 Task: Find connections with filter location Caxambu with filter topic #workingathomewith filter profile language English with filter current company Tata Steel with filter school JSPM's Rajarshi Shahu College of Engineering with filter industry Business Content with filter service category Packaging Design with filter keywords title Medical Transcriptionist
Action: Mouse moved to (666, 148)
Screenshot: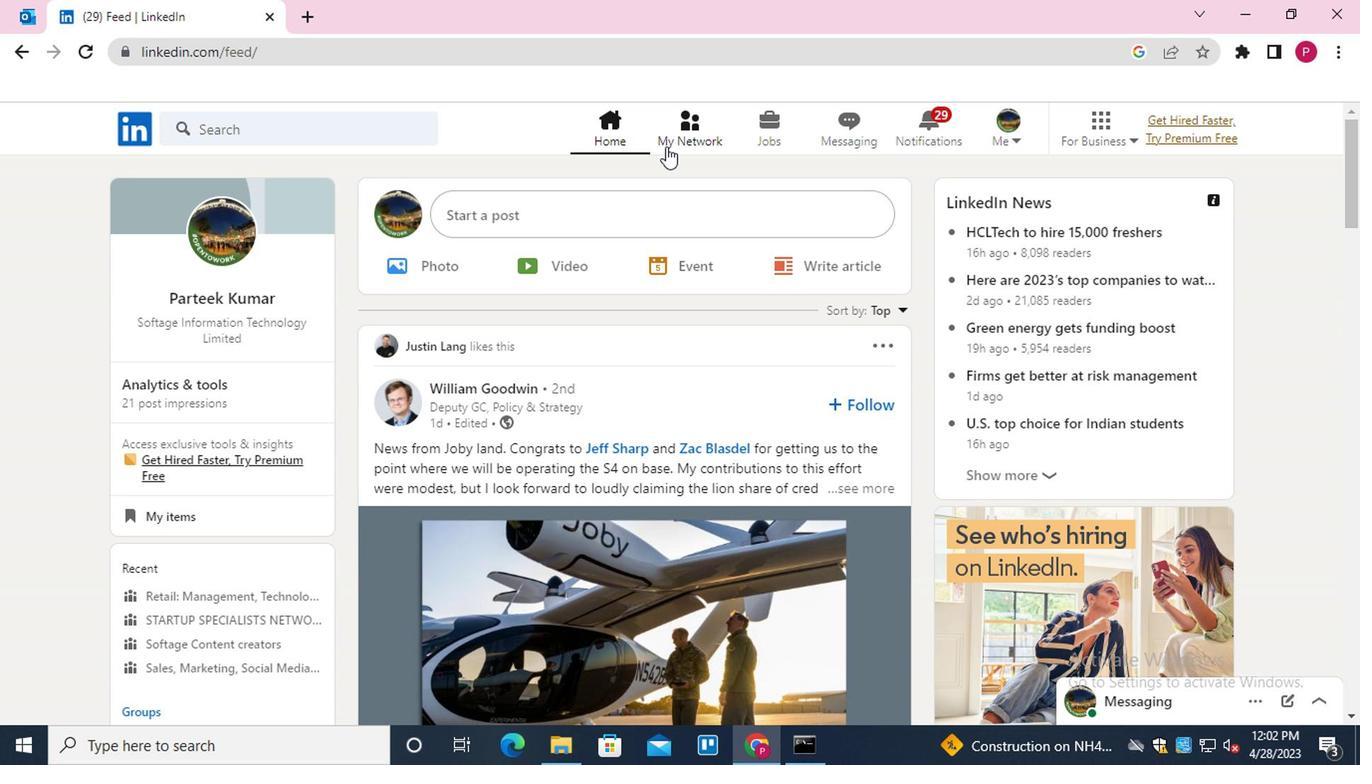 
Action: Mouse pressed left at (666, 148)
Screenshot: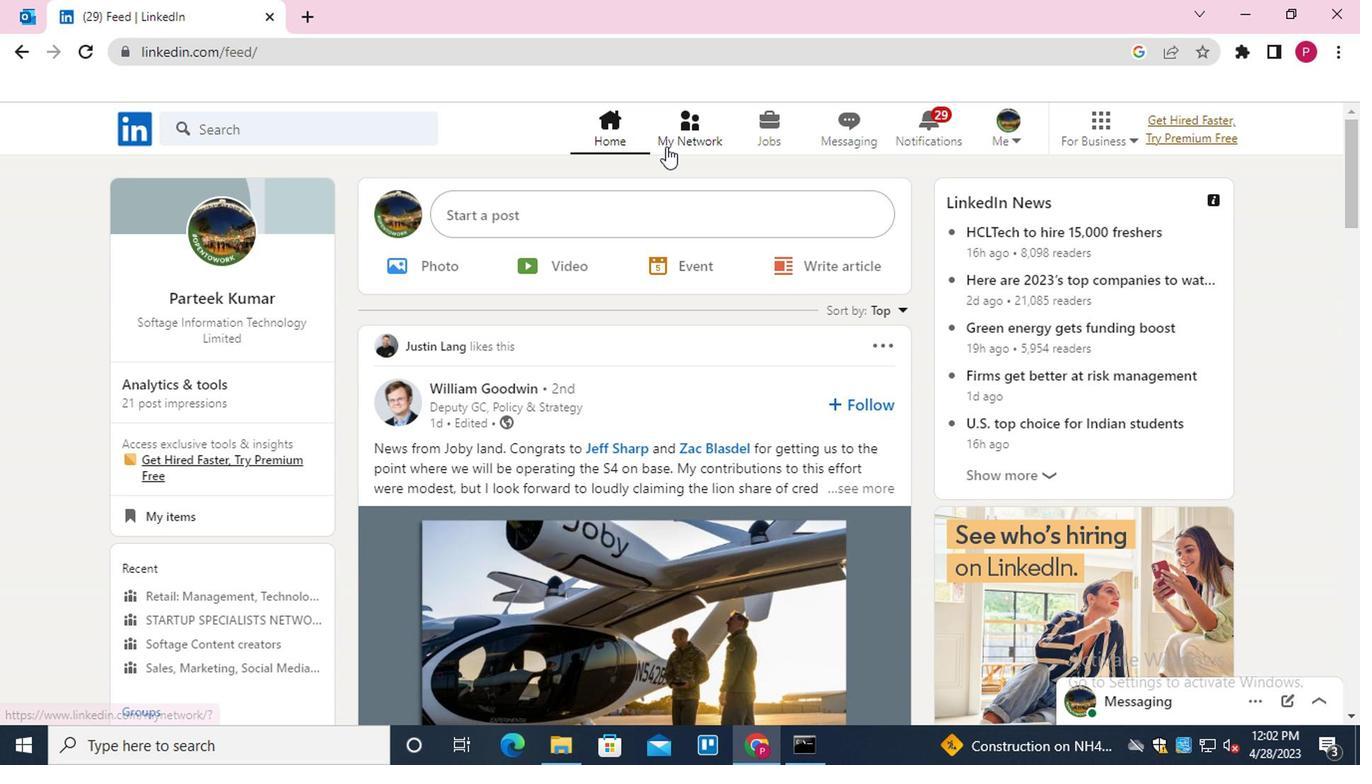 
Action: Mouse moved to (361, 242)
Screenshot: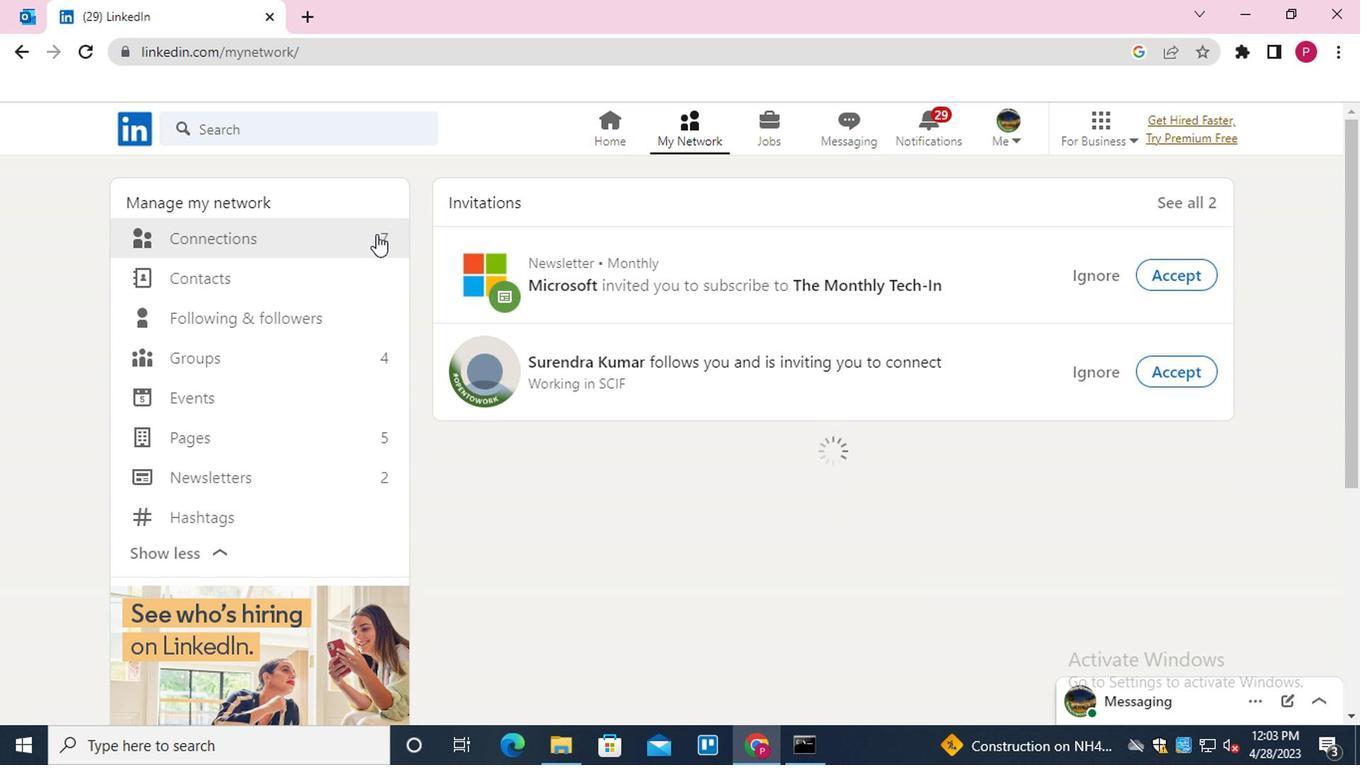 
Action: Mouse pressed left at (361, 242)
Screenshot: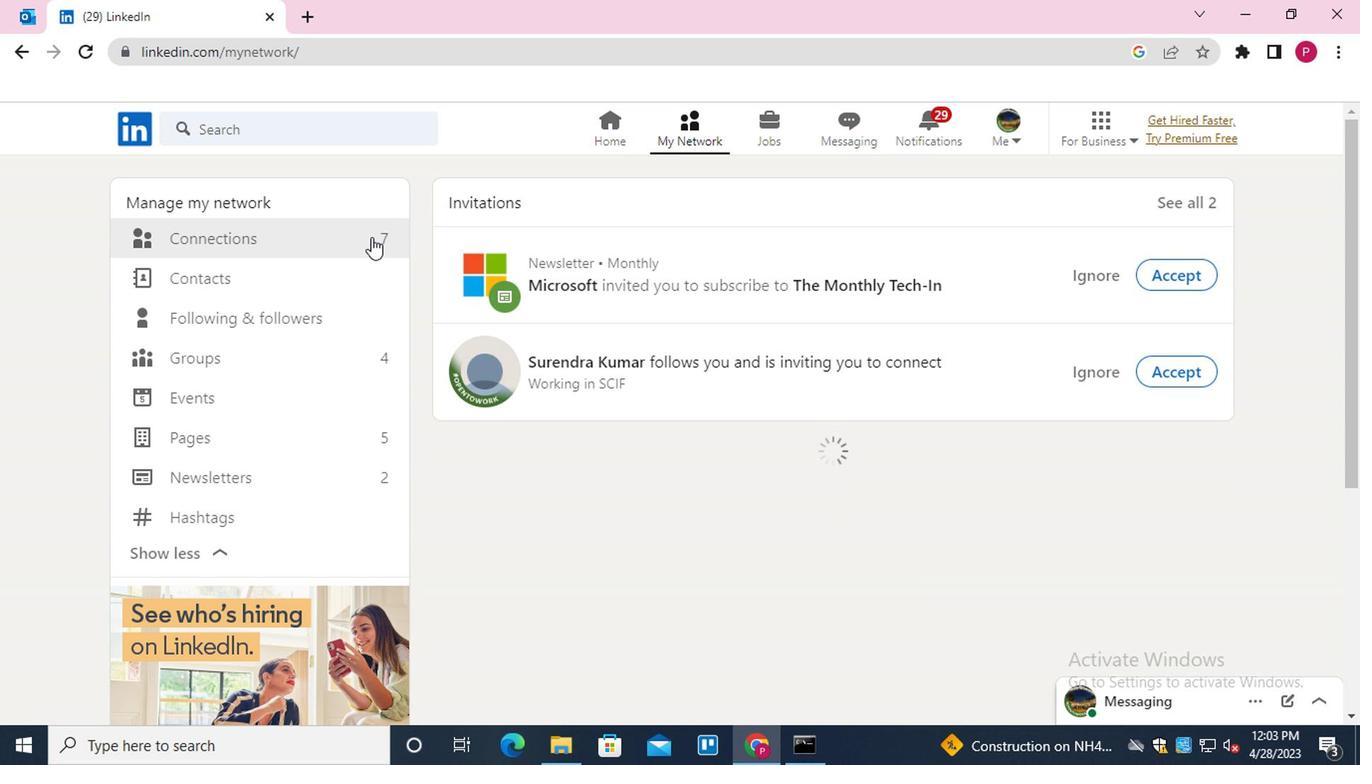 
Action: Mouse moved to (808, 245)
Screenshot: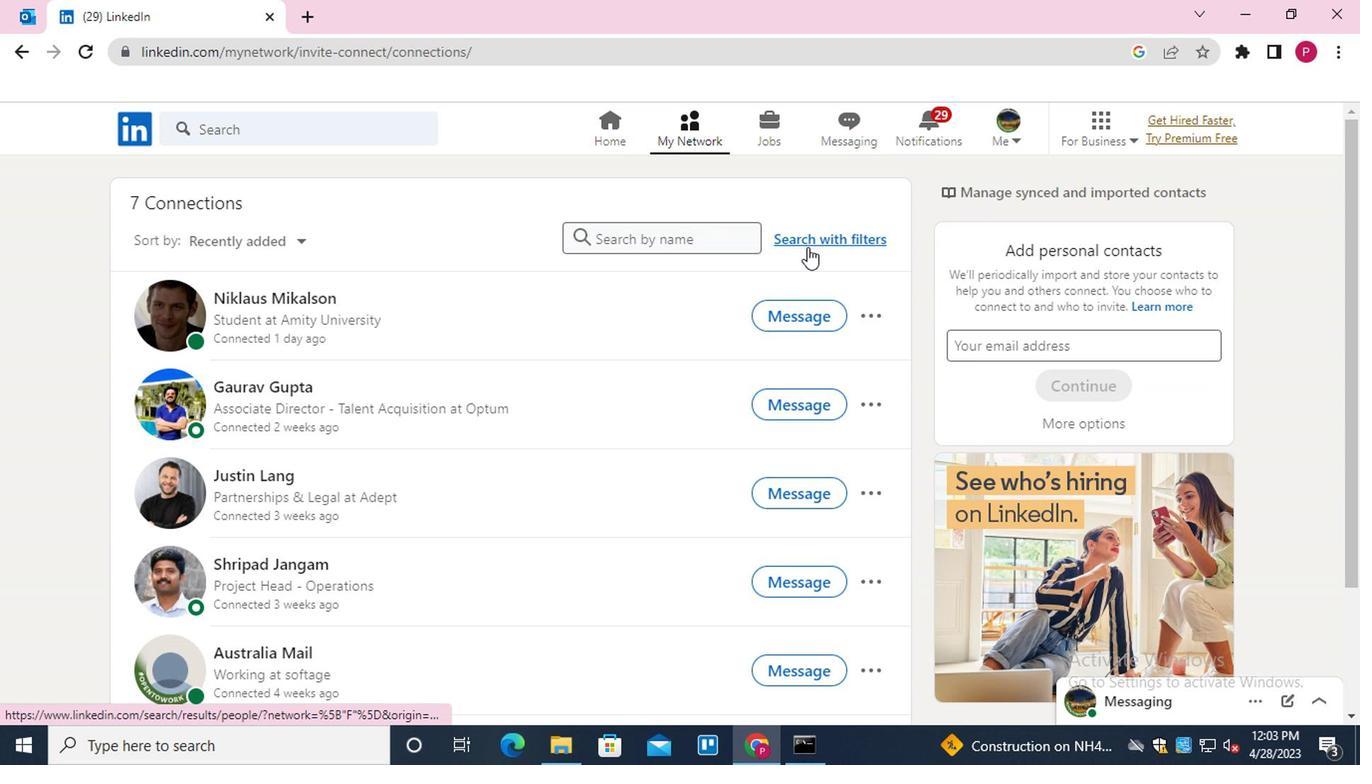 
Action: Mouse pressed left at (808, 245)
Screenshot: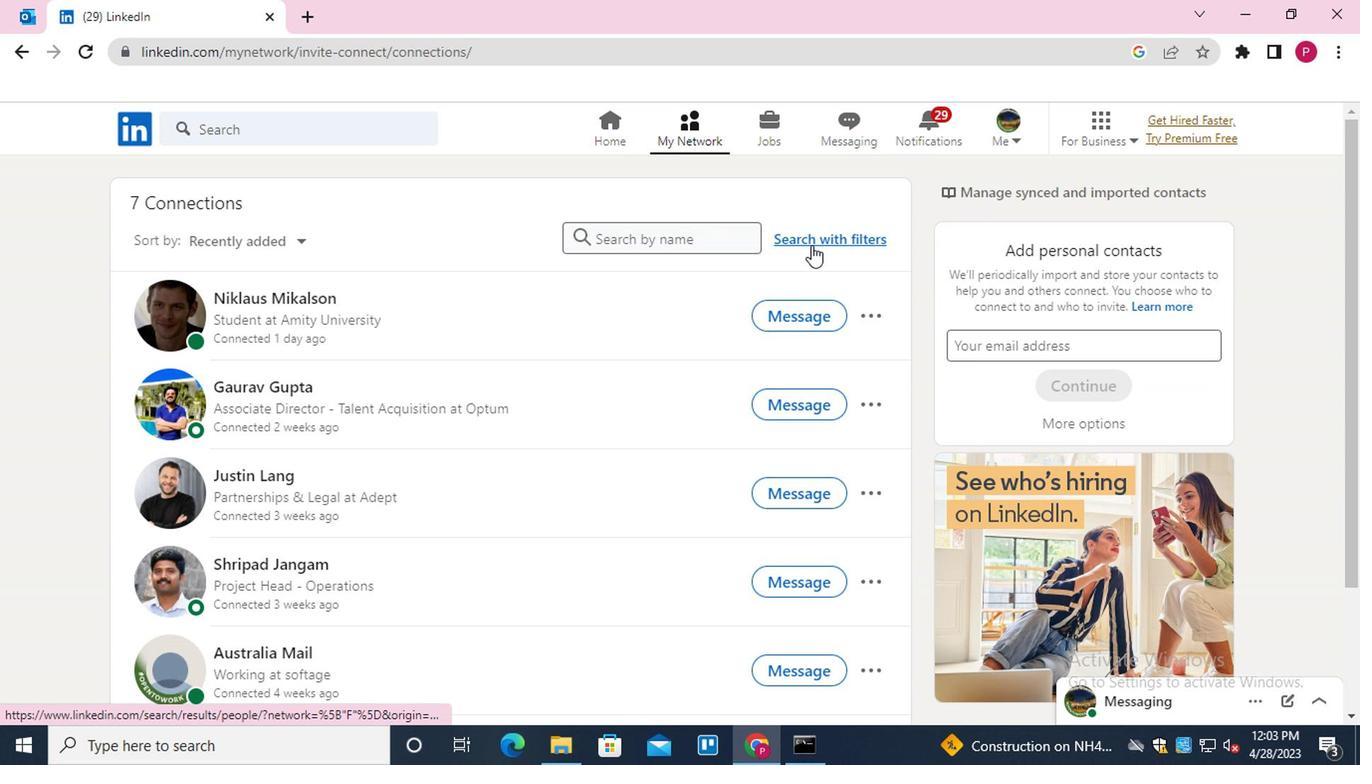 
Action: Mouse moved to (736, 194)
Screenshot: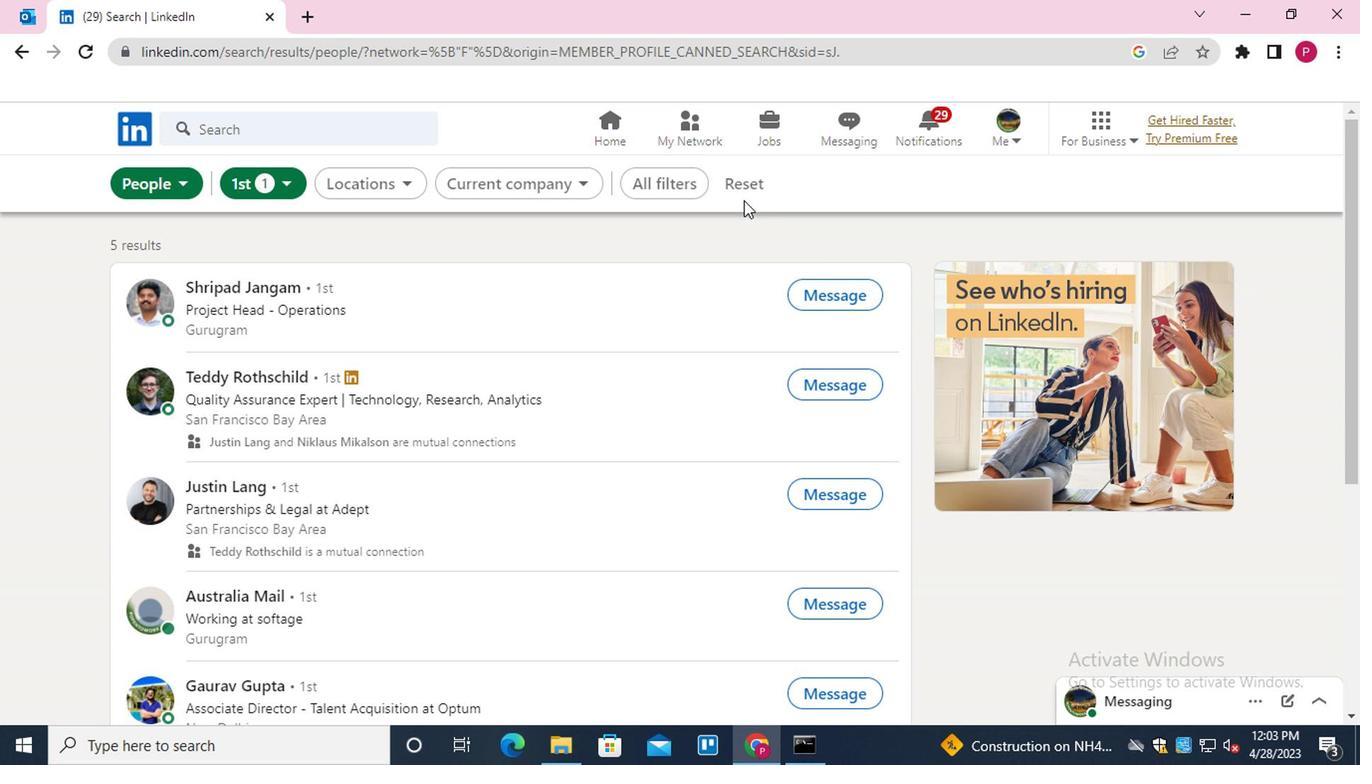 
Action: Mouse pressed left at (736, 194)
Screenshot: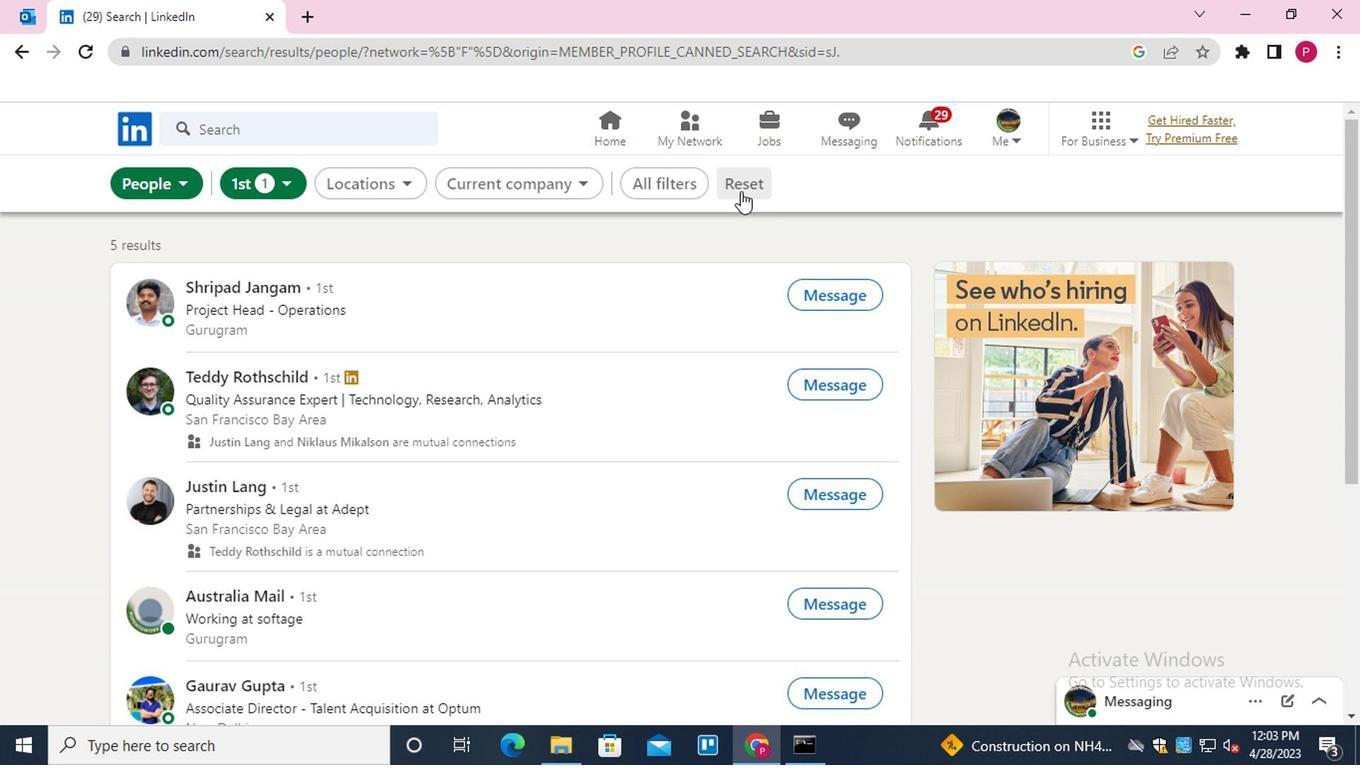 
Action: Mouse moved to (720, 190)
Screenshot: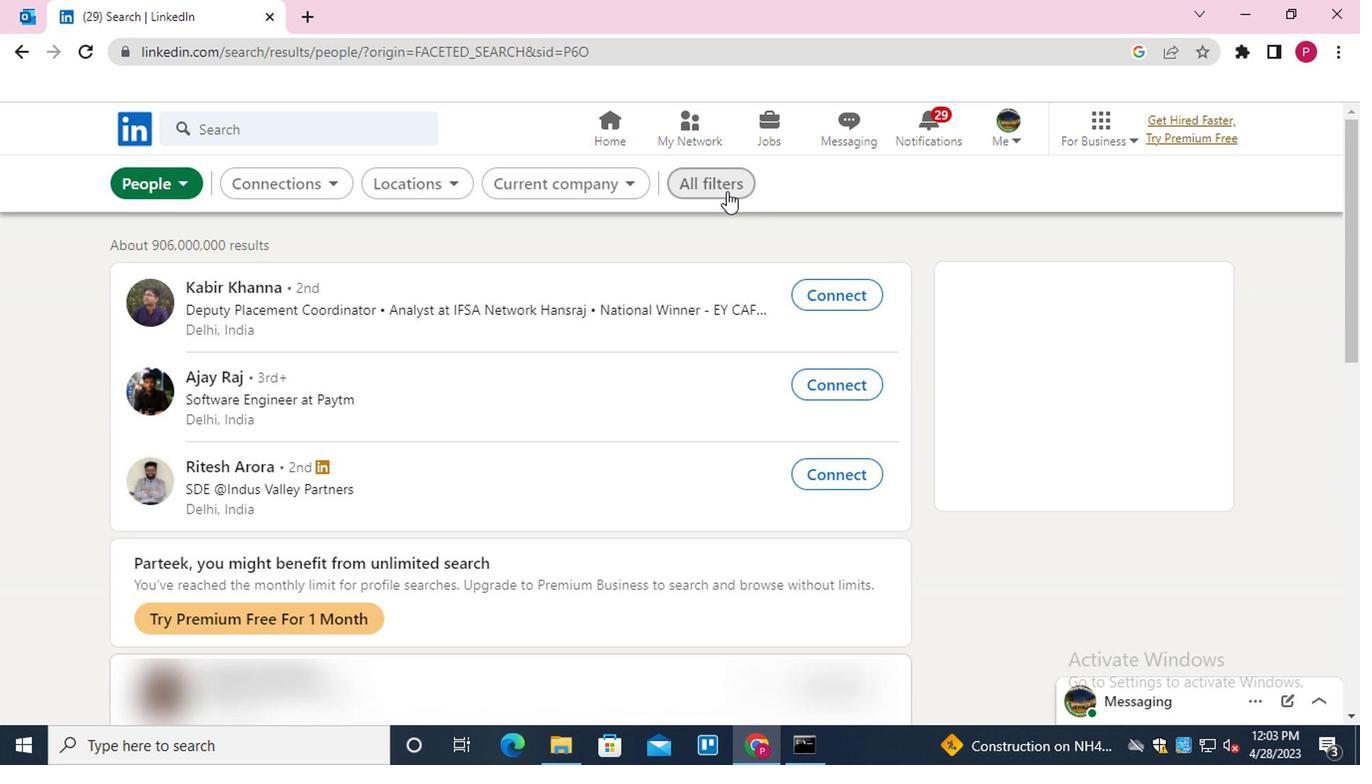 
Action: Mouse pressed left at (720, 190)
Screenshot: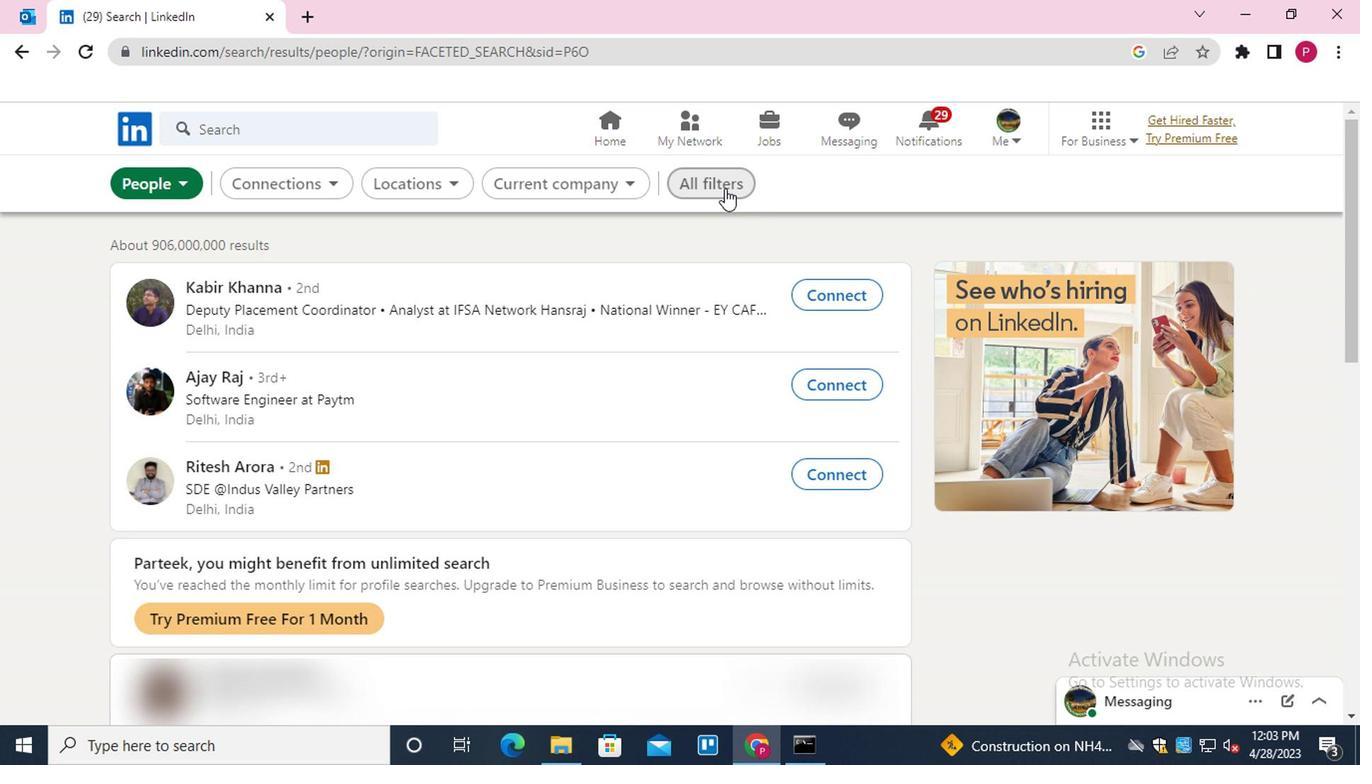 
Action: Mouse moved to (939, 353)
Screenshot: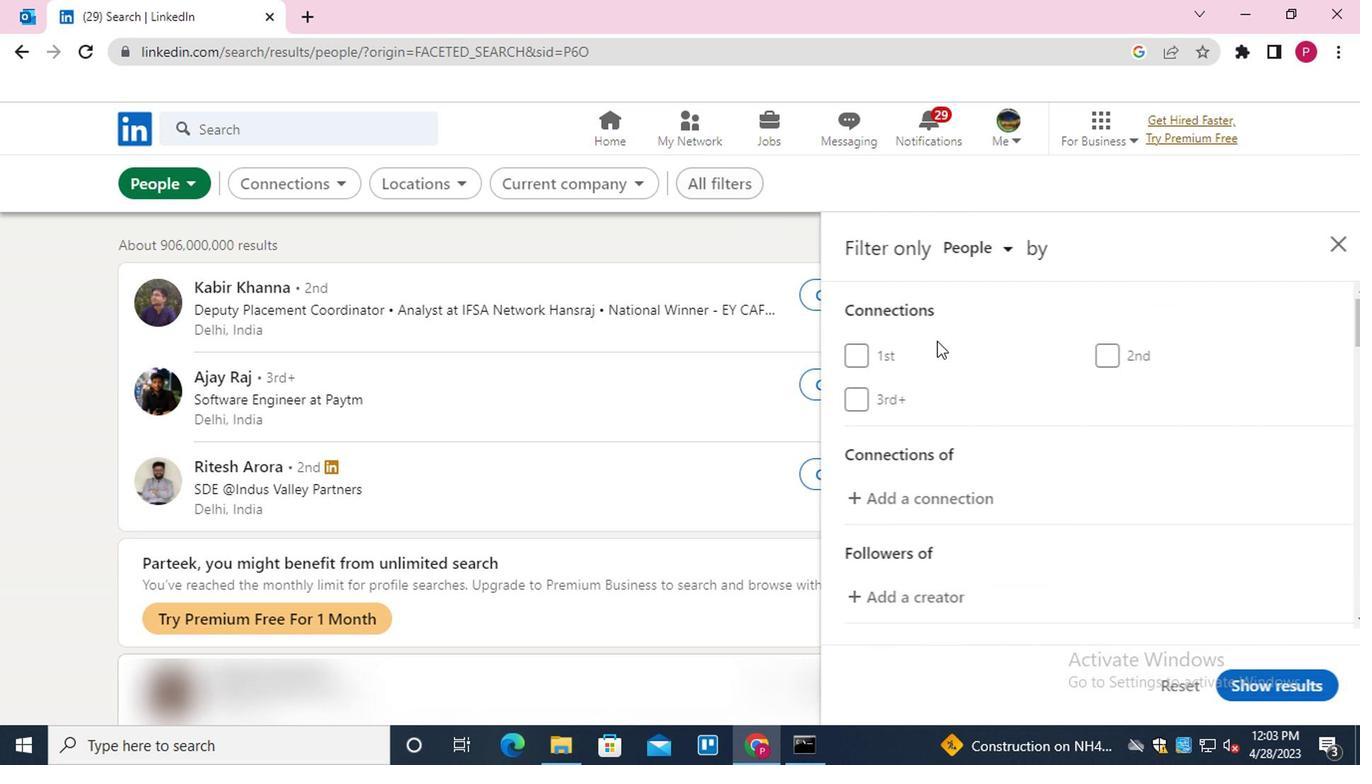 
Action: Mouse scrolled (939, 352) with delta (0, 0)
Screenshot: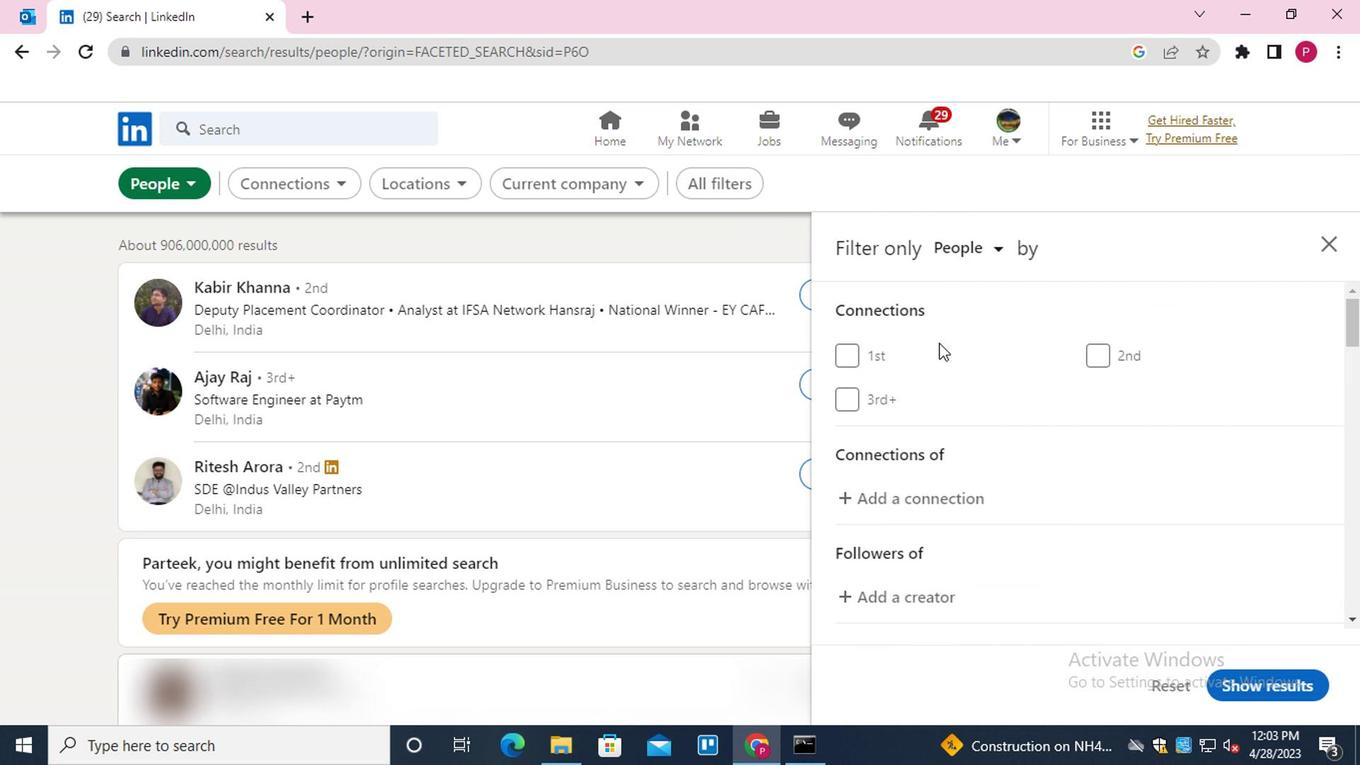 
Action: Mouse moved to (941, 357)
Screenshot: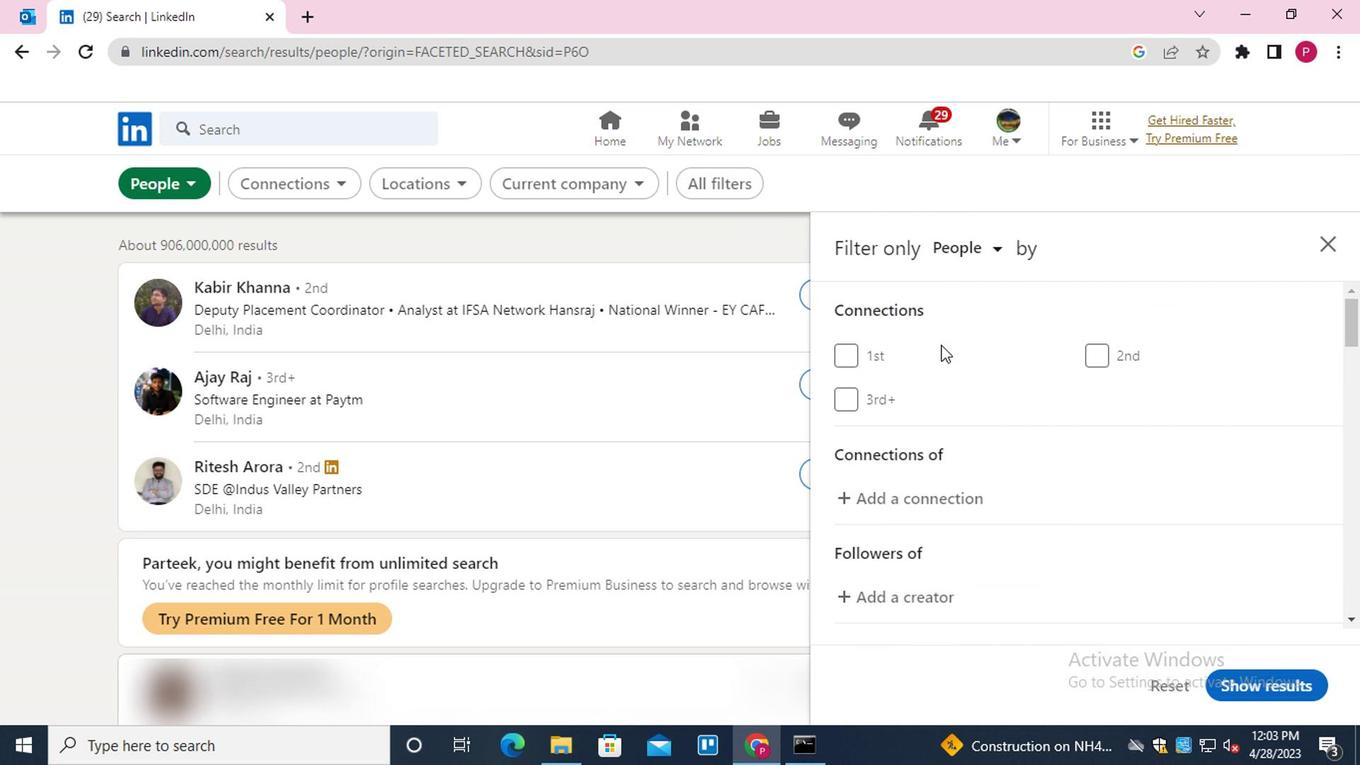 
Action: Mouse scrolled (941, 356) with delta (0, -1)
Screenshot: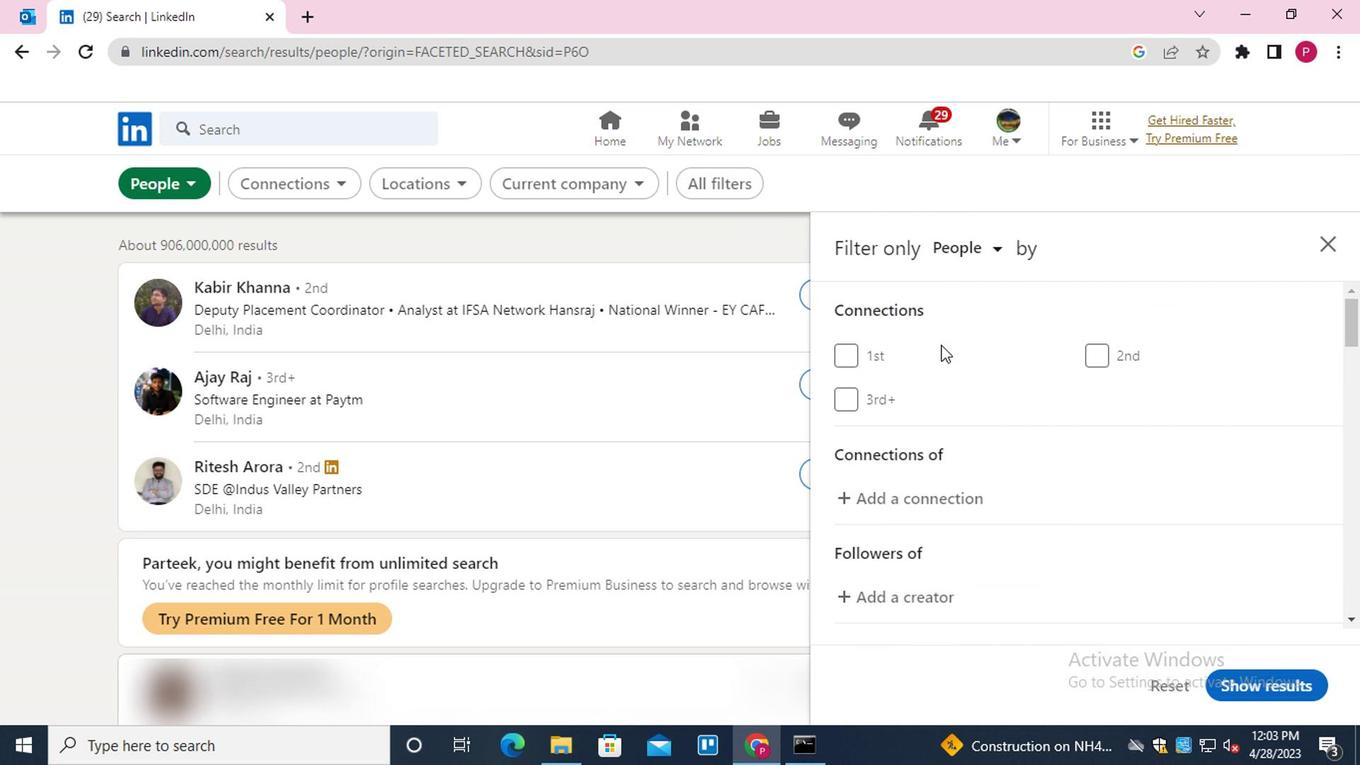 
Action: Mouse moved to (948, 369)
Screenshot: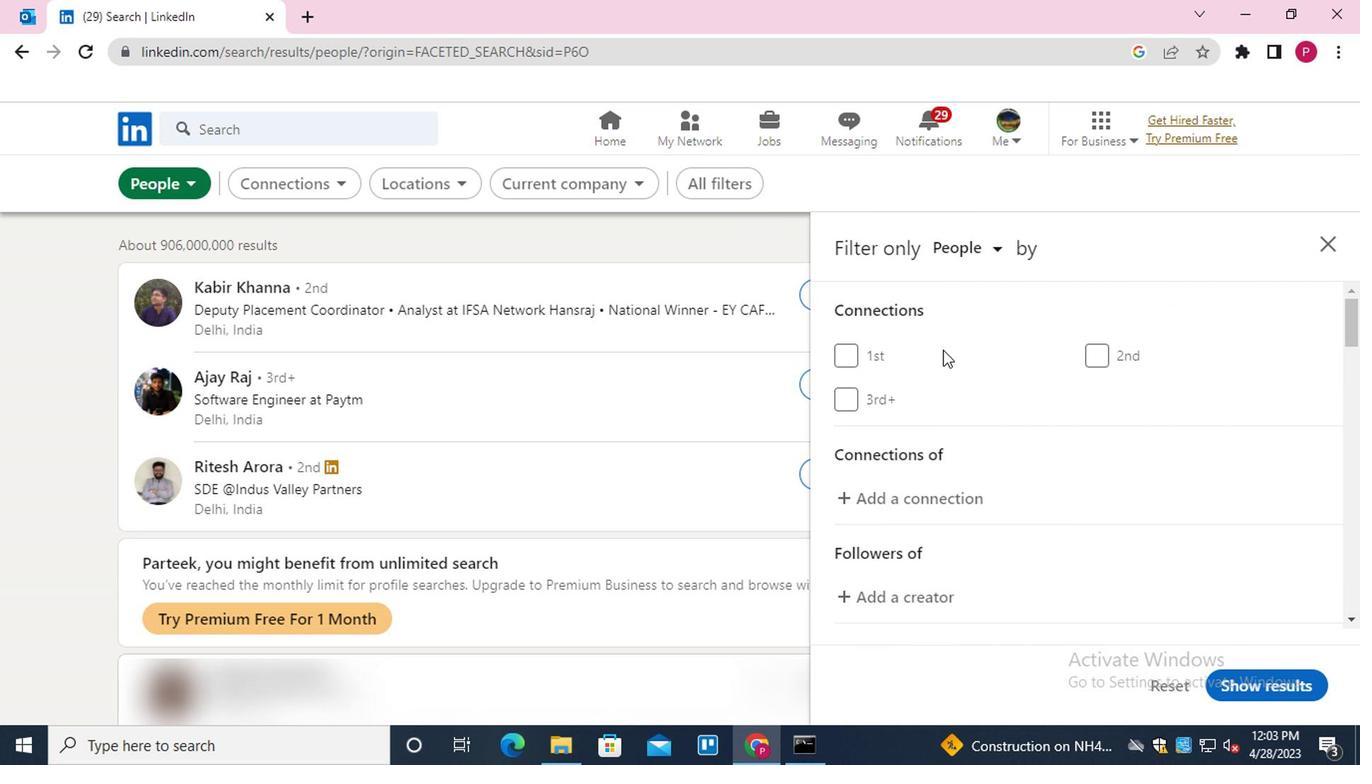 
Action: Mouse scrolled (948, 368) with delta (0, -1)
Screenshot: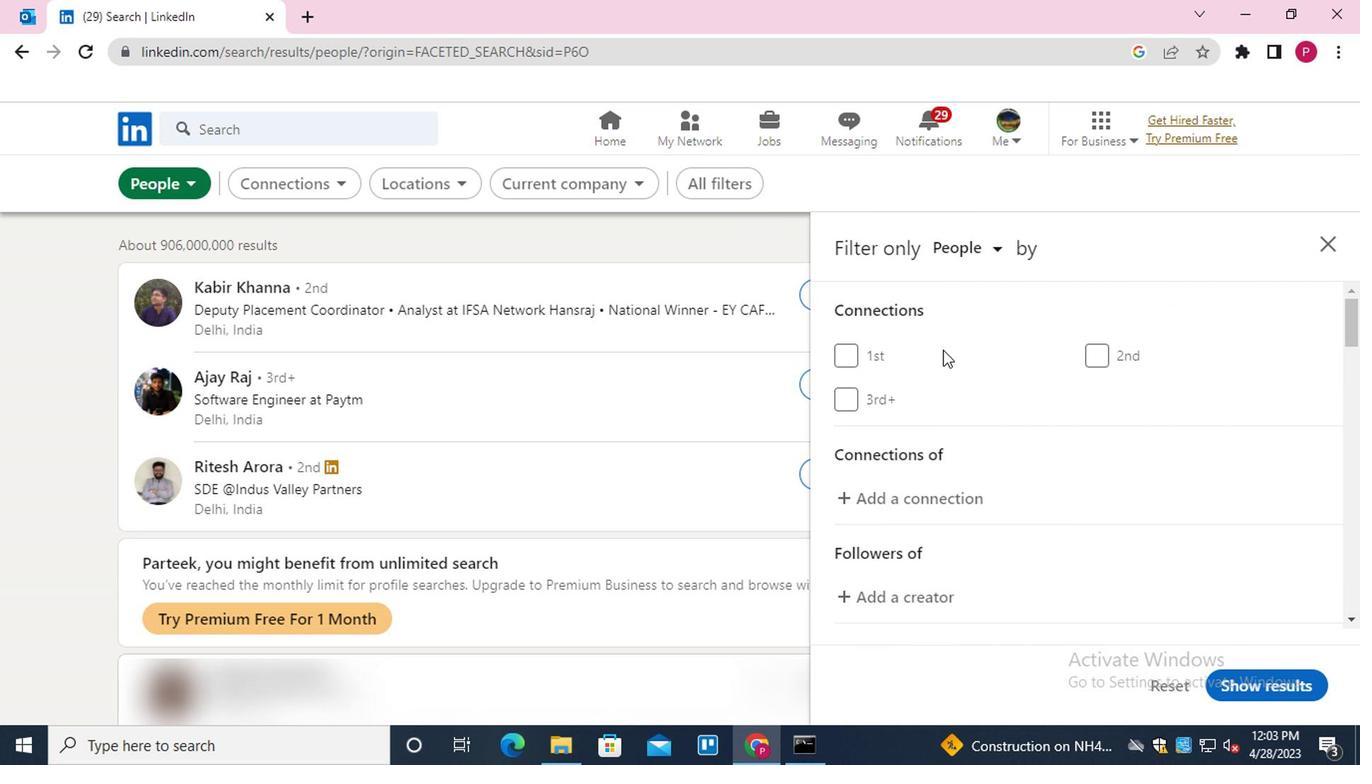 
Action: Mouse moved to (1116, 480)
Screenshot: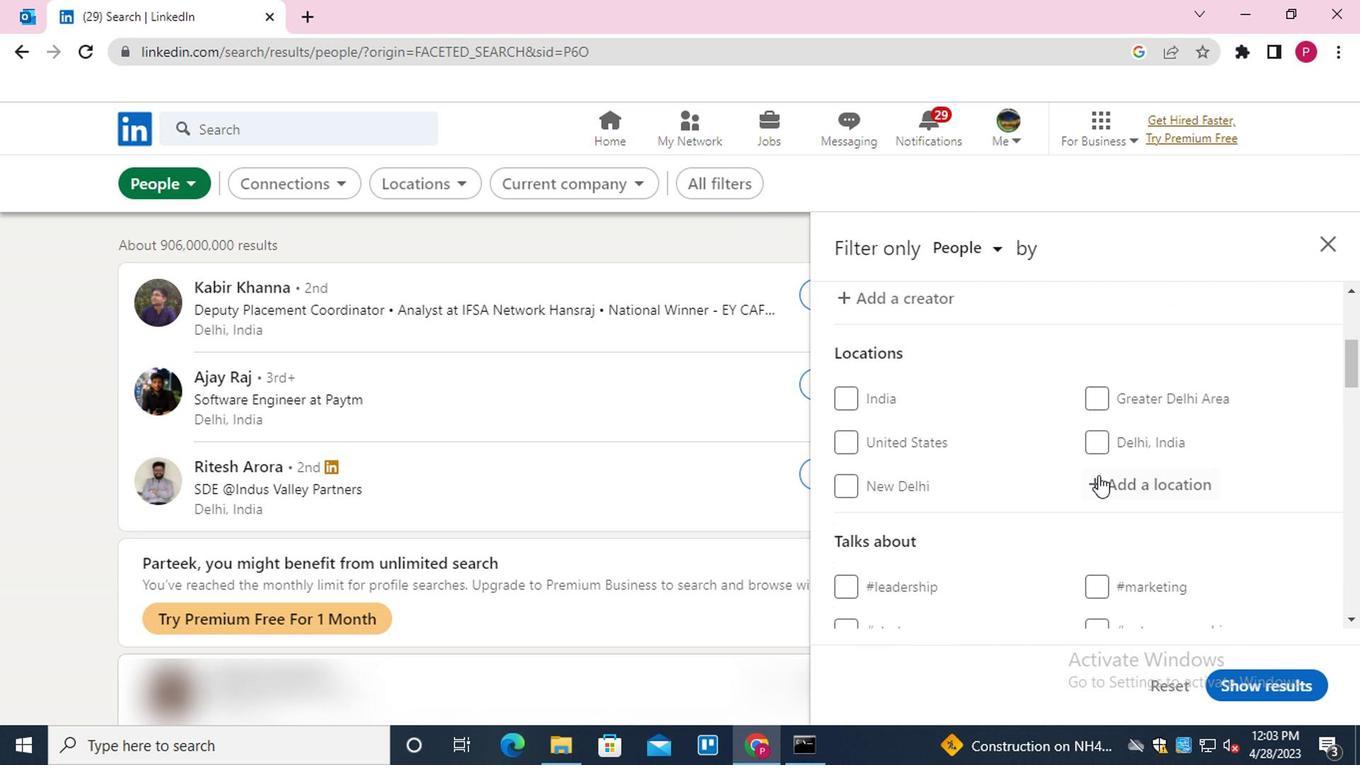 
Action: Mouse pressed left at (1116, 480)
Screenshot: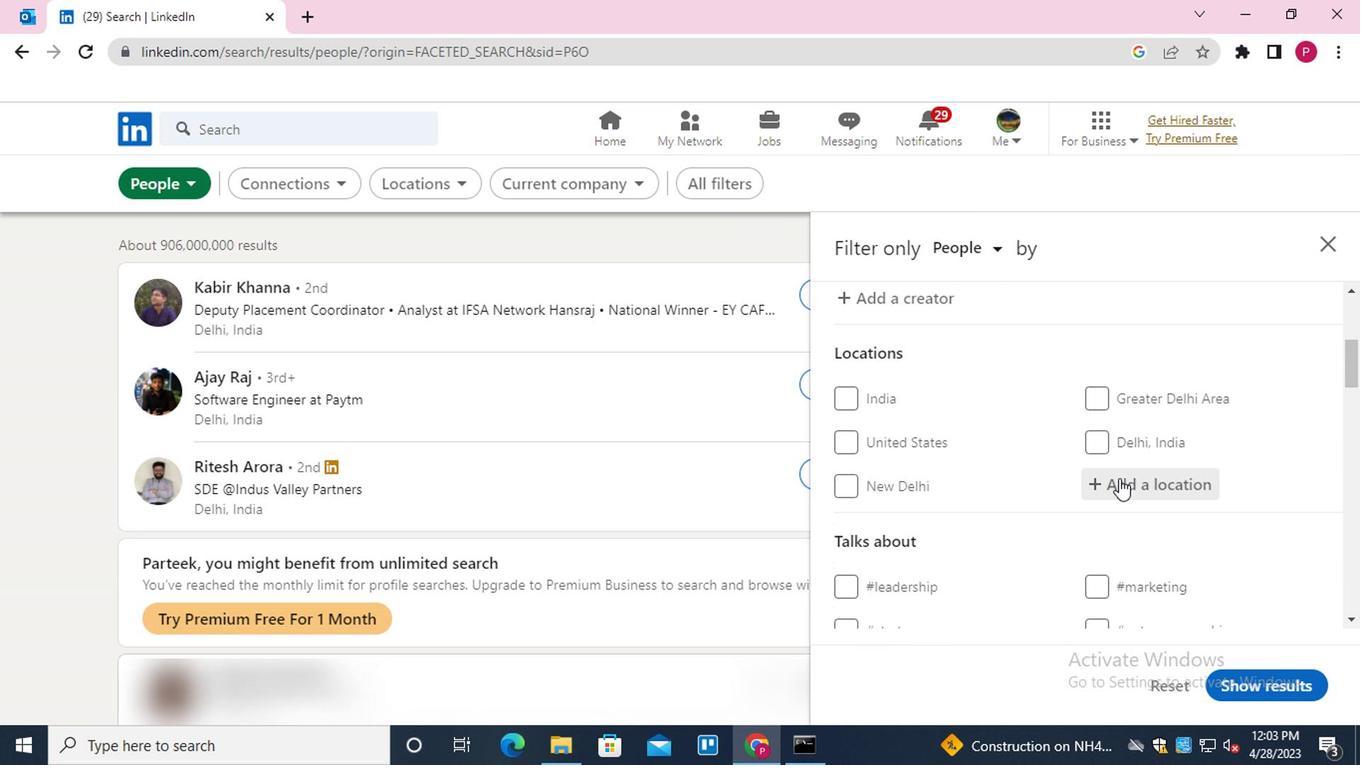 
Action: Mouse moved to (1116, 480)
Screenshot: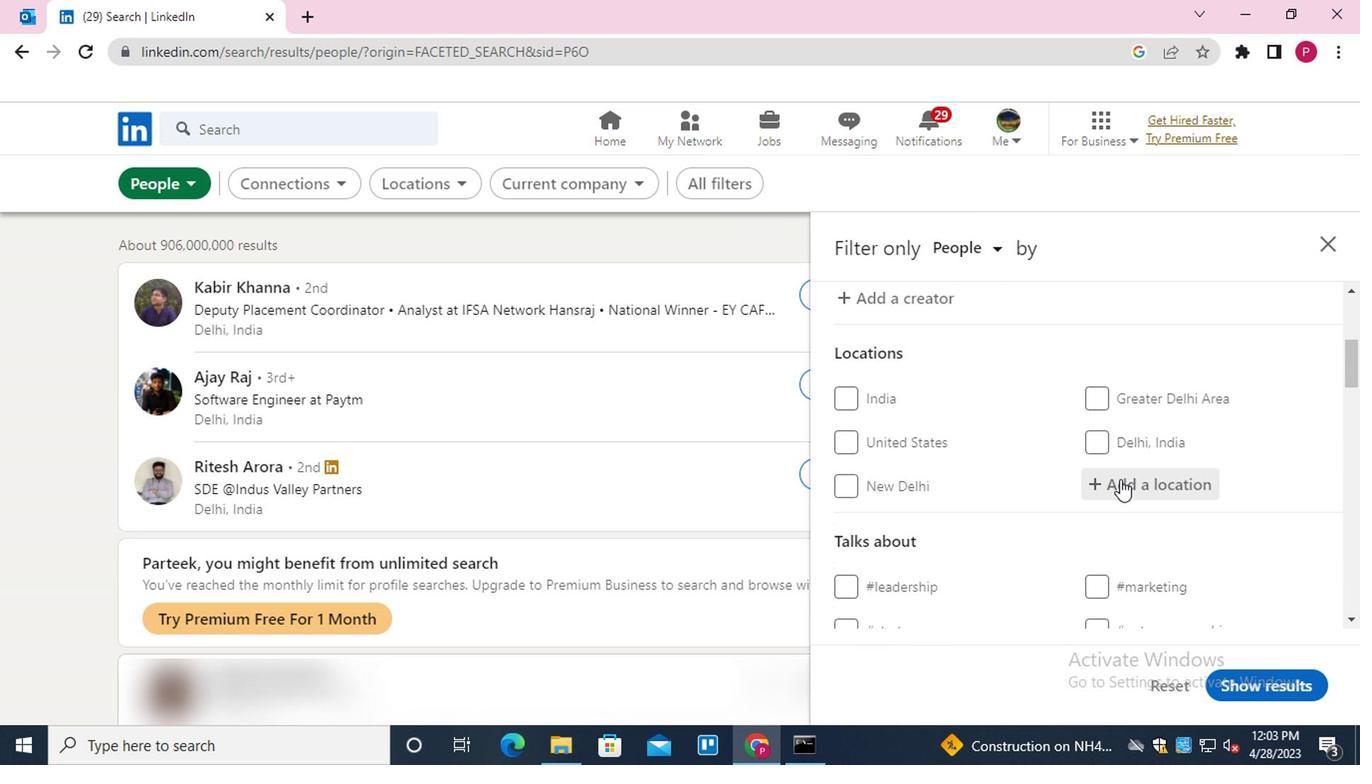 
Action: Key pressed <Key.shift><Key.shift><Key.shift><Key.shift><Key.shift><Key.shift>CAXAMBU<Key.down><Key.enter>
Screenshot: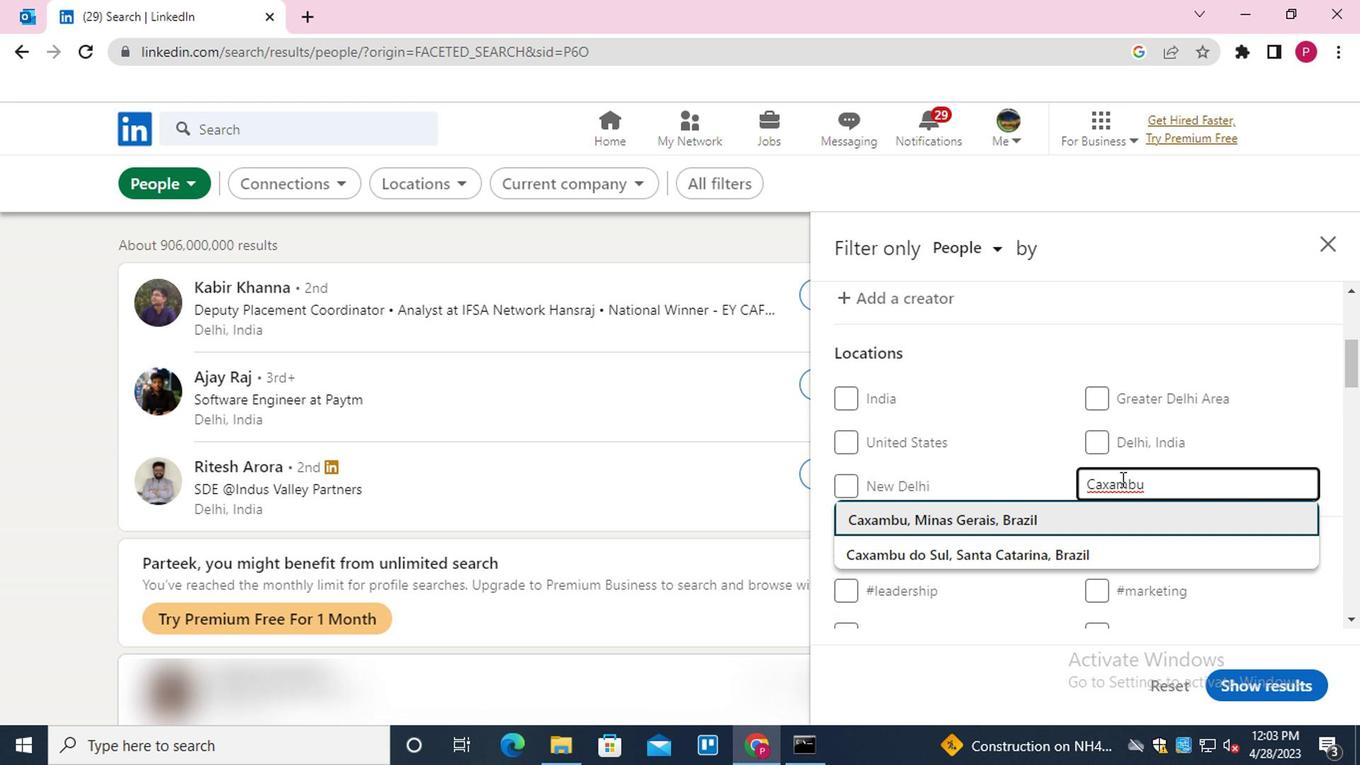 
Action: Mouse scrolled (1116, 479) with delta (0, 0)
Screenshot: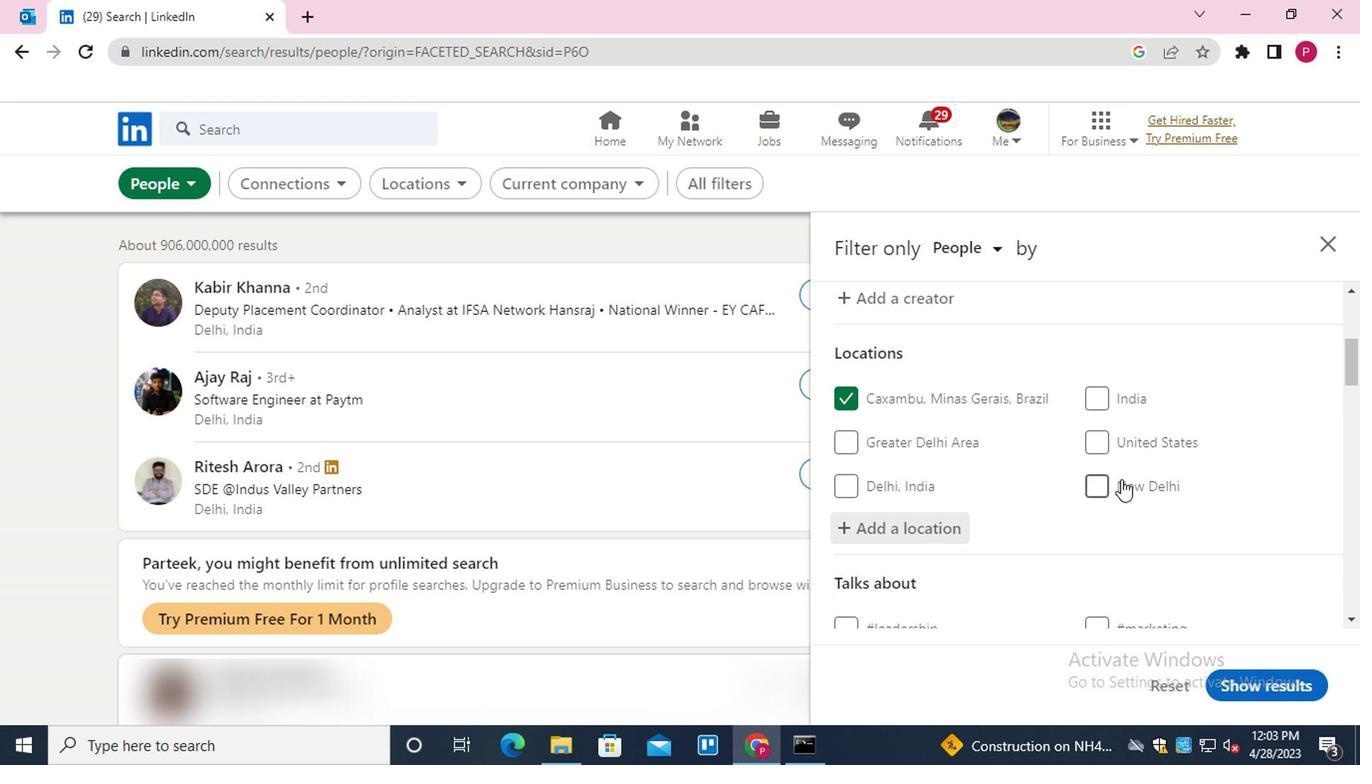 
Action: Mouse scrolled (1116, 479) with delta (0, 0)
Screenshot: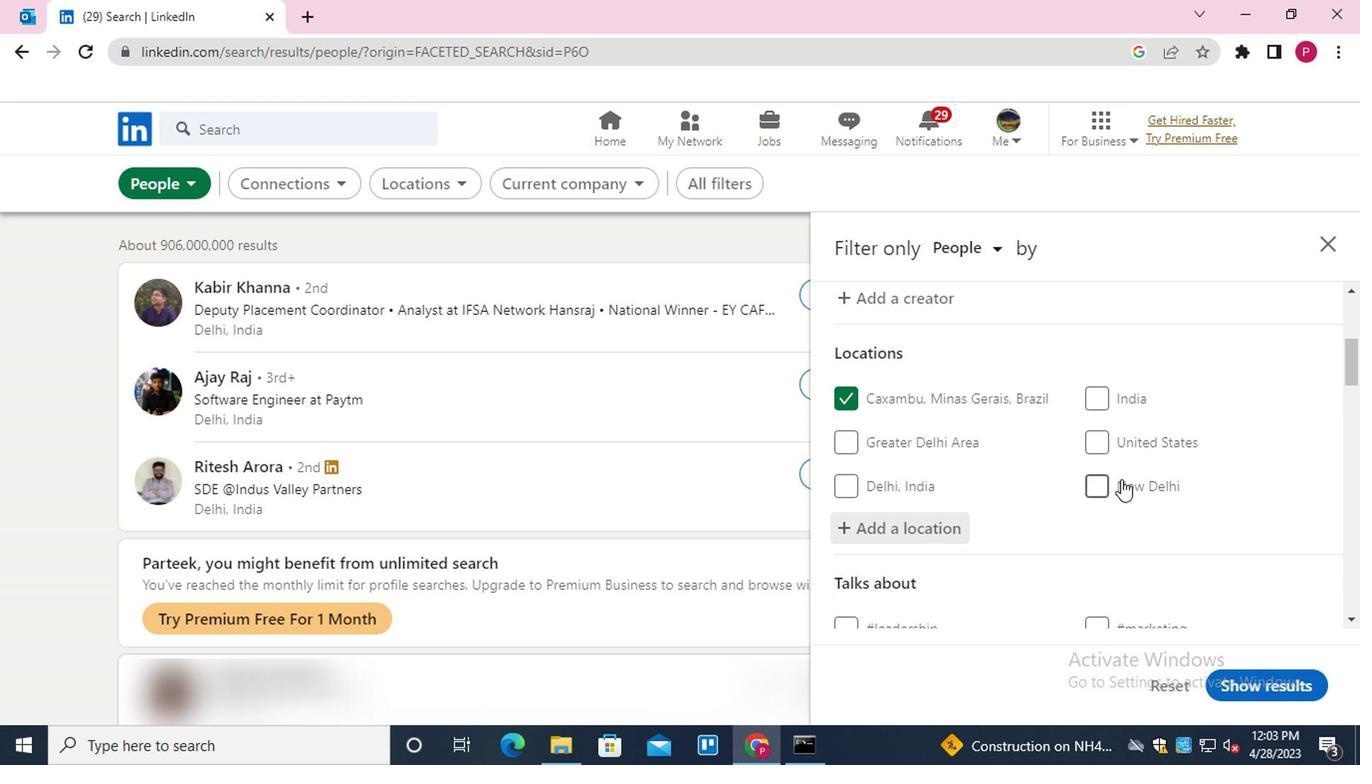 
Action: Mouse scrolled (1116, 479) with delta (0, 0)
Screenshot: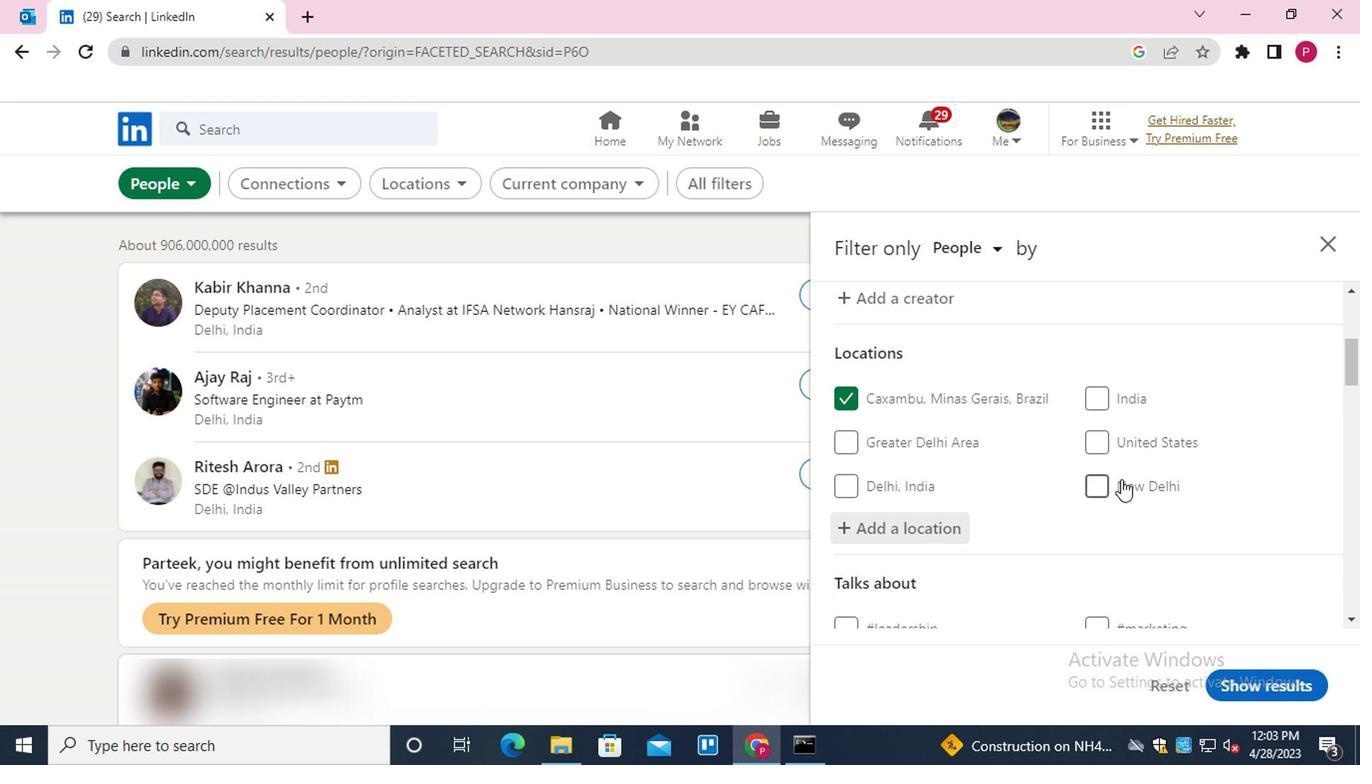 
Action: Mouse moved to (1163, 413)
Screenshot: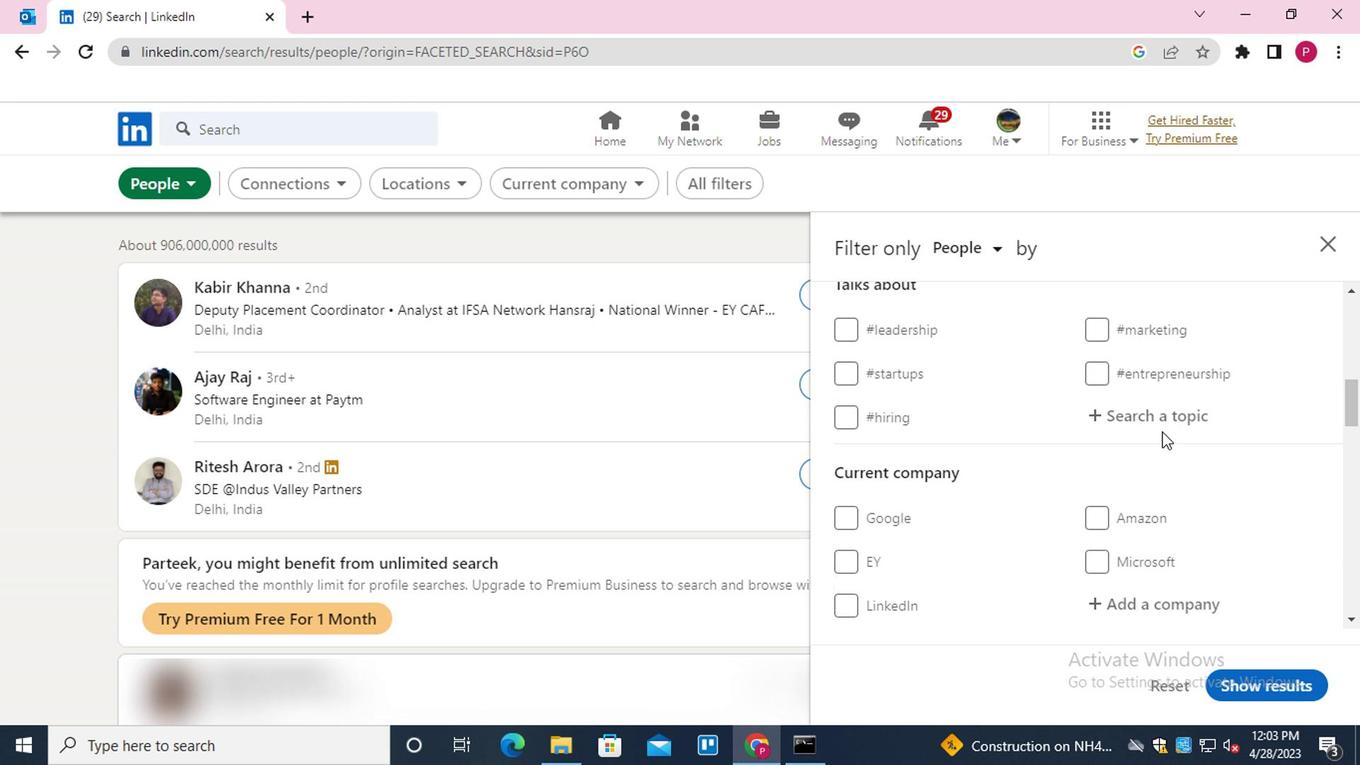 
Action: Mouse pressed left at (1163, 413)
Screenshot: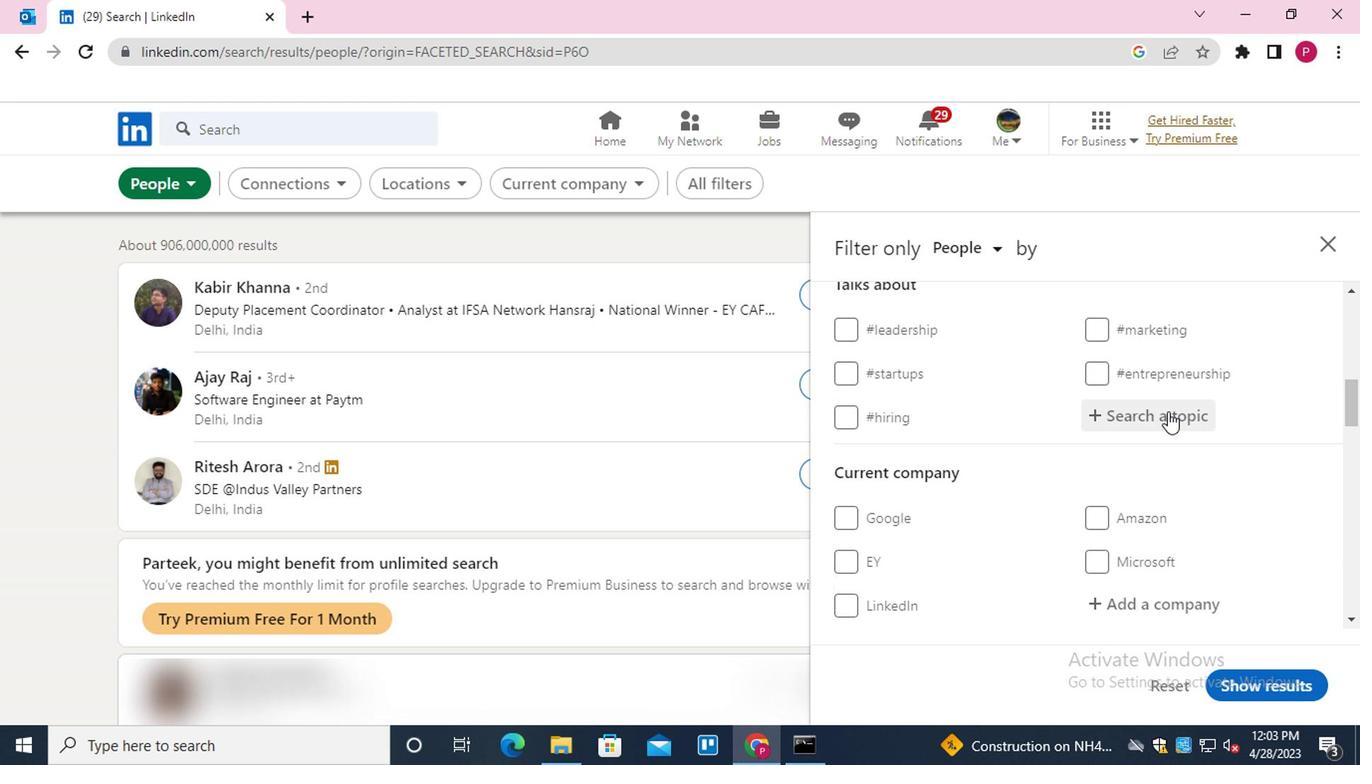 
Action: Key pressed WORKINGATHOME<Key.down><Key.enter>
Screenshot: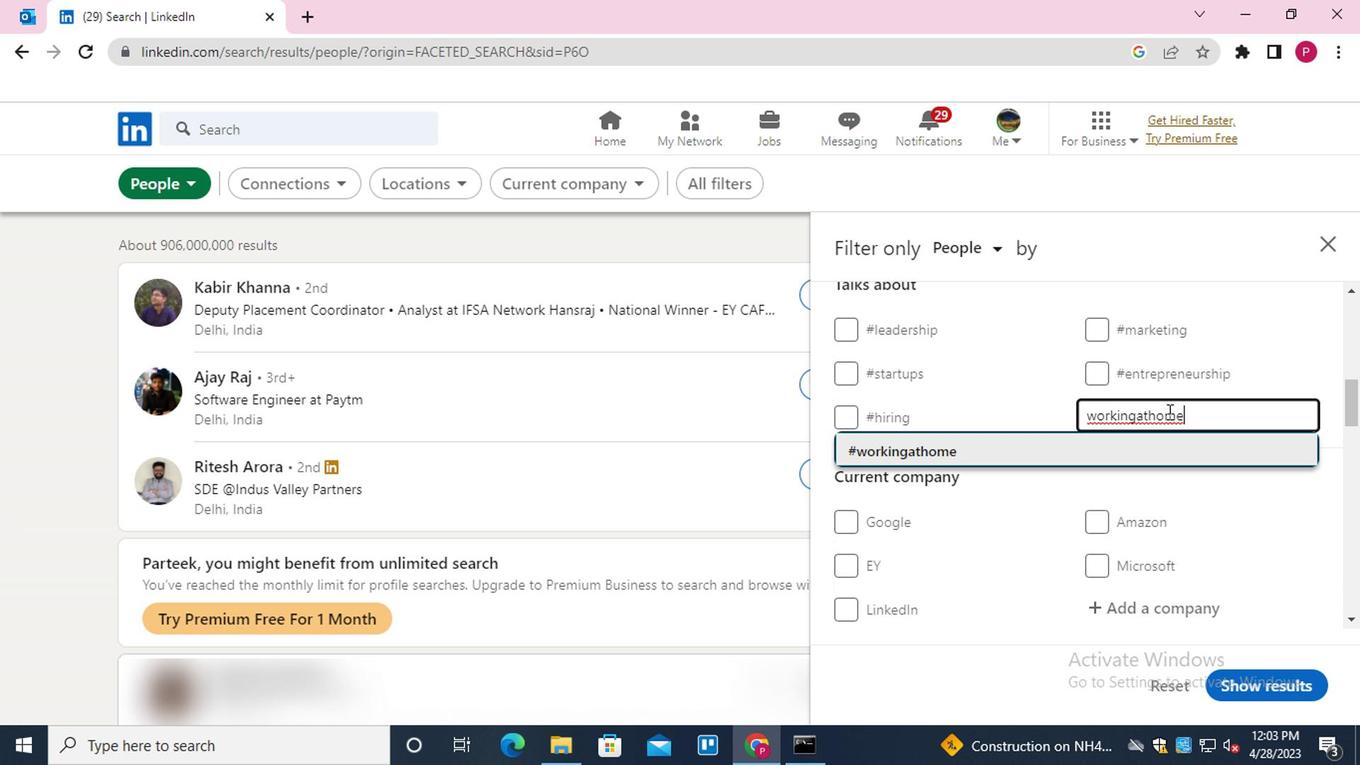 
Action: Mouse moved to (989, 507)
Screenshot: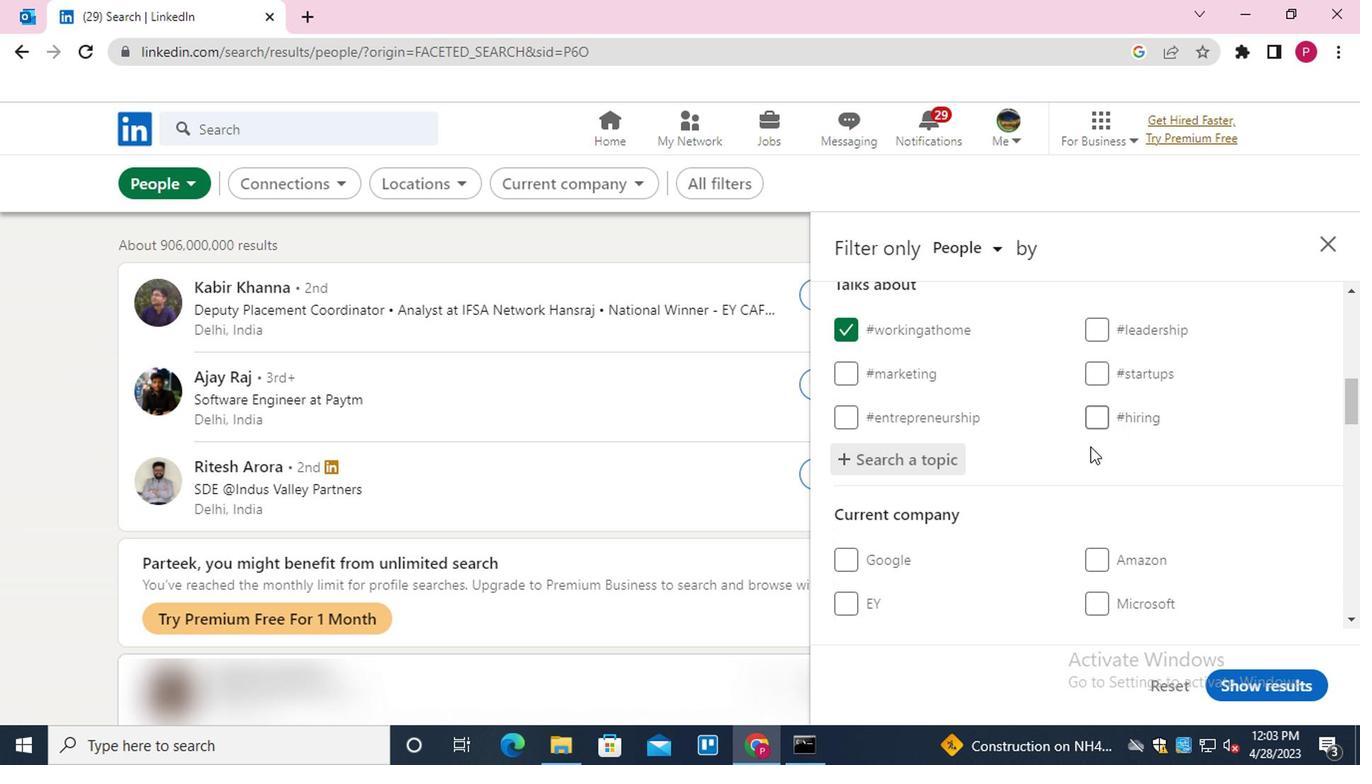 
Action: Mouse scrolled (989, 506) with delta (0, 0)
Screenshot: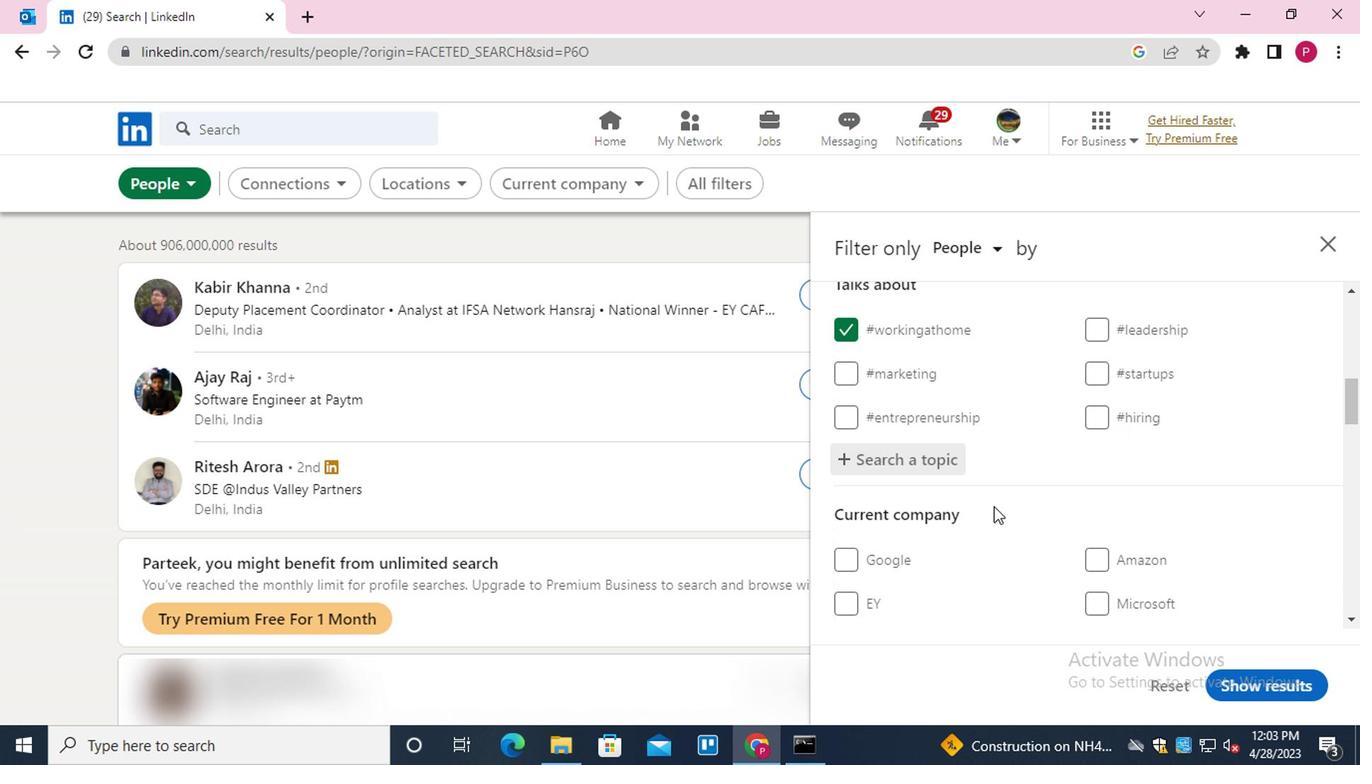 
Action: Mouse scrolled (989, 506) with delta (0, 0)
Screenshot: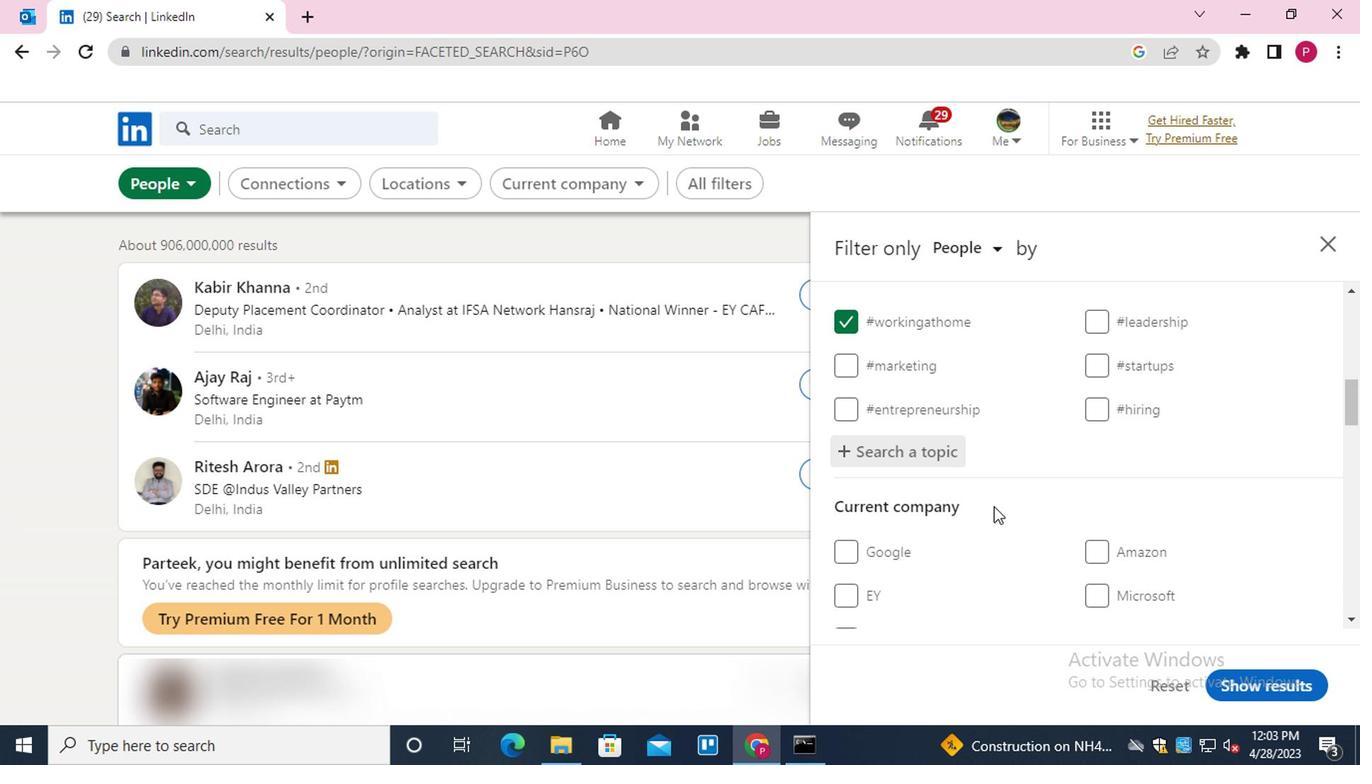 
Action: Mouse scrolled (989, 506) with delta (0, 0)
Screenshot: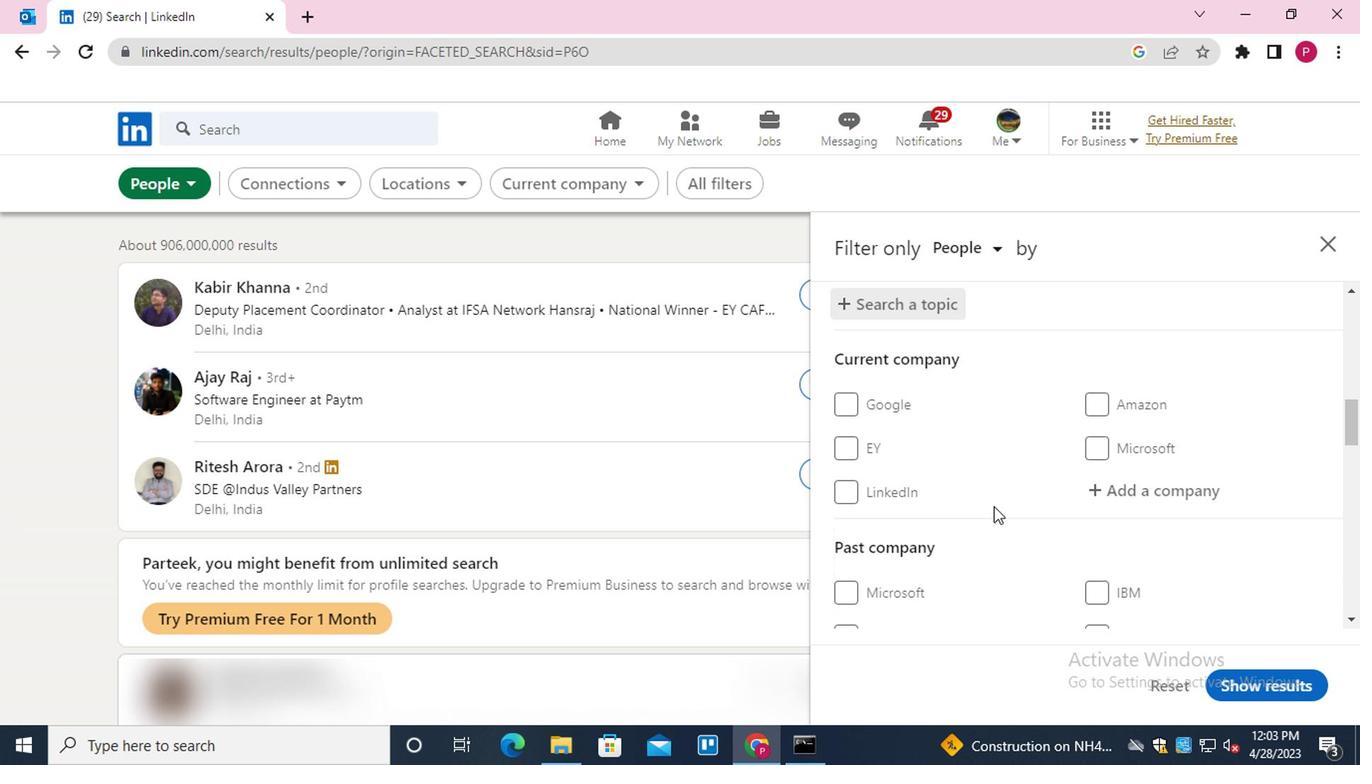 
Action: Mouse scrolled (989, 506) with delta (0, 0)
Screenshot: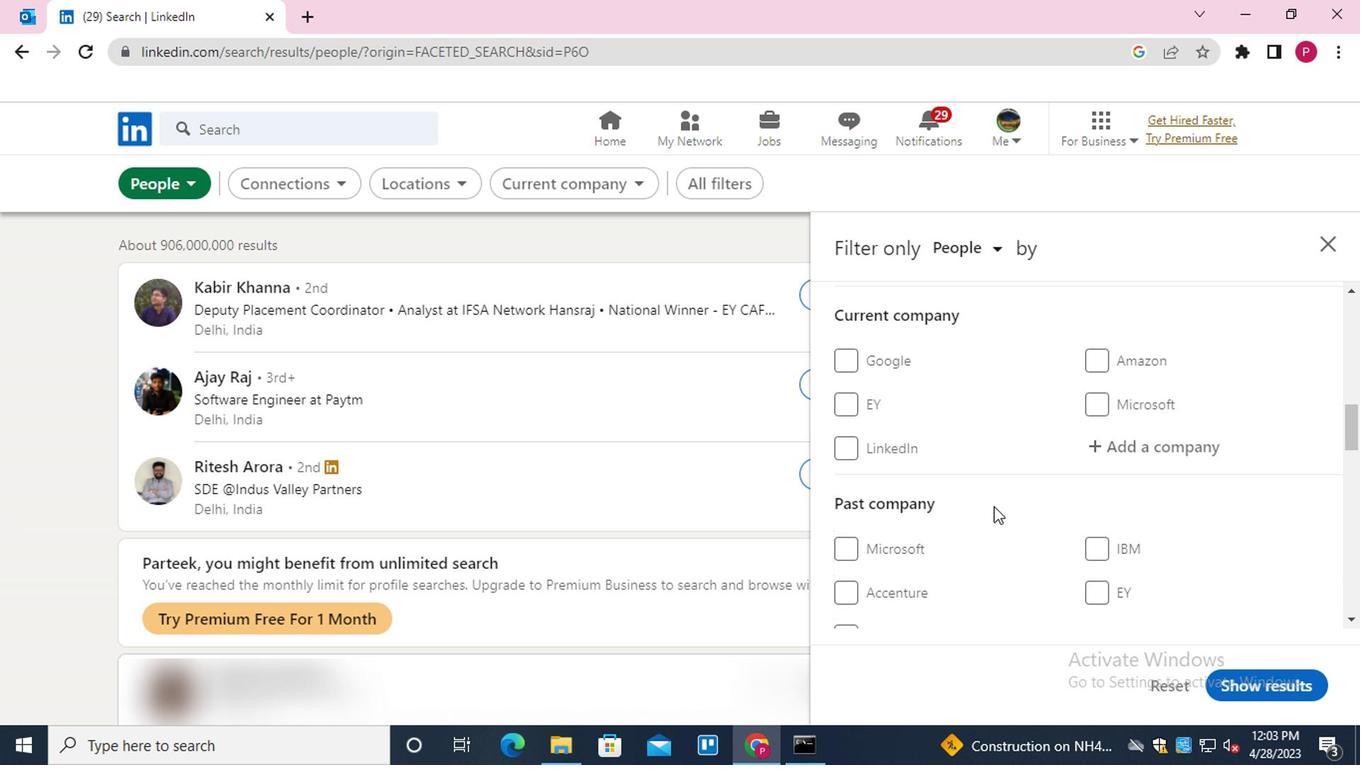 
Action: Mouse scrolled (989, 506) with delta (0, 0)
Screenshot: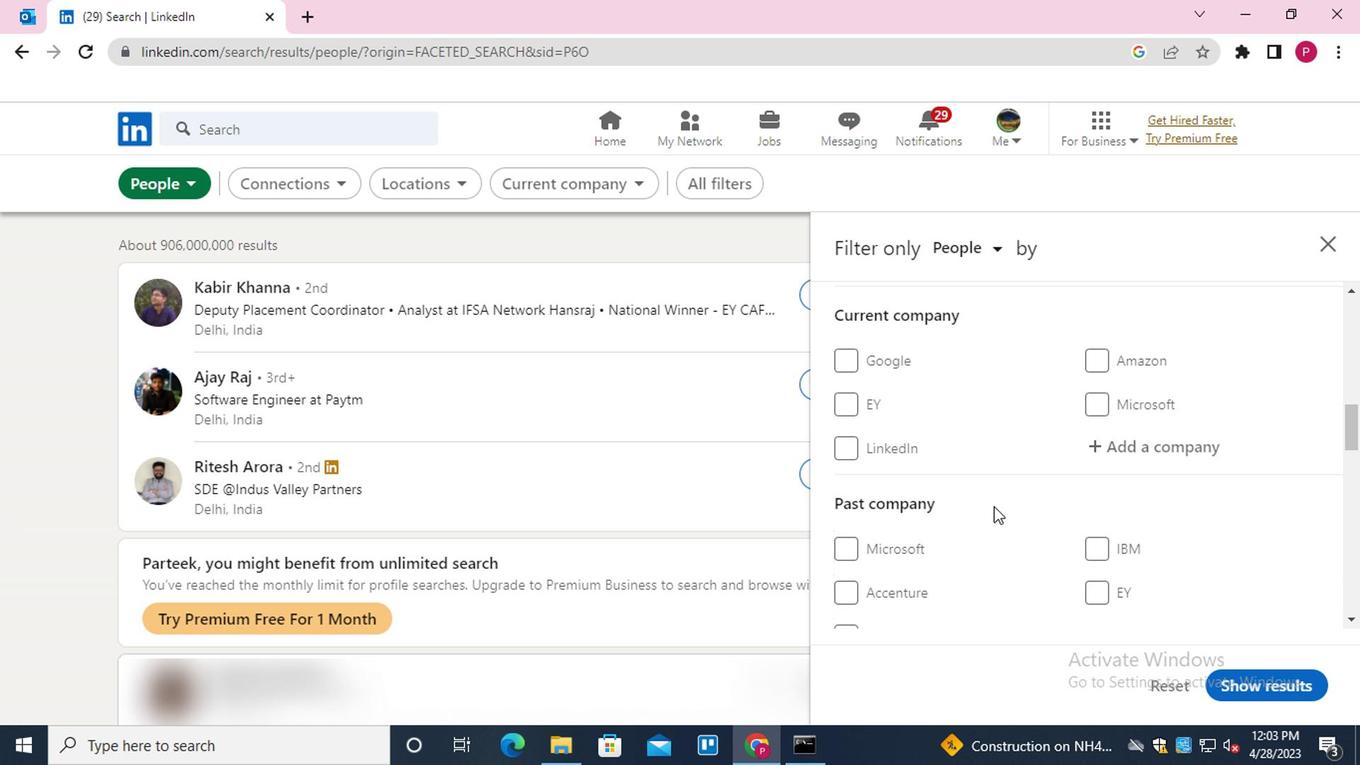 
Action: Mouse scrolled (989, 506) with delta (0, 0)
Screenshot: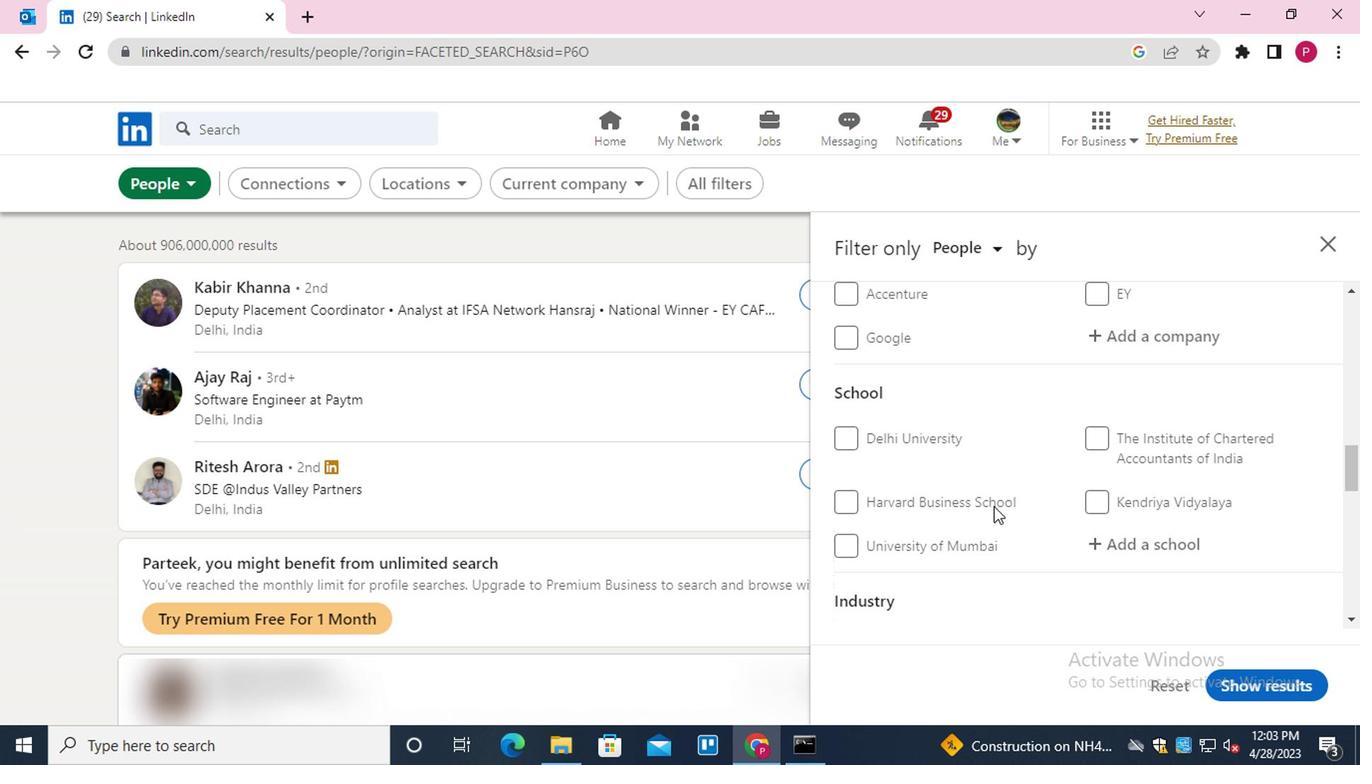 
Action: Mouse scrolled (989, 506) with delta (0, 0)
Screenshot: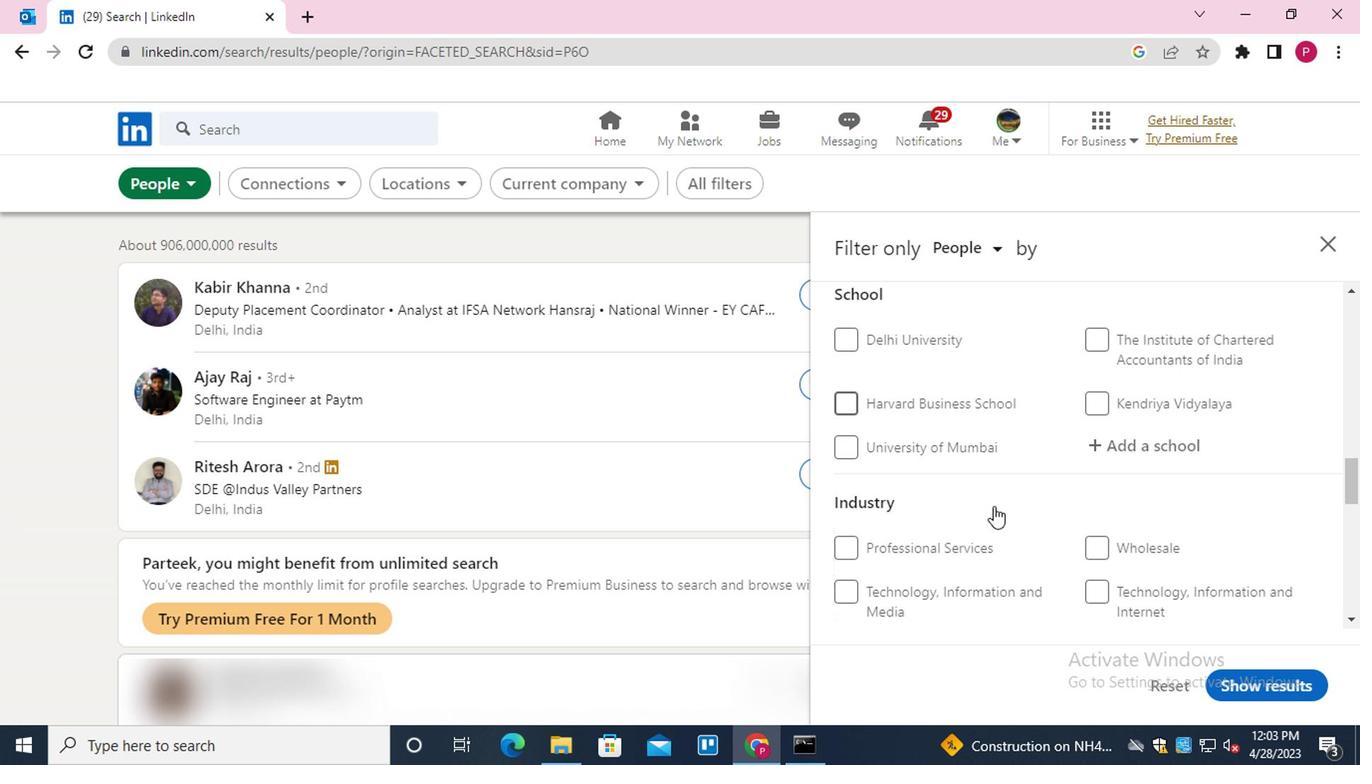 
Action: Mouse scrolled (989, 506) with delta (0, 0)
Screenshot: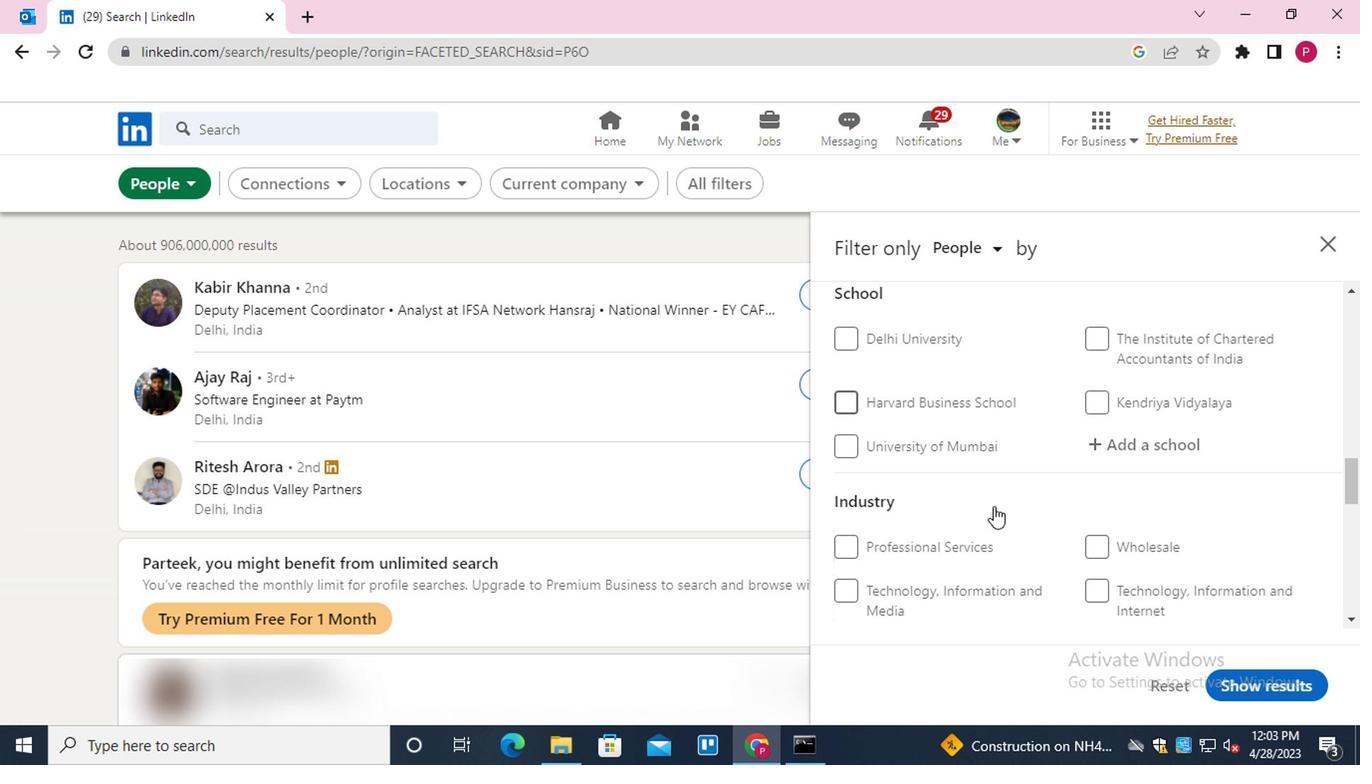 
Action: Mouse scrolled (989, 506) with delta (0, 0)
Screenshot: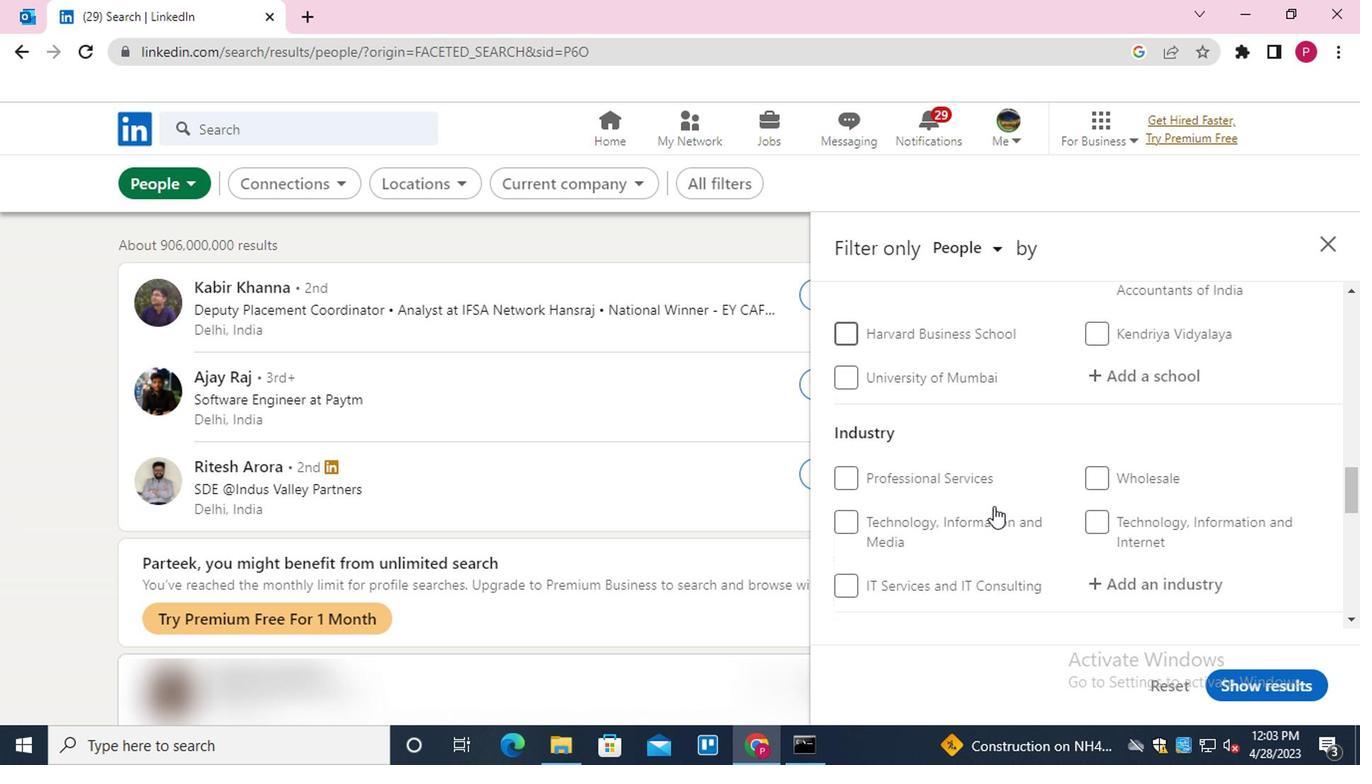 
Action: Mouse moved to (875, 462)
Screenshot: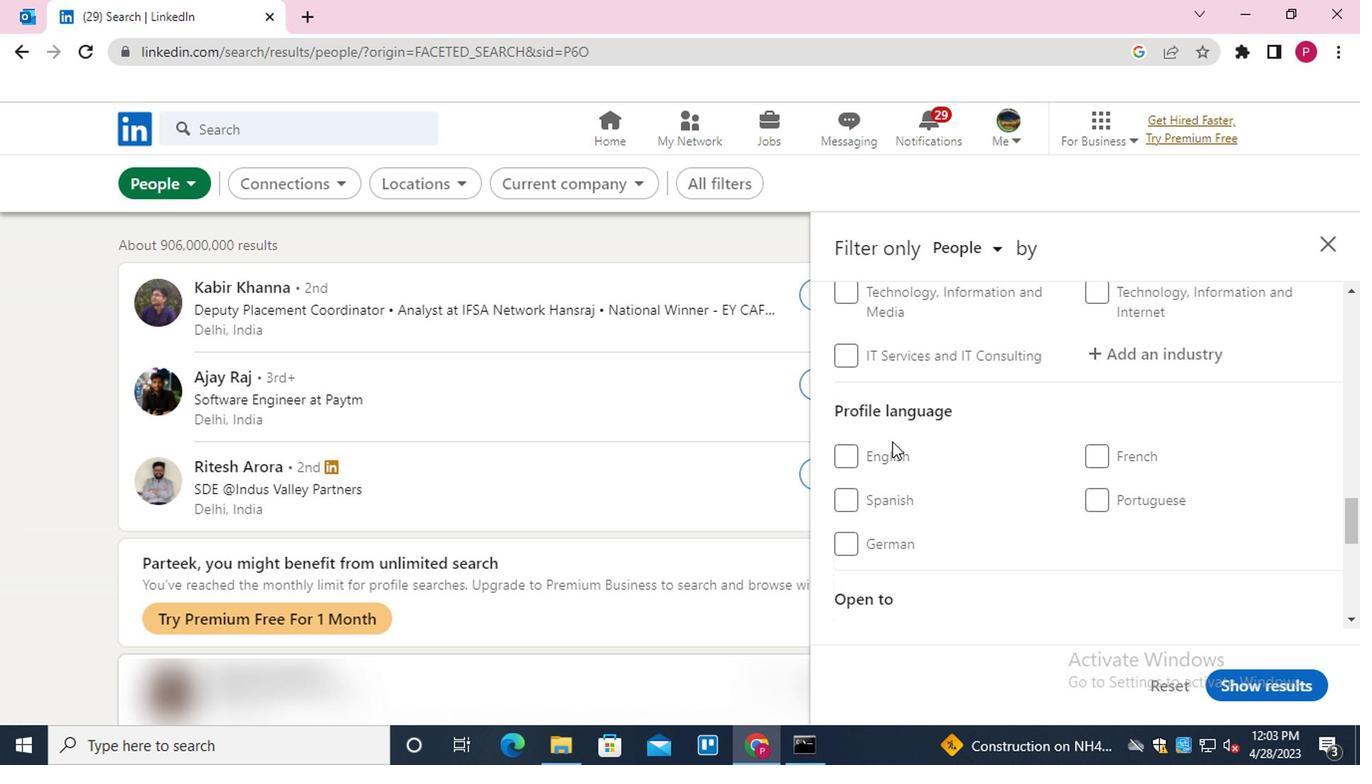 
Action: Mouse pressed left at (875, 462)
Screenshot: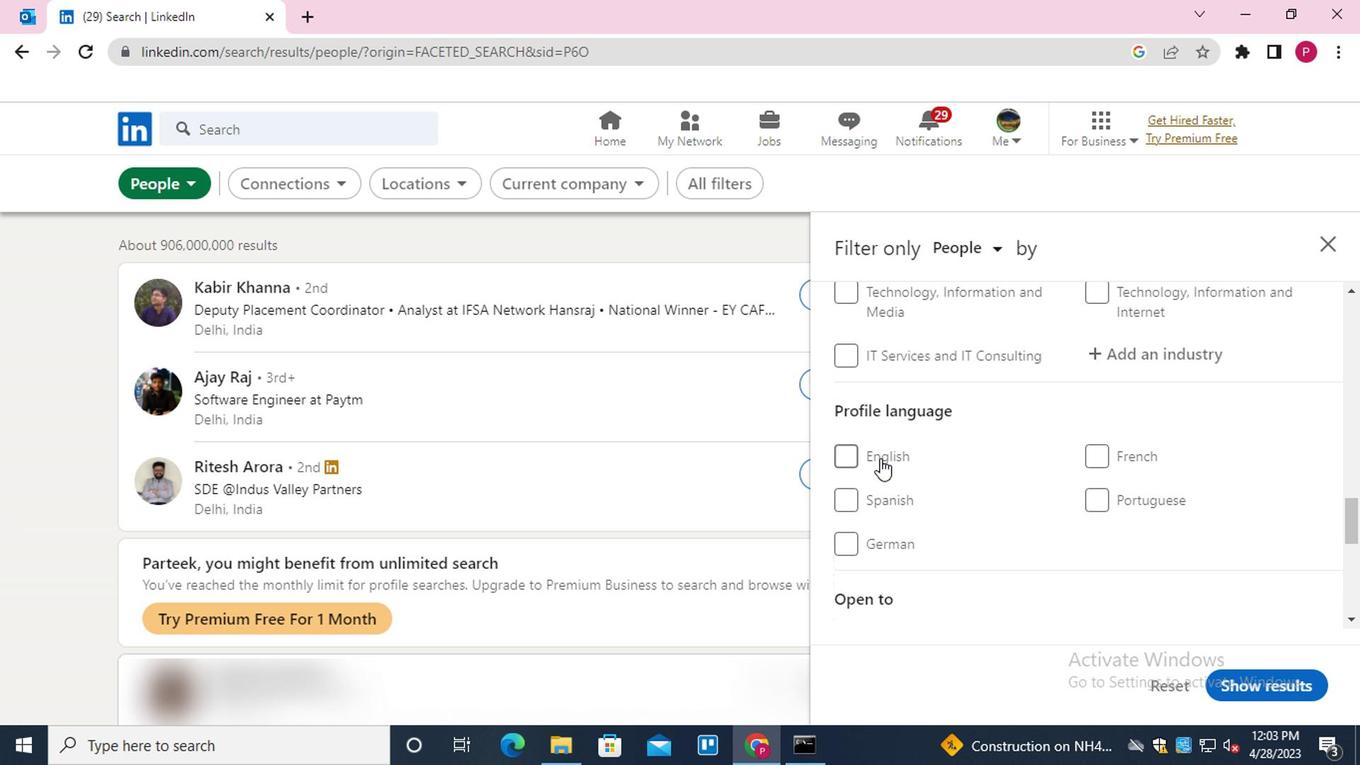 
Action: Mouse moved to (882, 462)
Screenshot: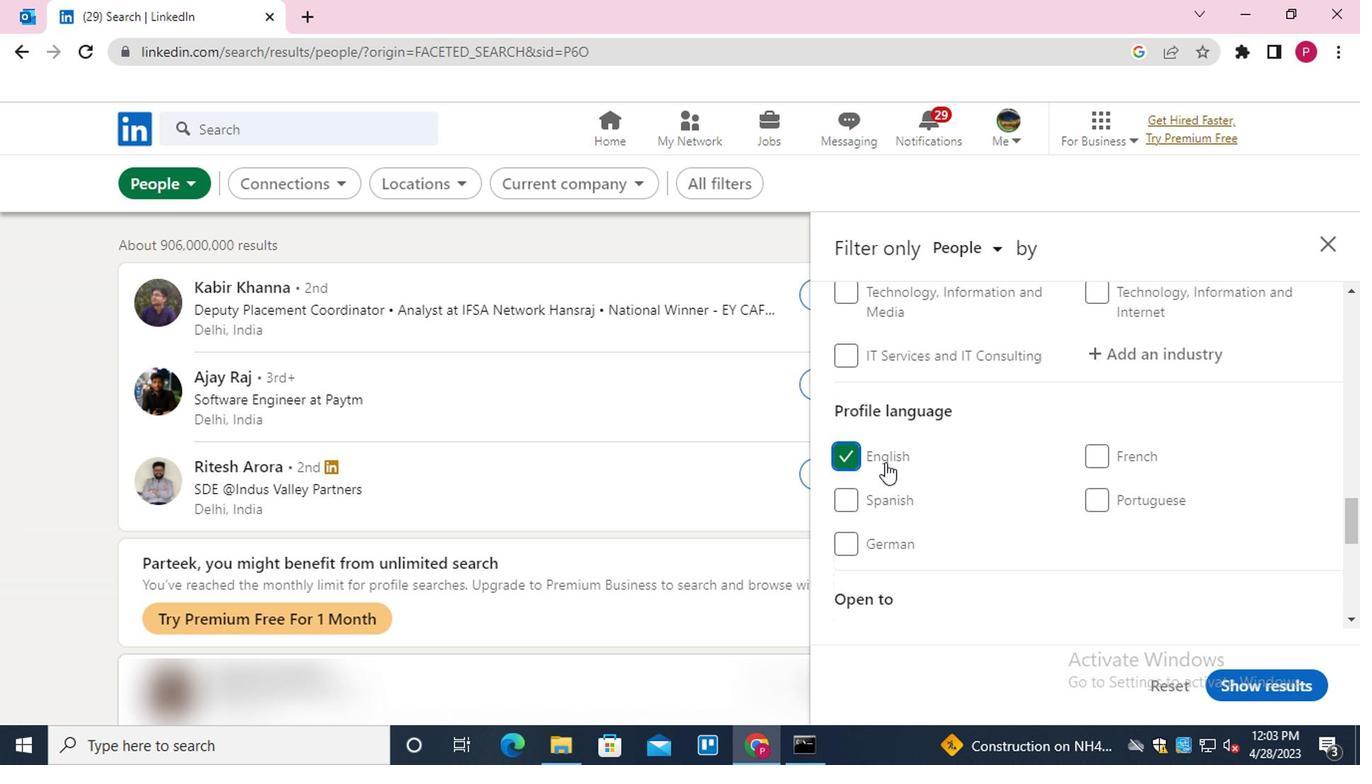 
Action: Mouse scrolled (882, 462) with delta (0, 0)
Screenshot: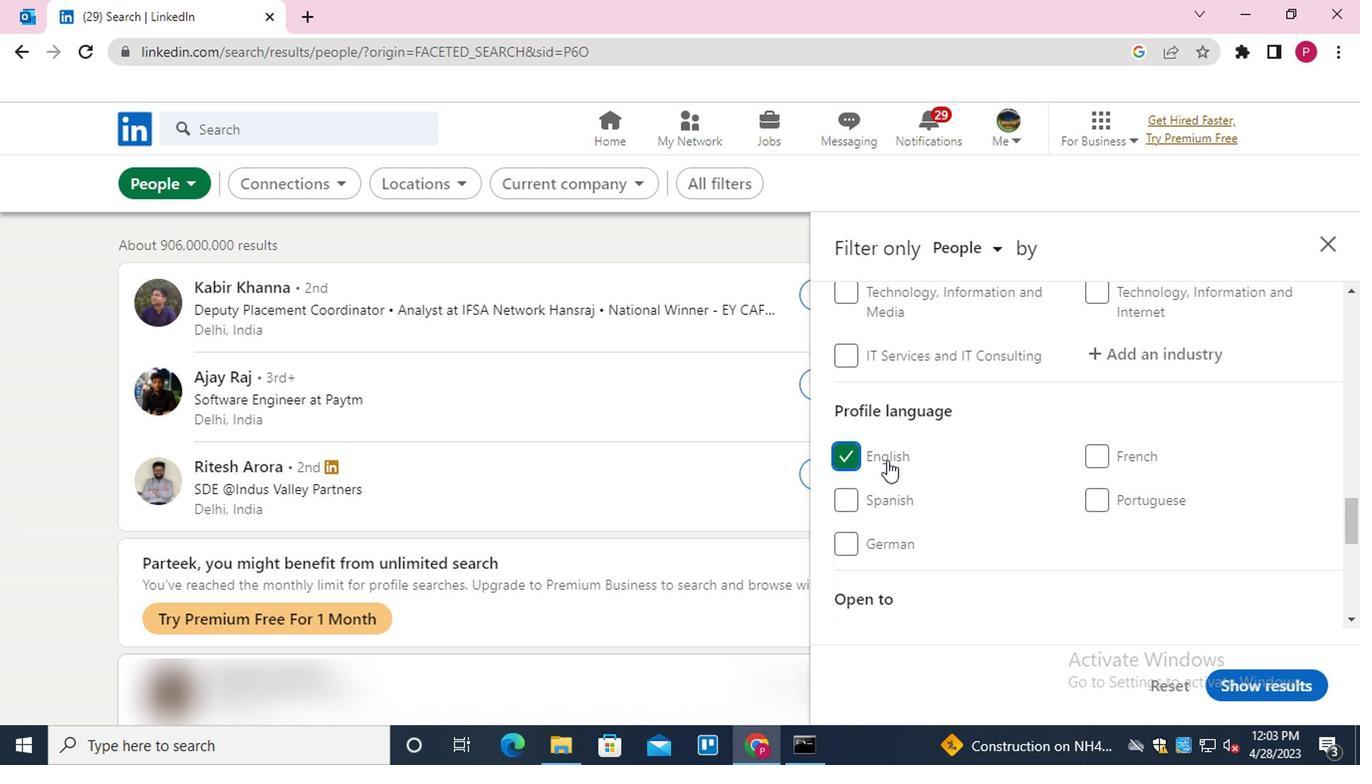 
Action: Mouse scrolled (882, 462) with delta (0, 0)
Screenshot: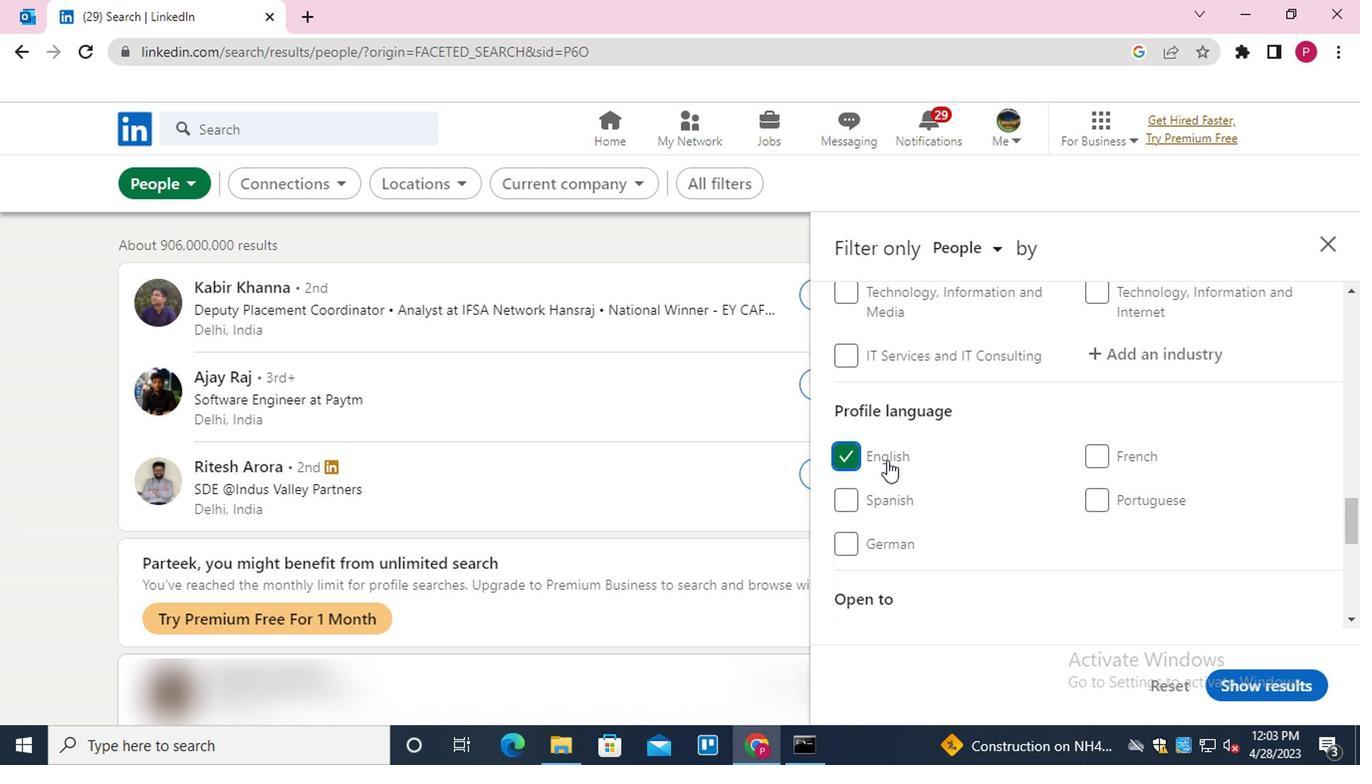 
Action: Mouse scrolled (882, 462) with delta (0, 0)
Screenshot: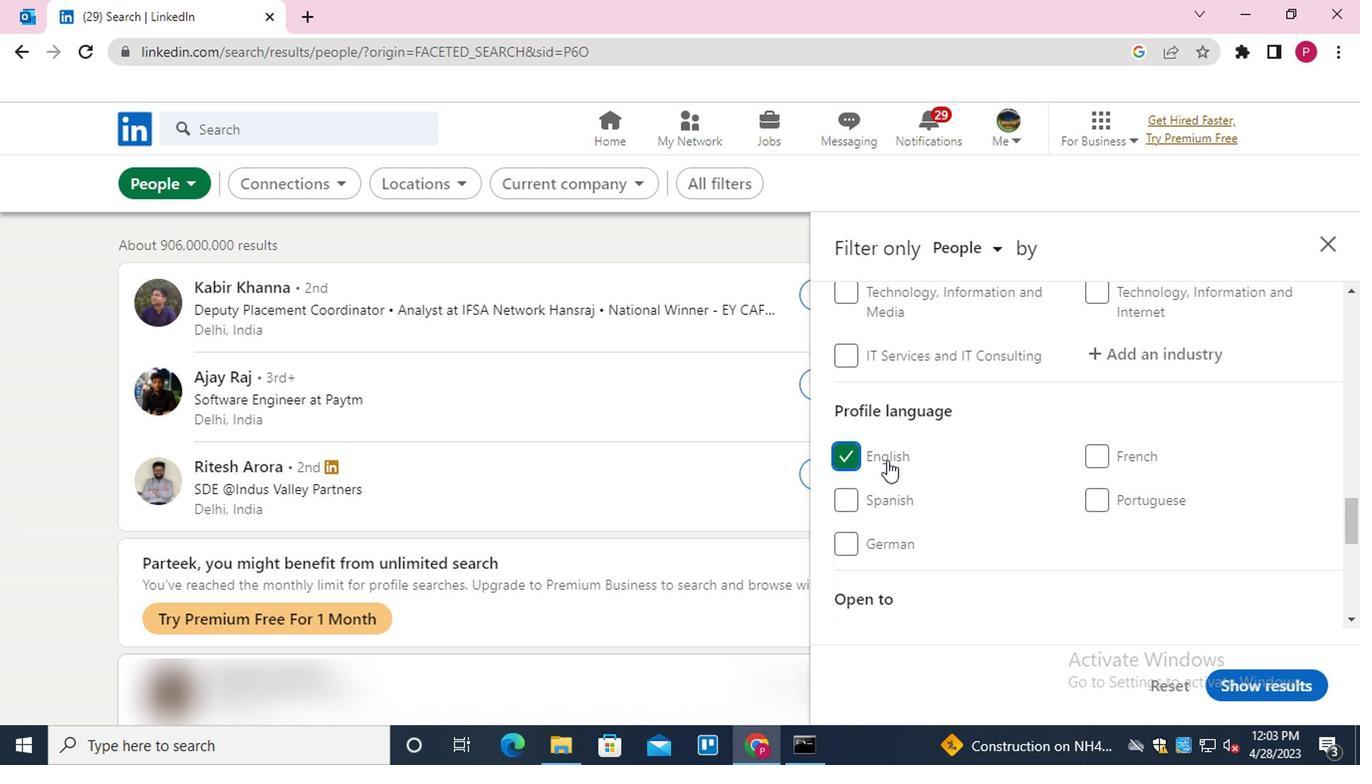 
Action: Mouse scrolled (882, 462) with delta (0, 0)
Screenshot: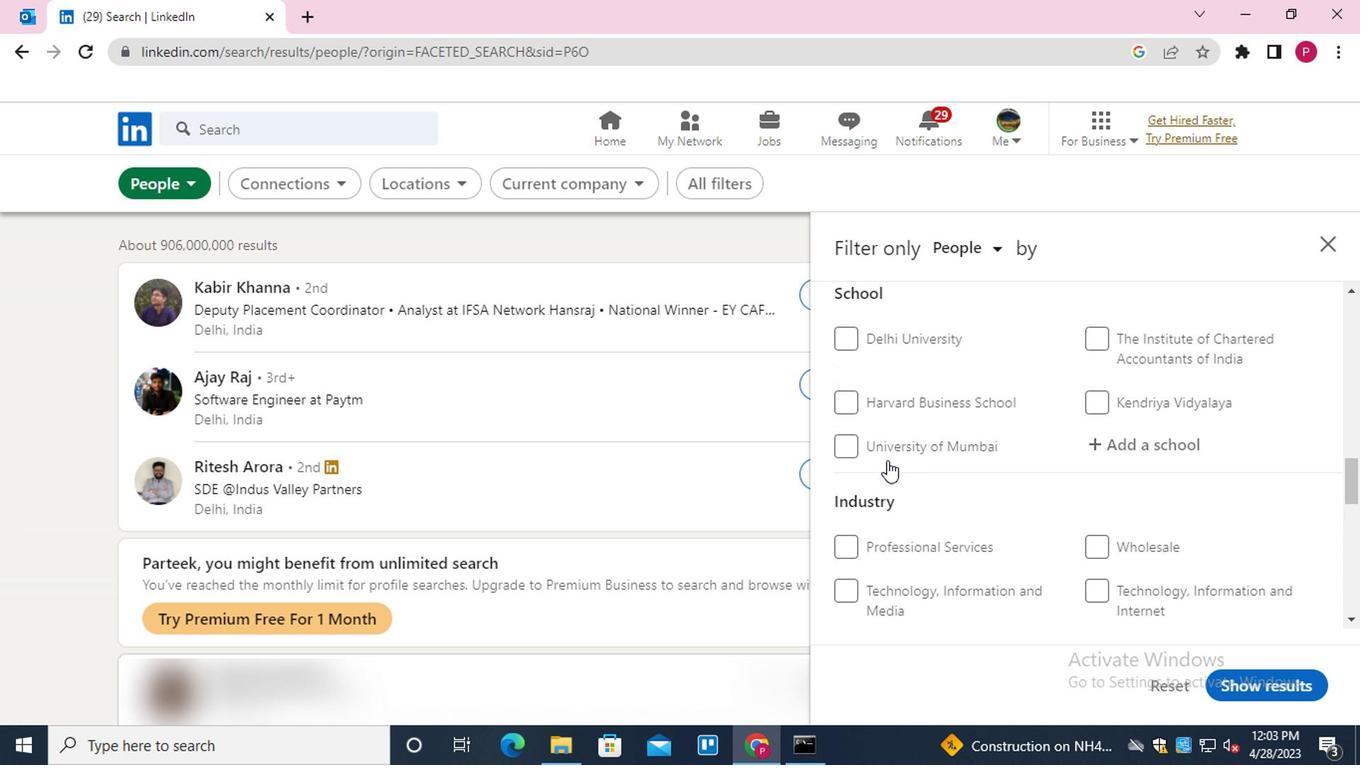 
Action: Mouse scrolled (882, 462) with delta (0, 0)
Screenshot: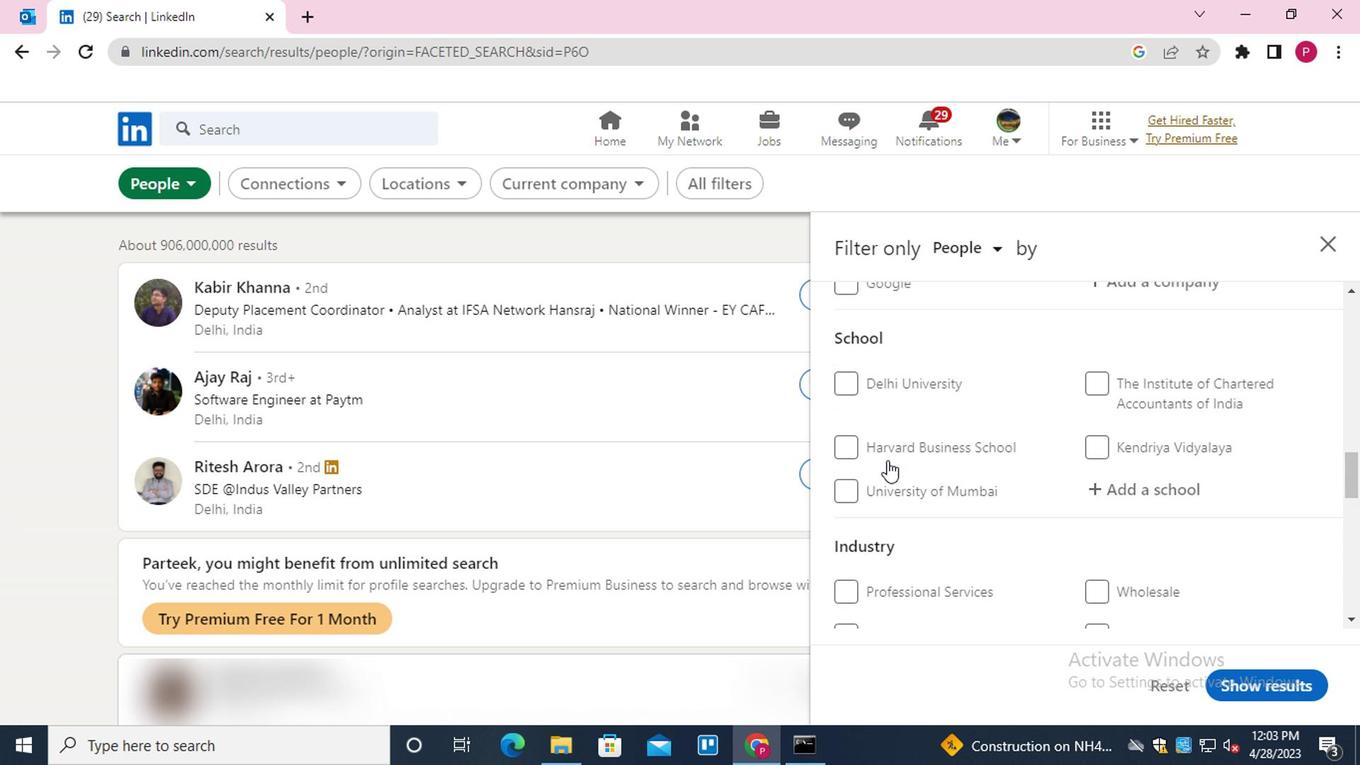 
Action: Mouse scrolled (882, 462) with delta (0, 0)
Screenshot: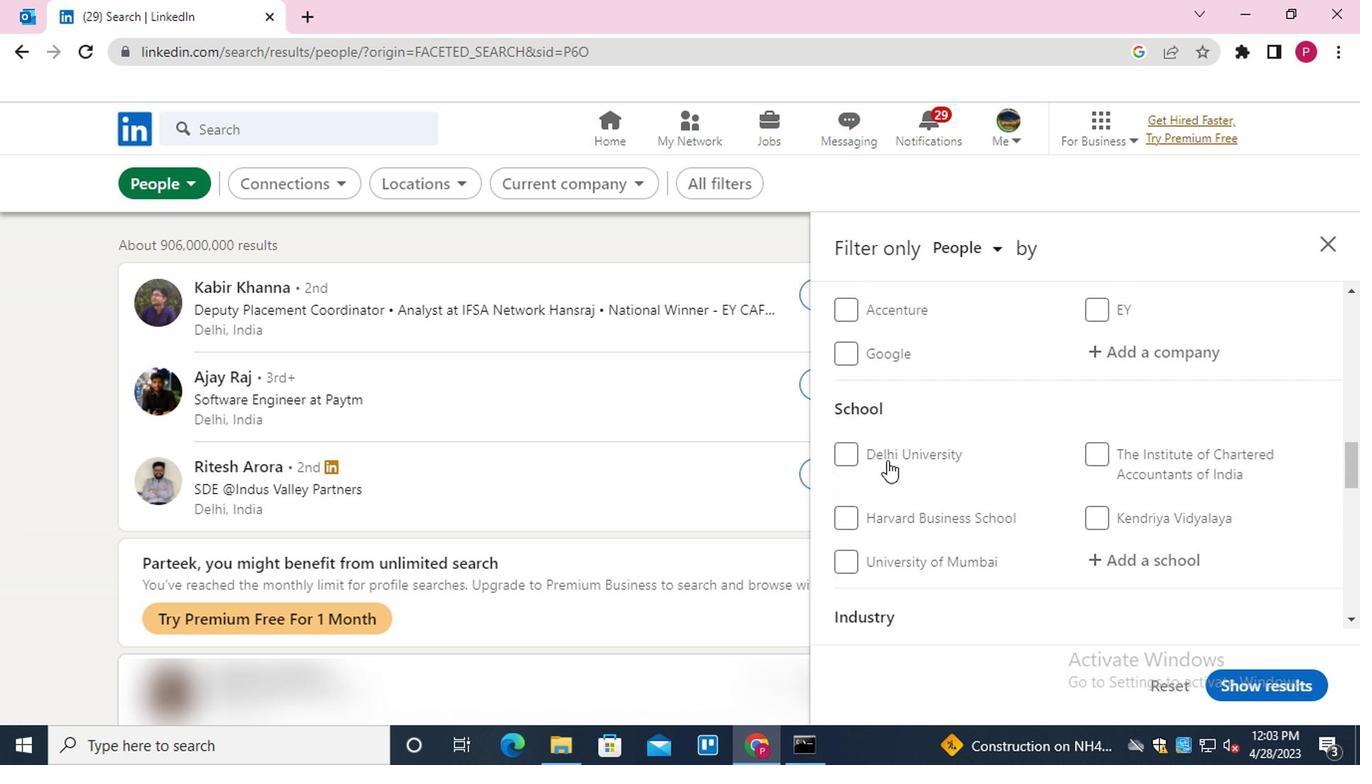 
Action: Mouse moved to (890, 459)
Screenshot: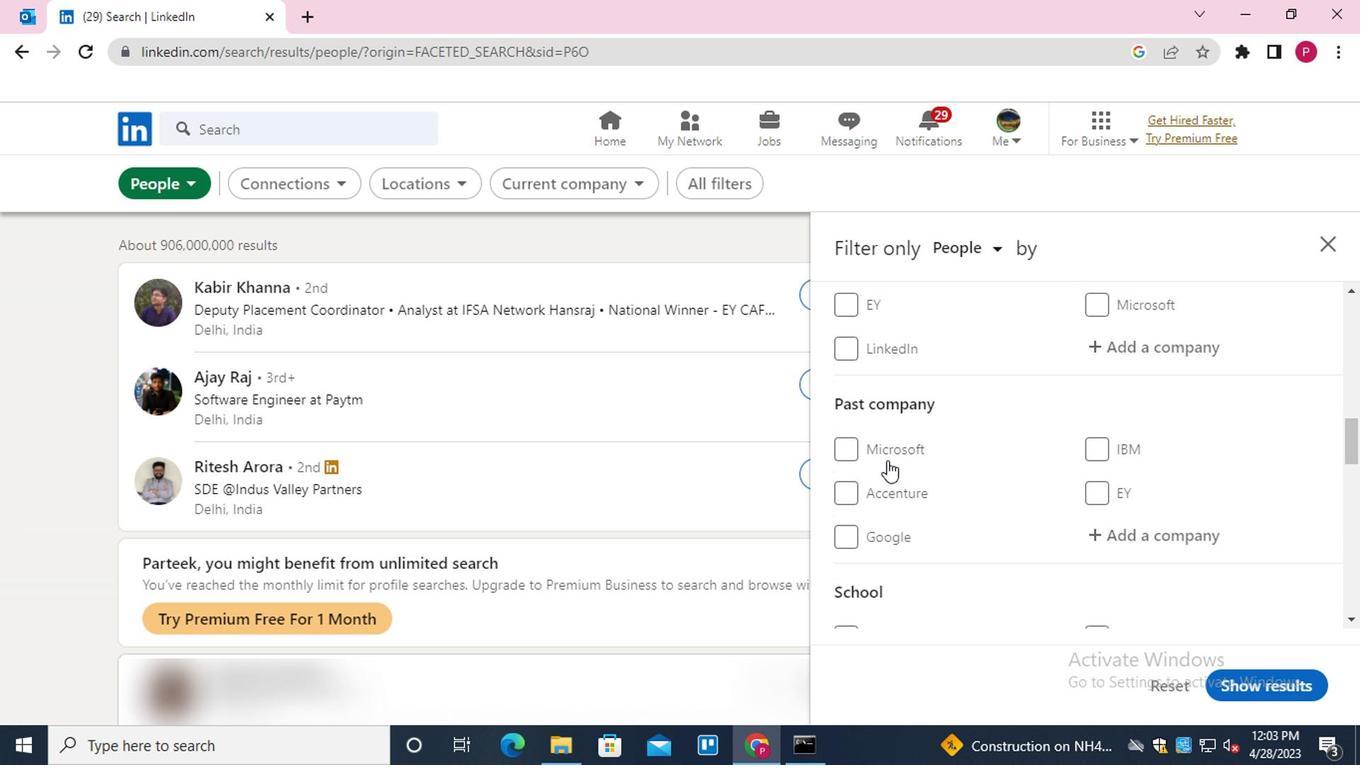 
Action: Mouse scrolled (890, 459) with delta (0, 0)
Screenshot: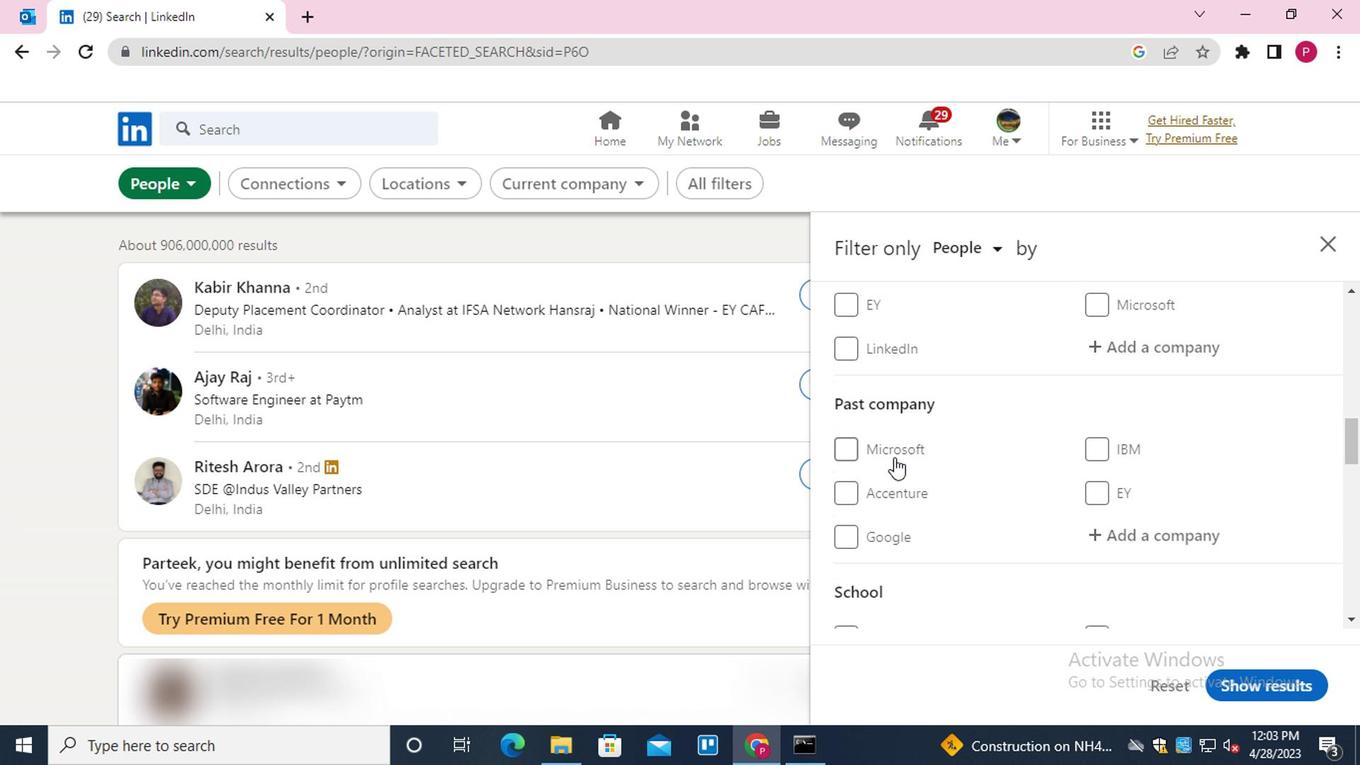
Action: Mouse moved to (1147, 440)
Screenshot: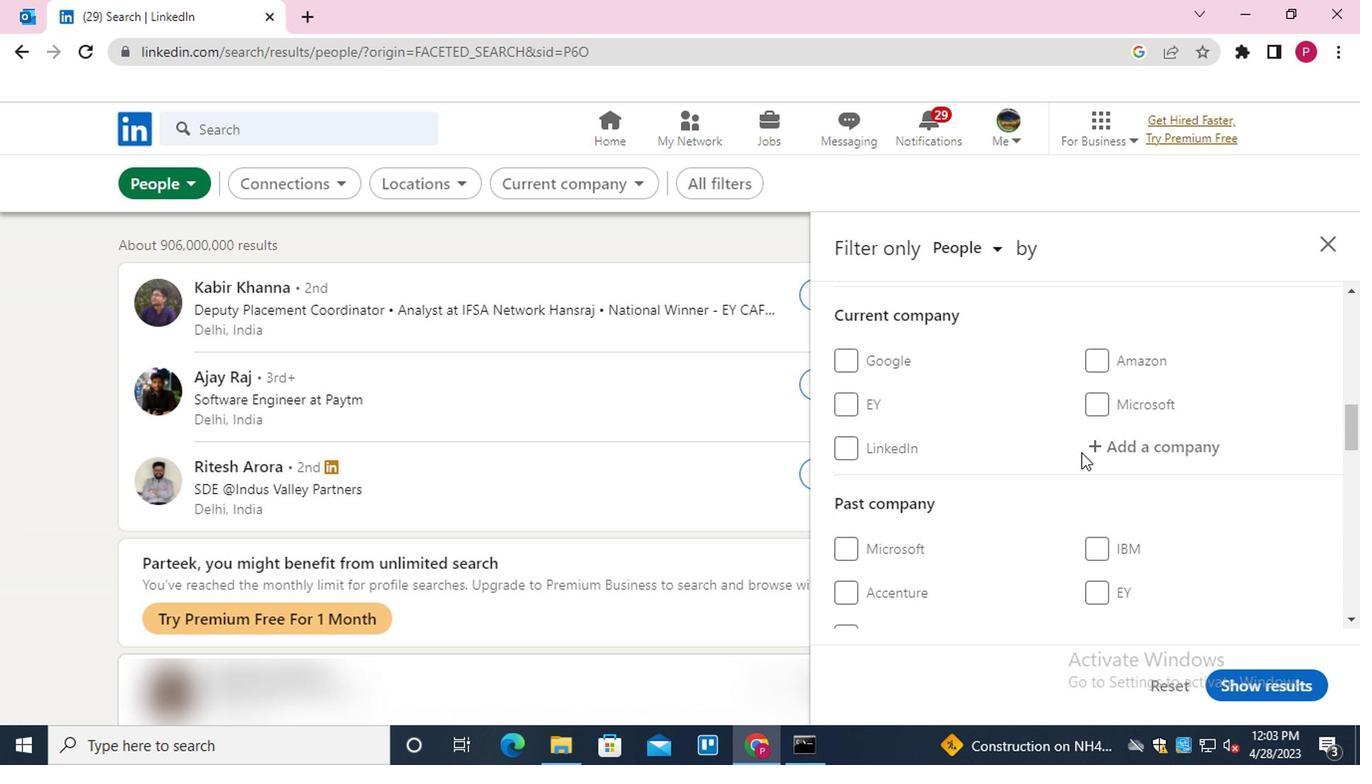 
Action: Mouse pressed left at (1147, 440)
Screenshot: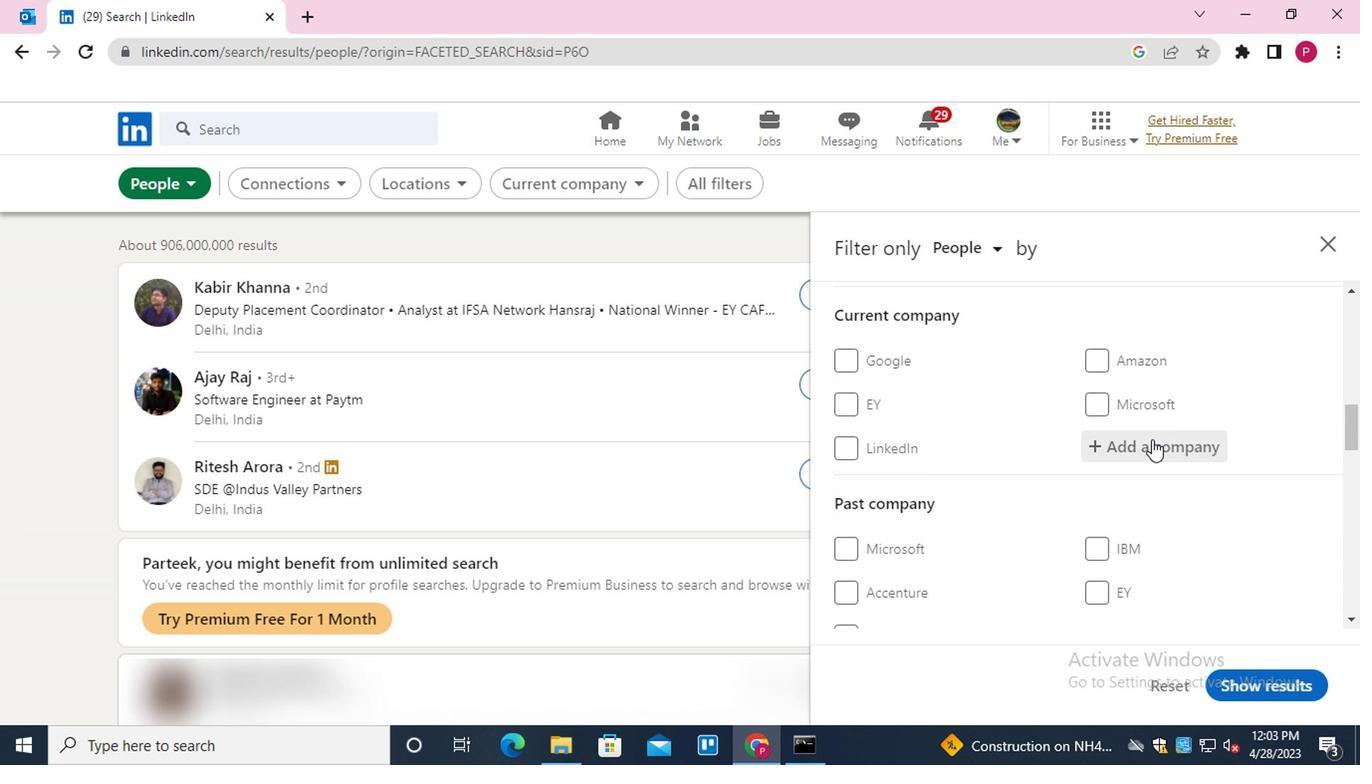 
Action: Key pressed <Key.shift>TATA<Key.space><Key.shift>STEEL<Key.down><Key.enter>
Screenshot: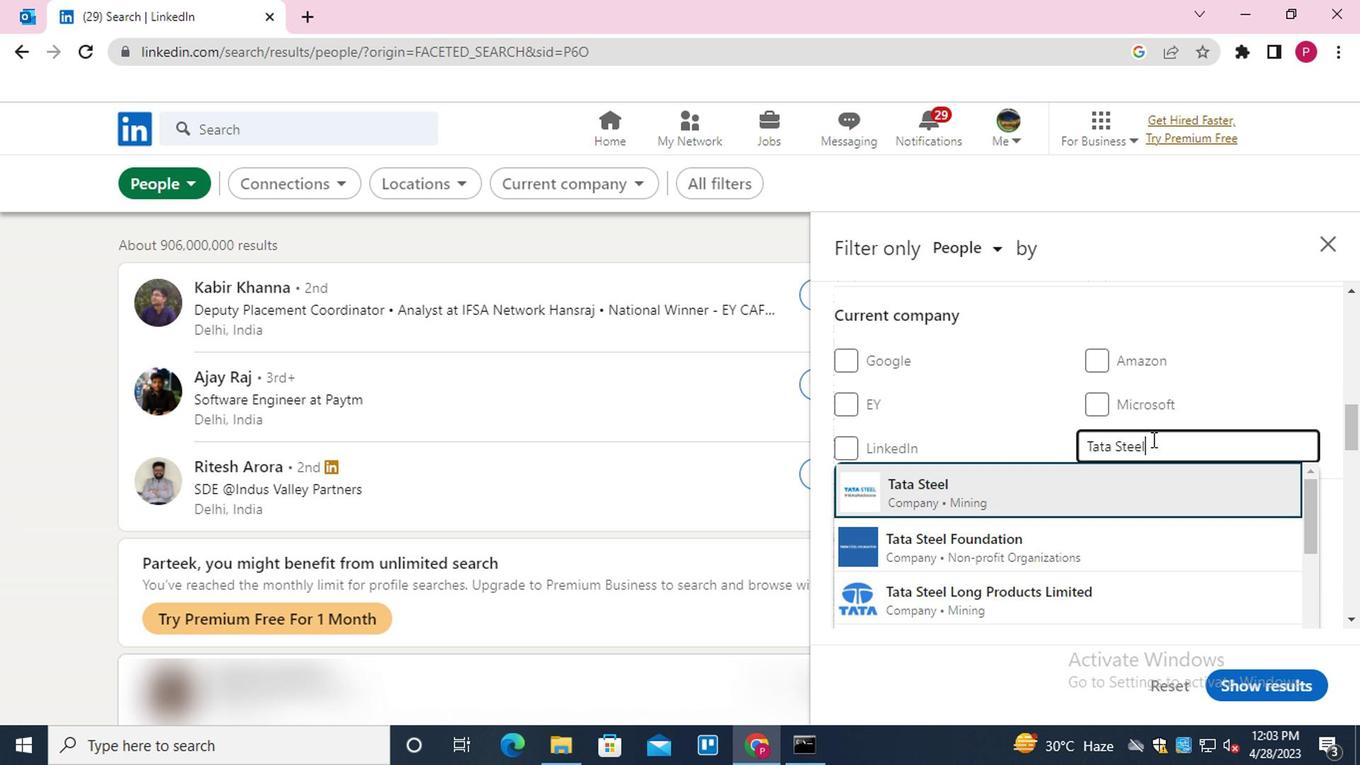 
Action: Mouse moved to (1113, 464)
Screenshot: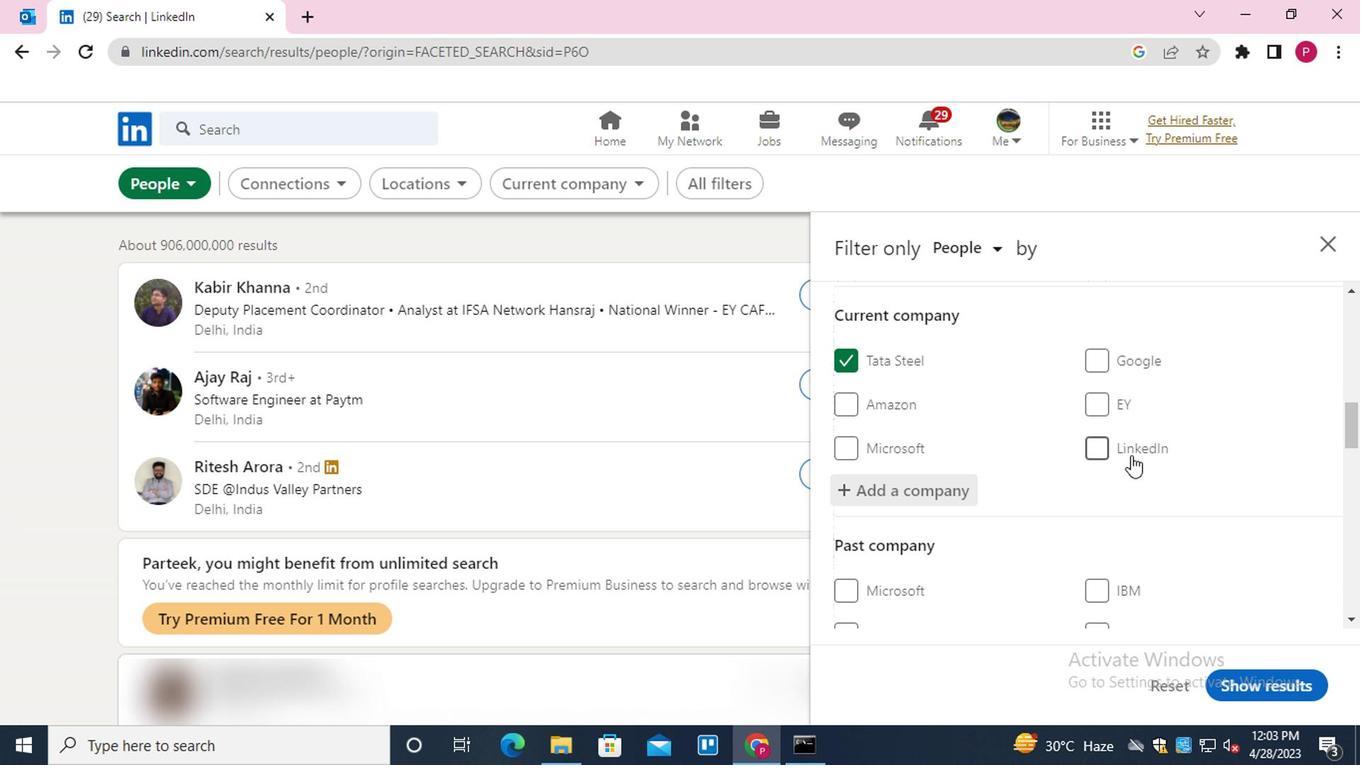 
Action: Mouse scrolled (1113, 464) with delta (0, 0)
Screenshot: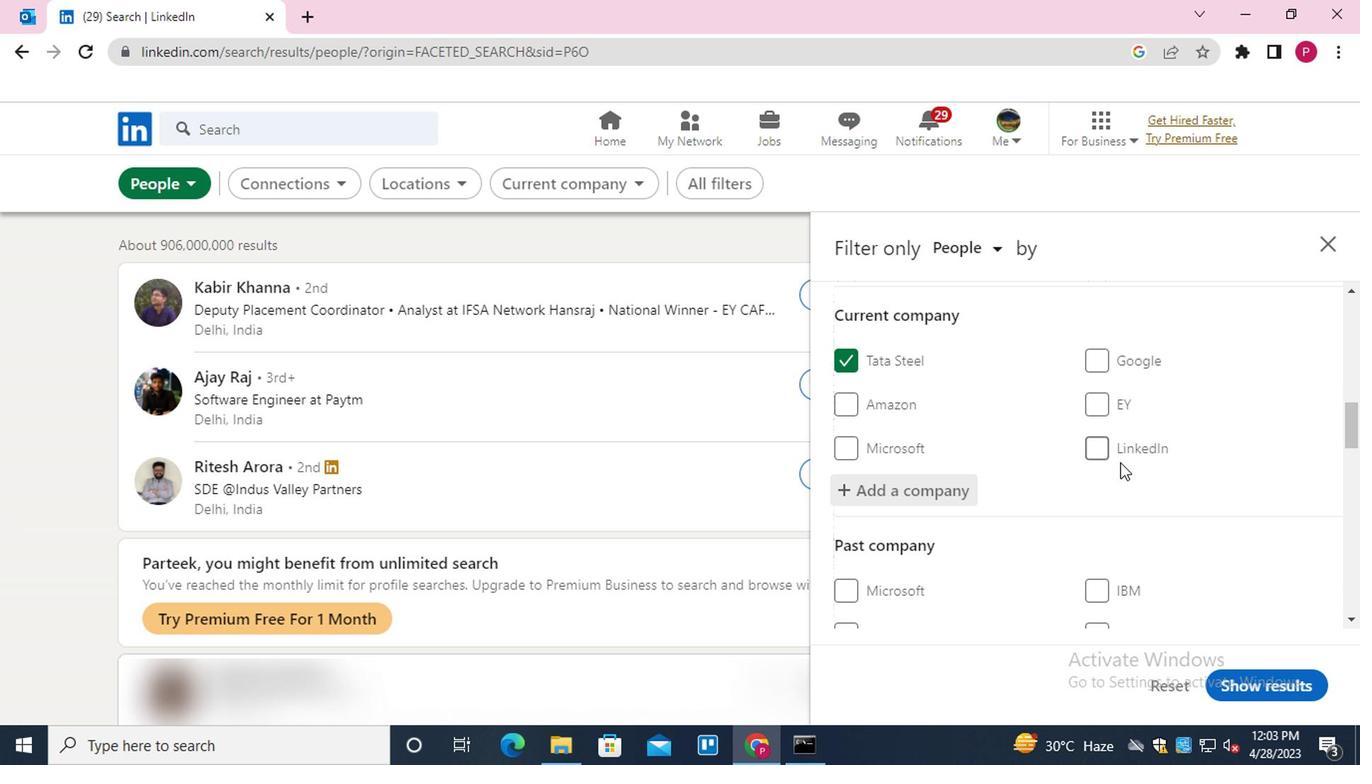 
Action: Mouse scrolled (1113, 464) with delta (0, 0)
Screenshot: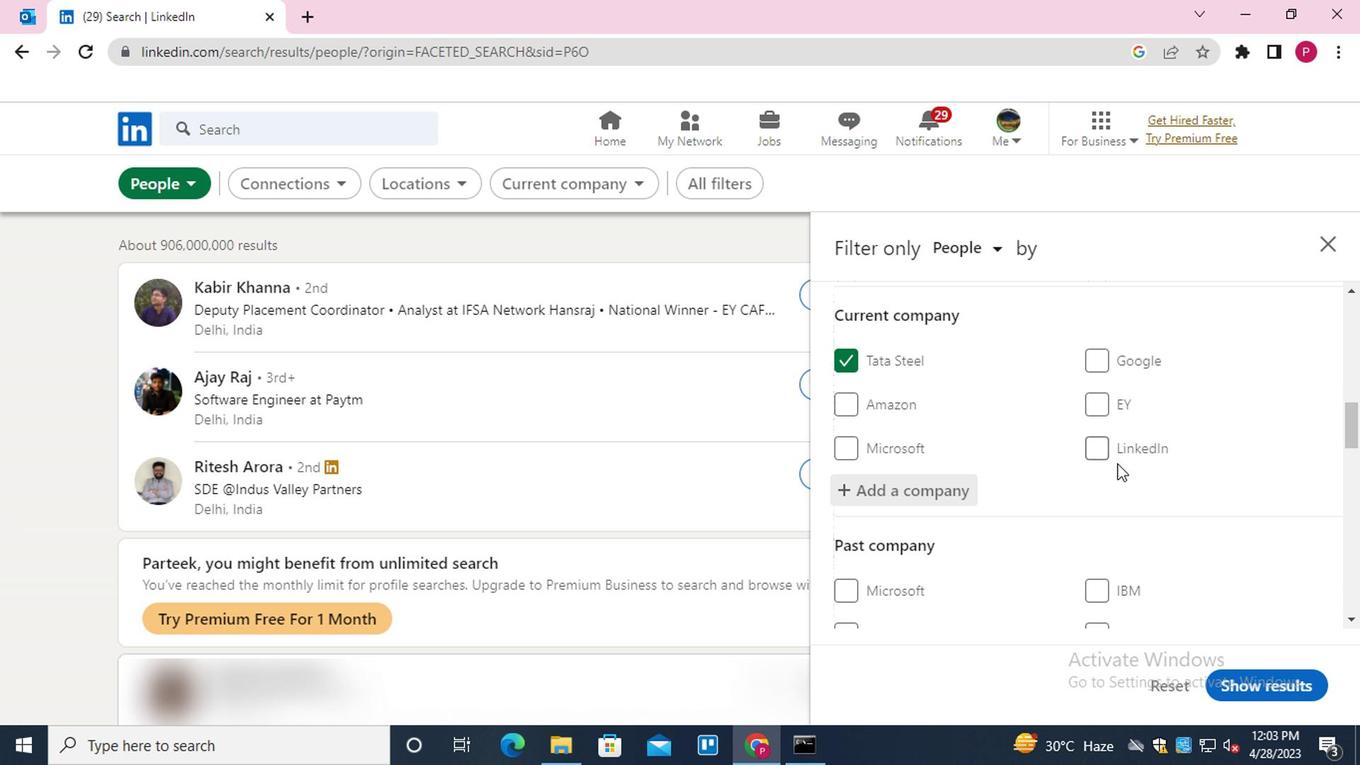 
Action: Mouse scrolled (1113, 464) with delta (0, 0)
Screenshot: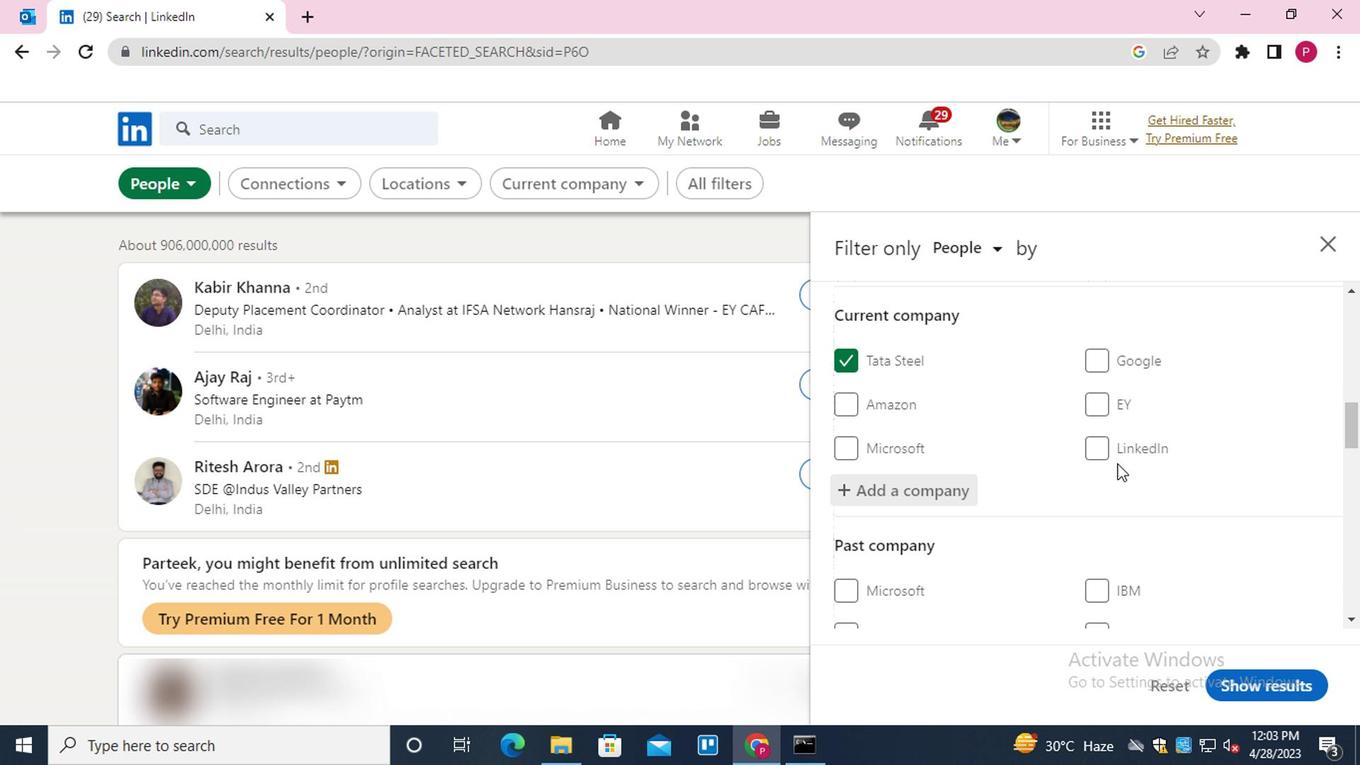 
Action: Mouse moved to (1010, 449)
Screenshot: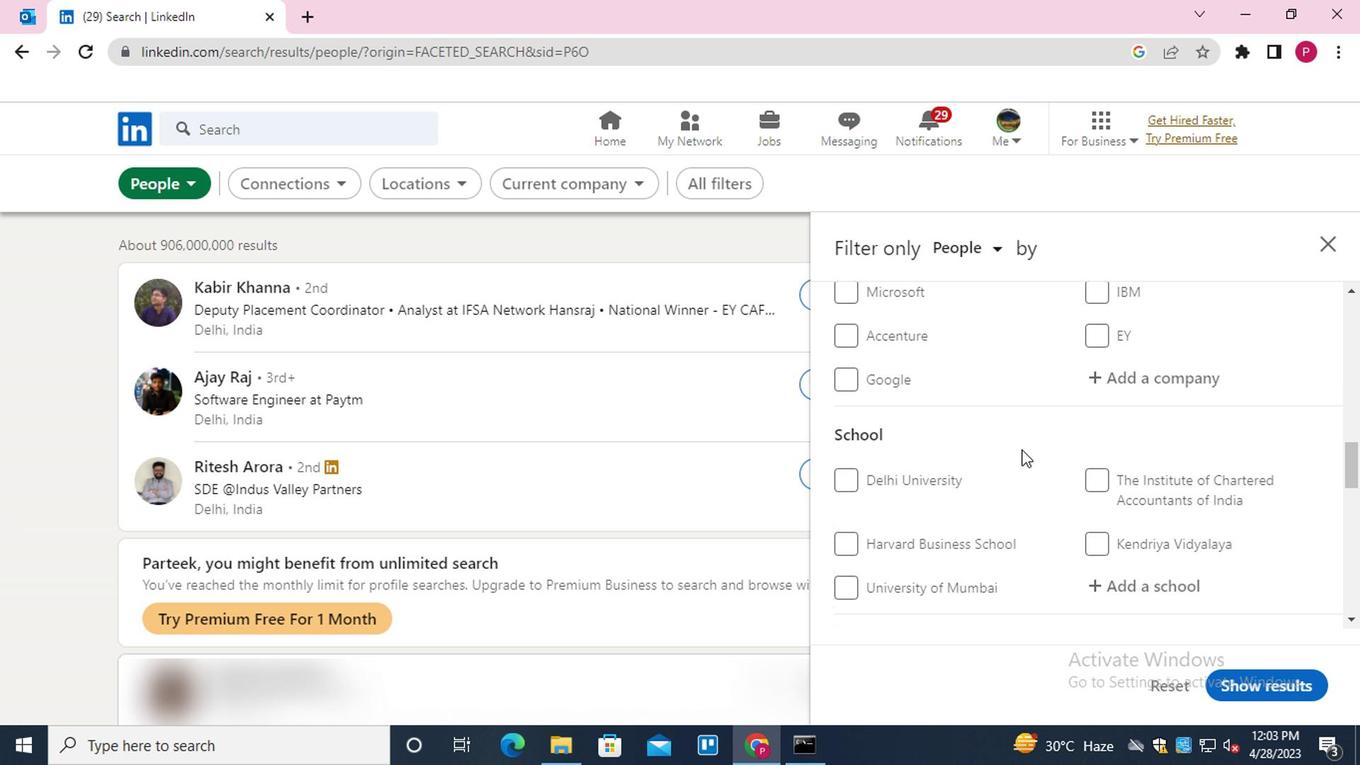 
Action: Mouse scrolled (1010, 447) with delta (0, -1)
Screenshot: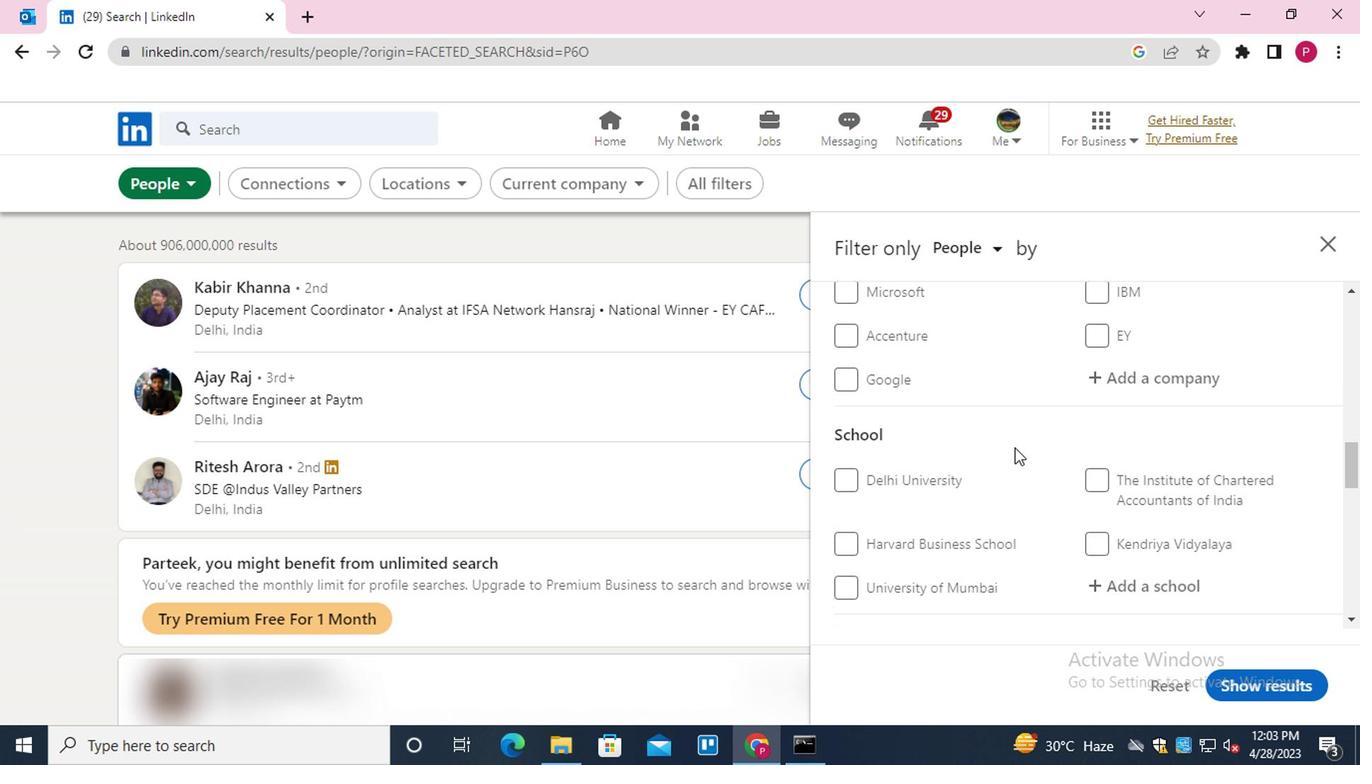 
Action: Mouse scrolled (1010, 447) with delta (0, -1)
Screenshot: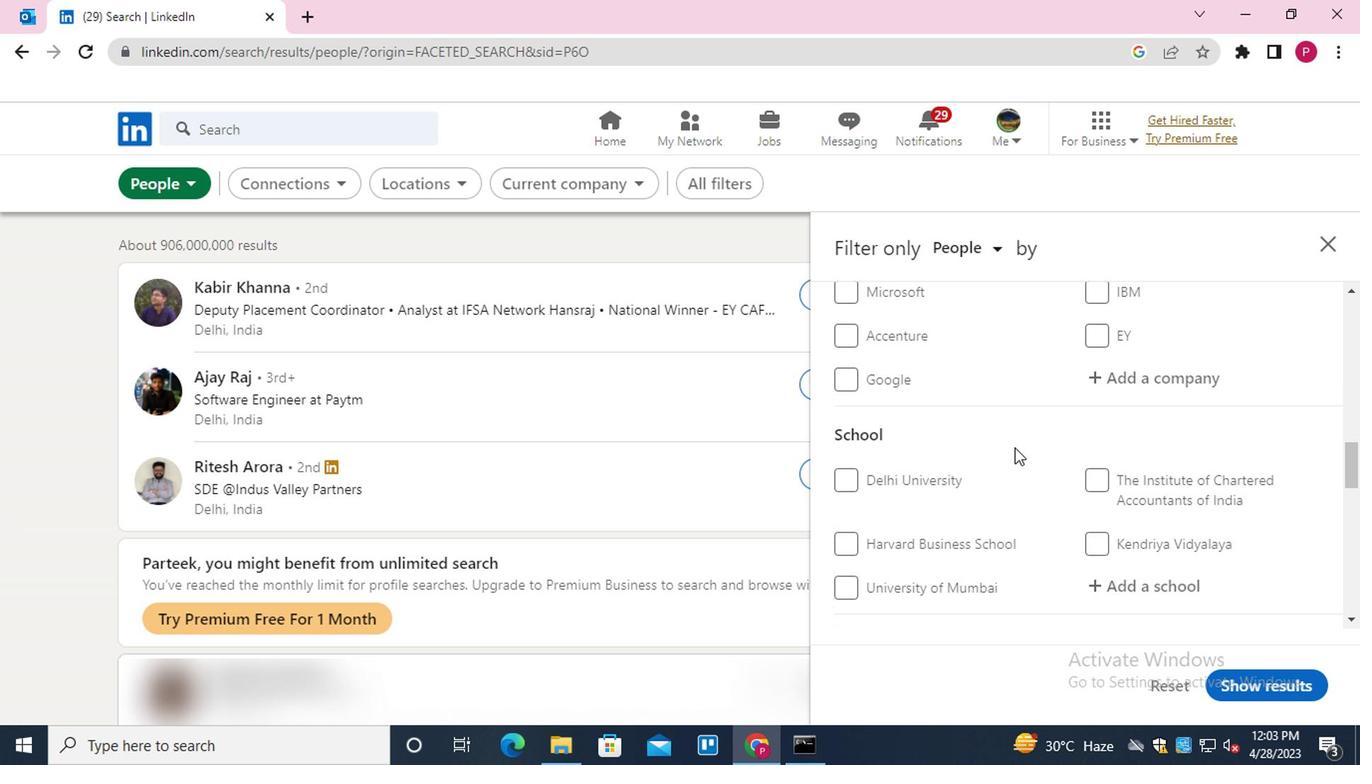 
Action: Mouse moved to (1128, 386)
Screenshot: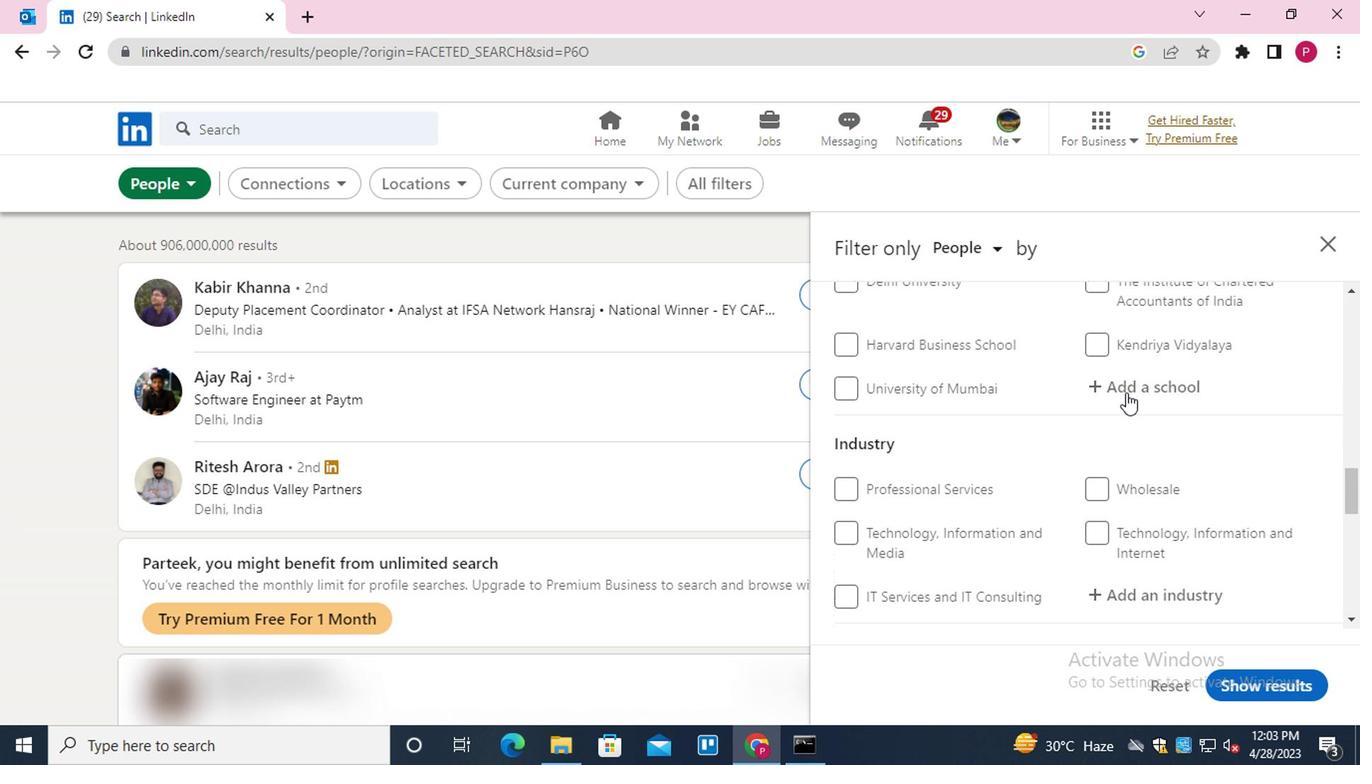 
Action: Mouse pressed left at (1128, 386)
Screenshot: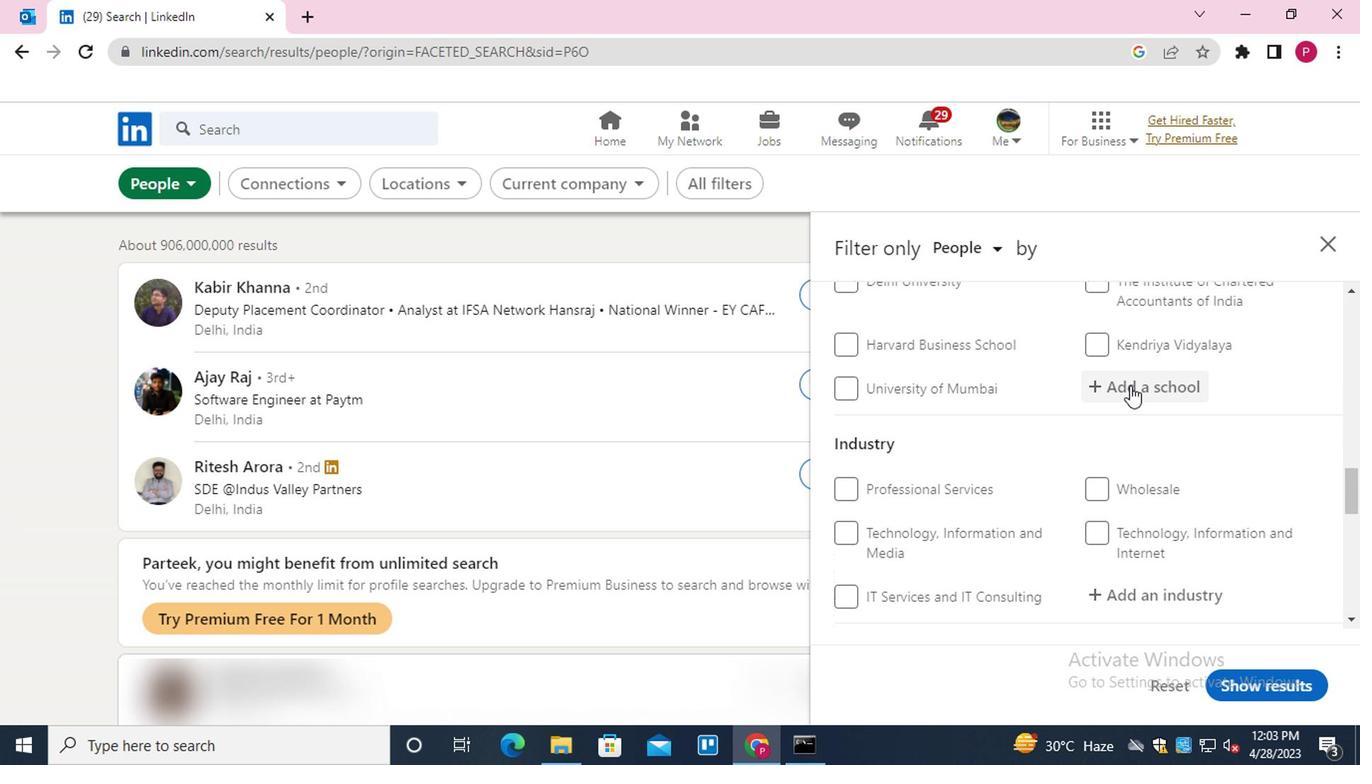 
Action: Key pressed <Key.shift><Key.shift><Key.shift>JSPM<Key.down><Key.enter>
Screenshot: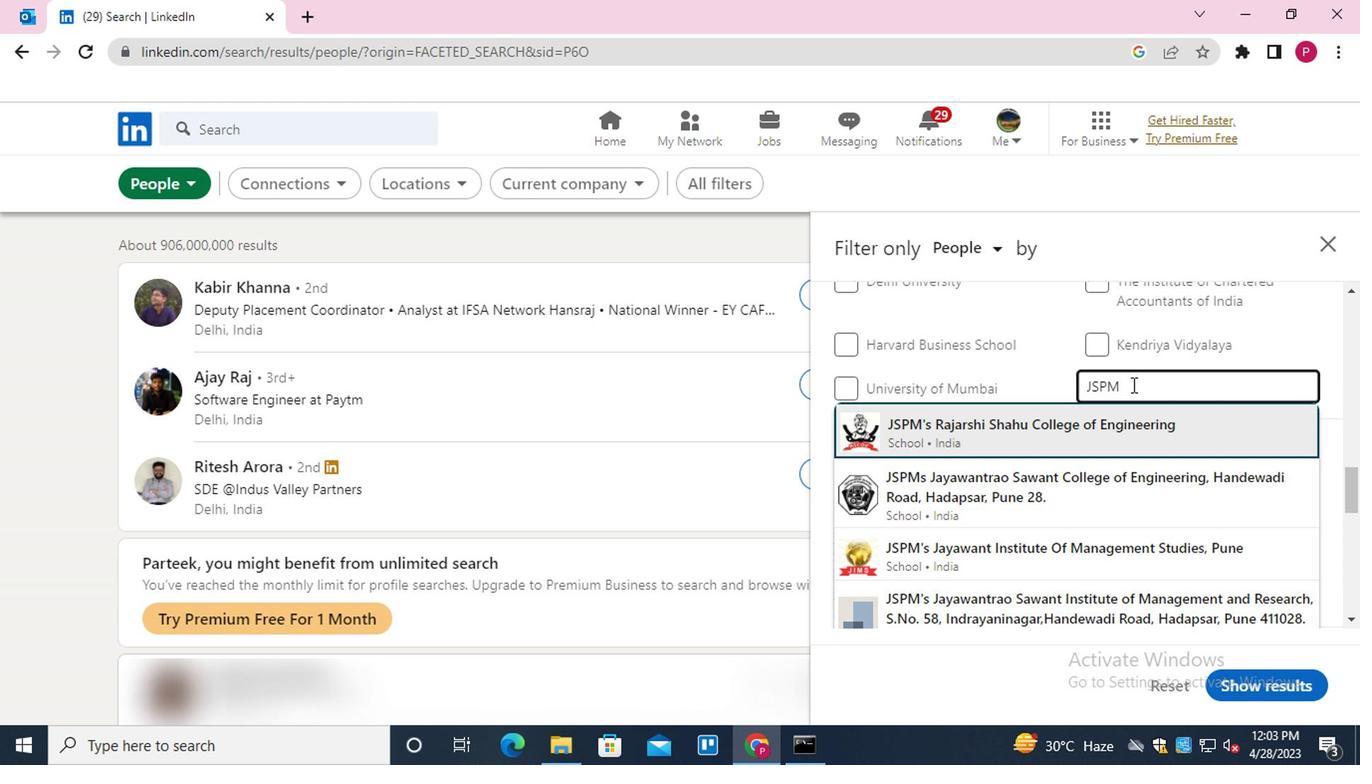 
Action: Mouse moved to (1145, 445)
Screenshot: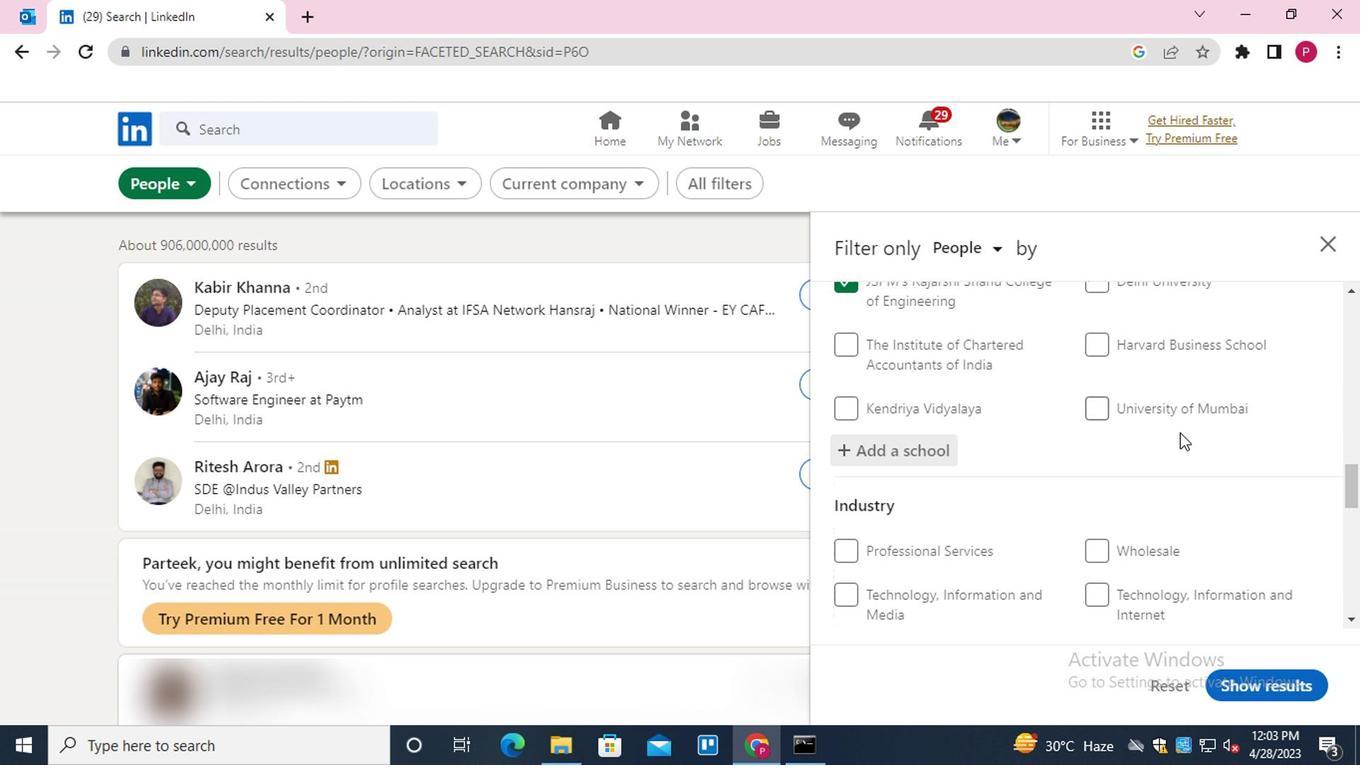 
Action: Mouse scrolled (1145, 444) with delta (0, 0)
Screenshot: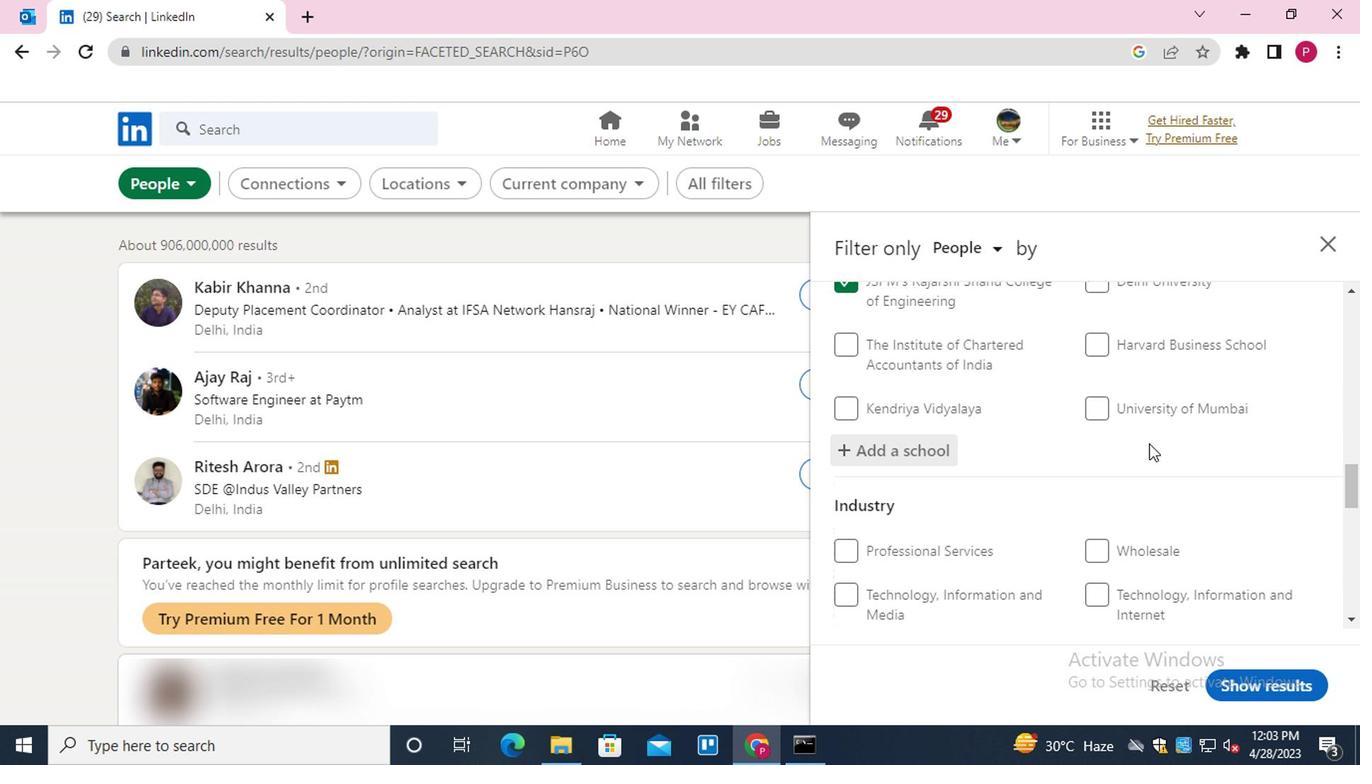 
Action: Mouse scrolled (1145, 444) with delta (0, 0)
Screenshot: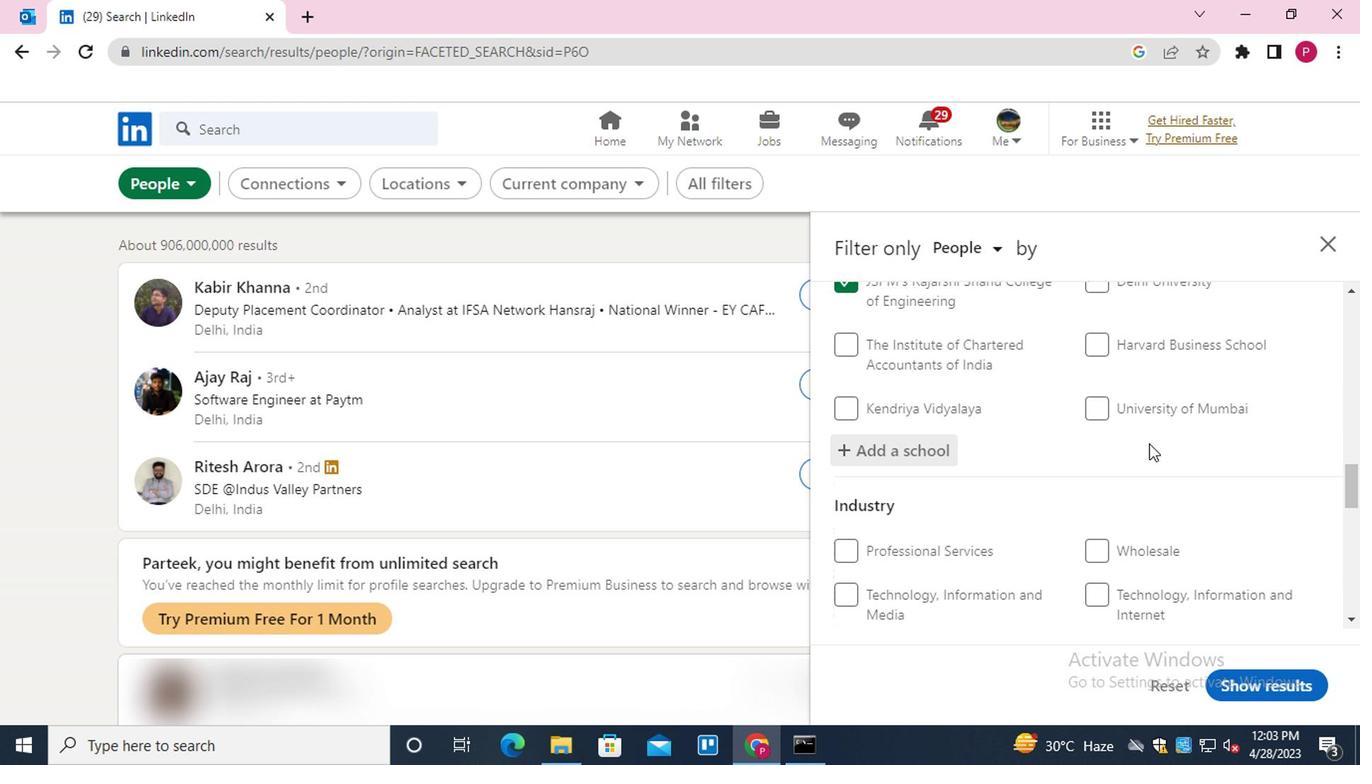 
Action: Mouse moved to (1160, 462)
Screenshot: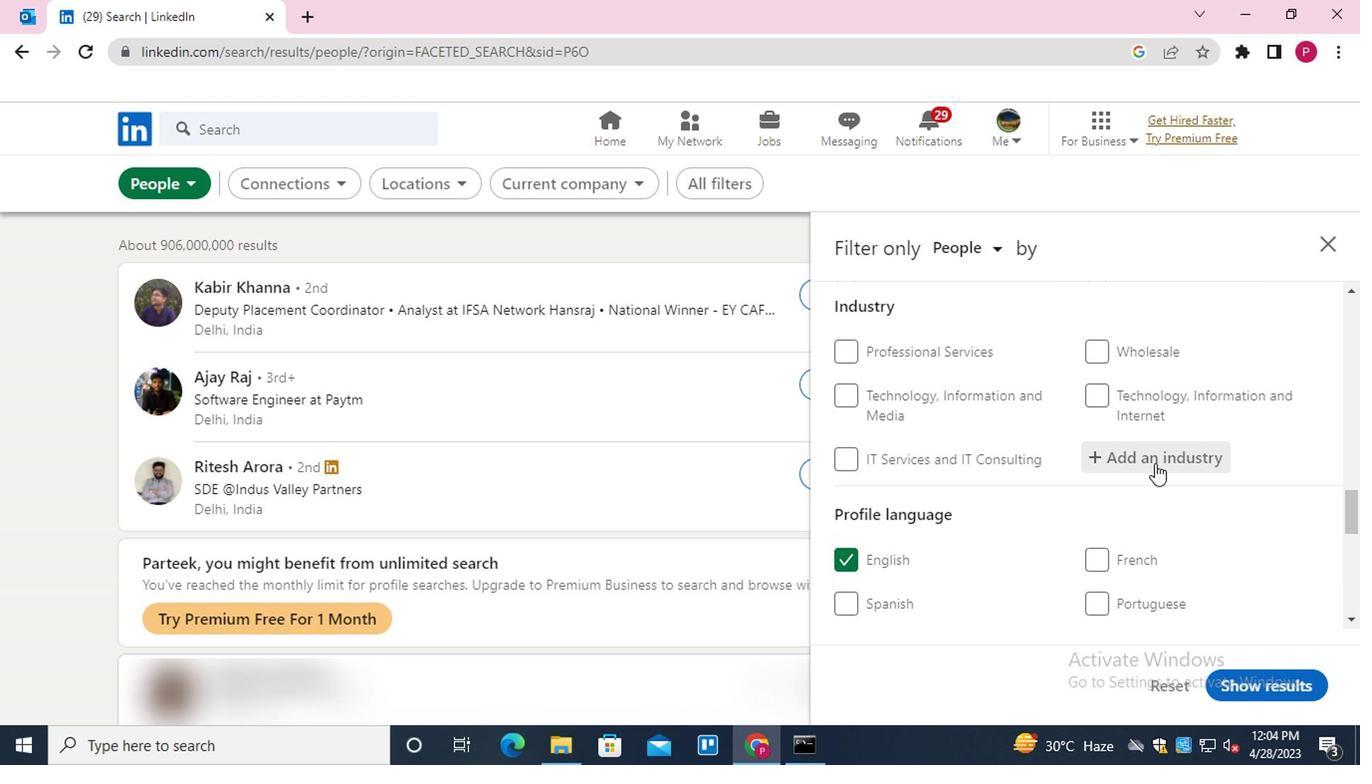 
Action: Mouse pressed left at (1160, 462)
Screenshot: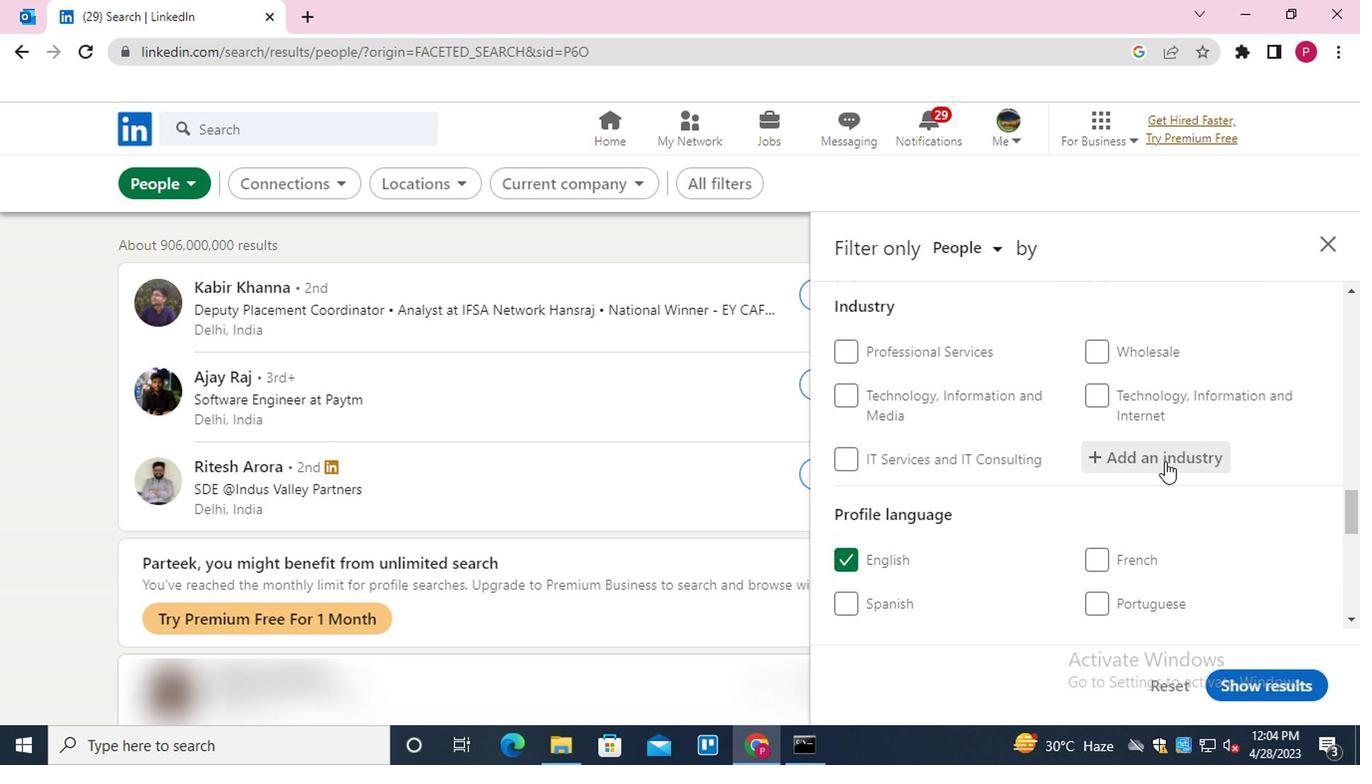 
Action: Key pressed <Key.shift>BUSINESS<Key.down><Key.down><Key.enter>
Screenshot: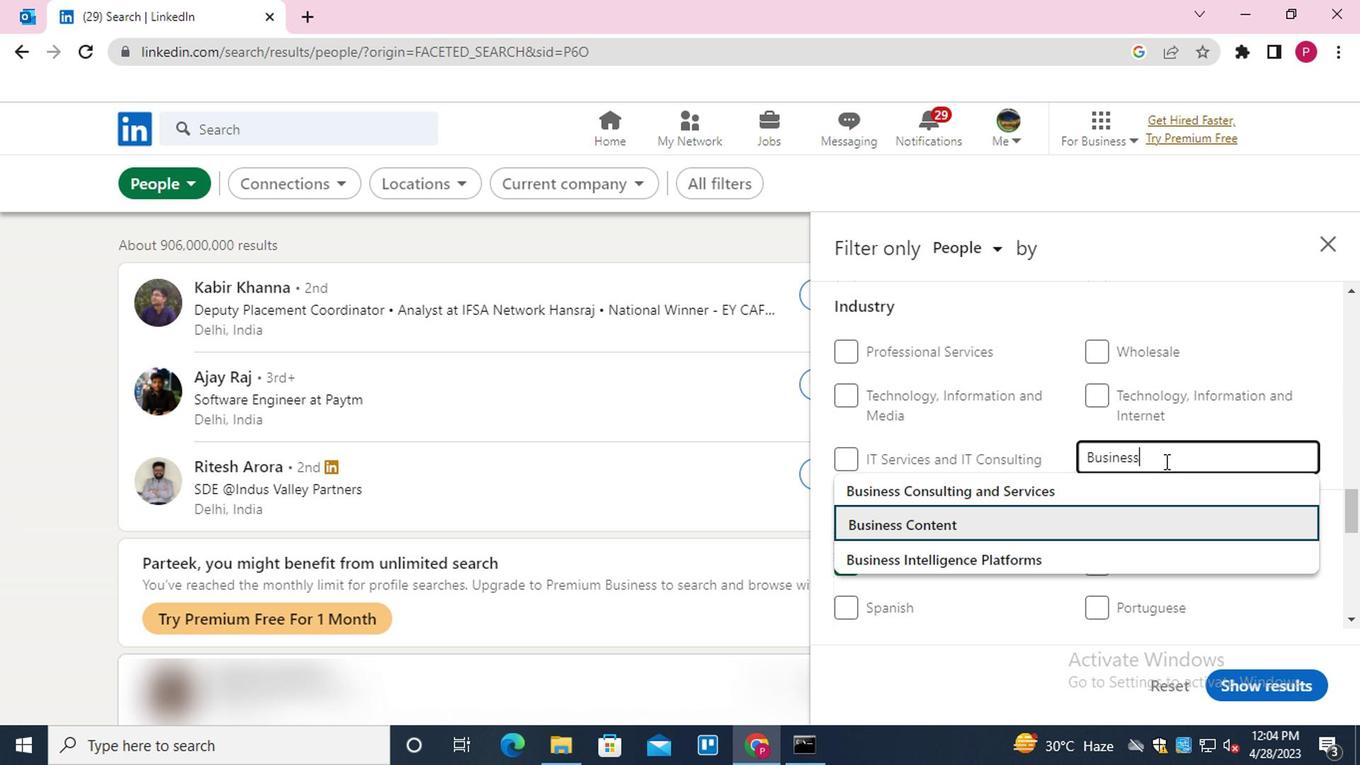 
Action: Mouse moved to (1091, 455)
Screenshot: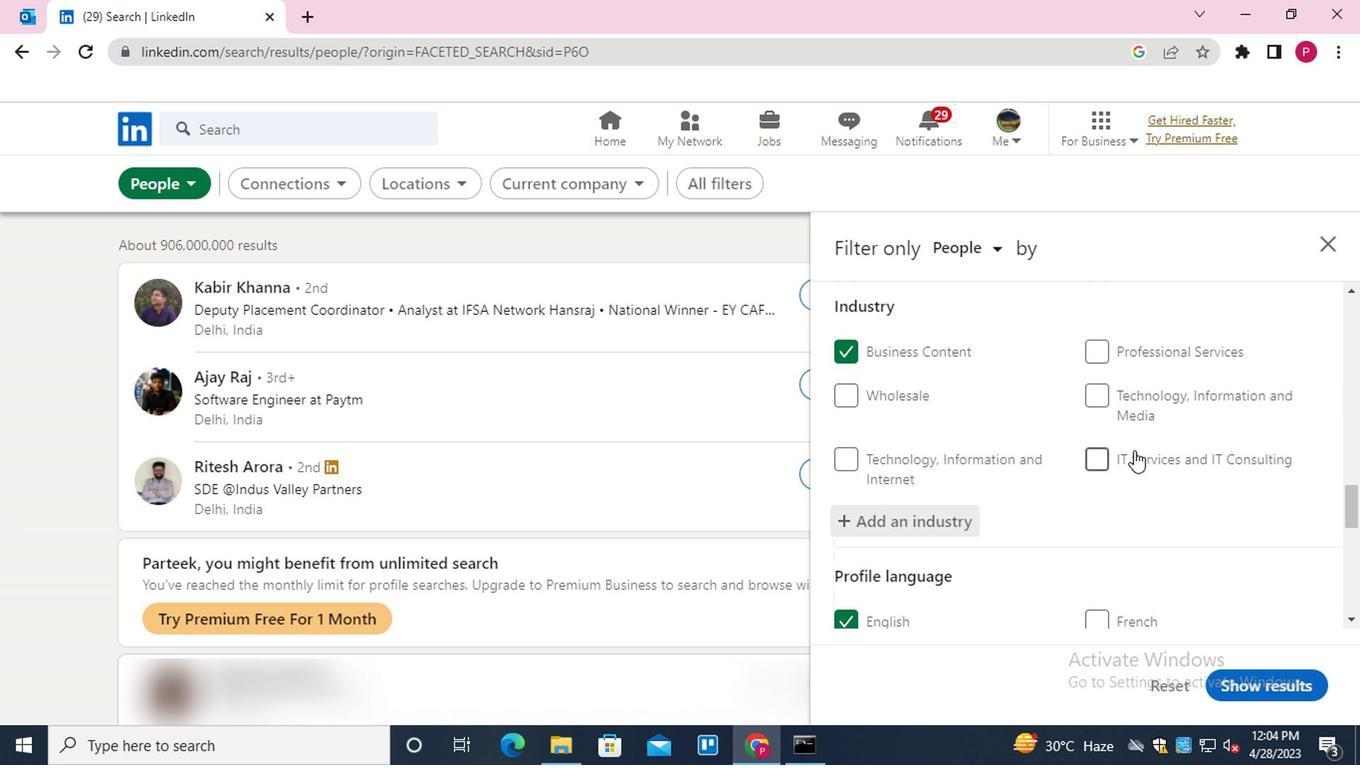 
Action: Mouse scrolled (1091, 454) with delta (0, 0)
Screenshot: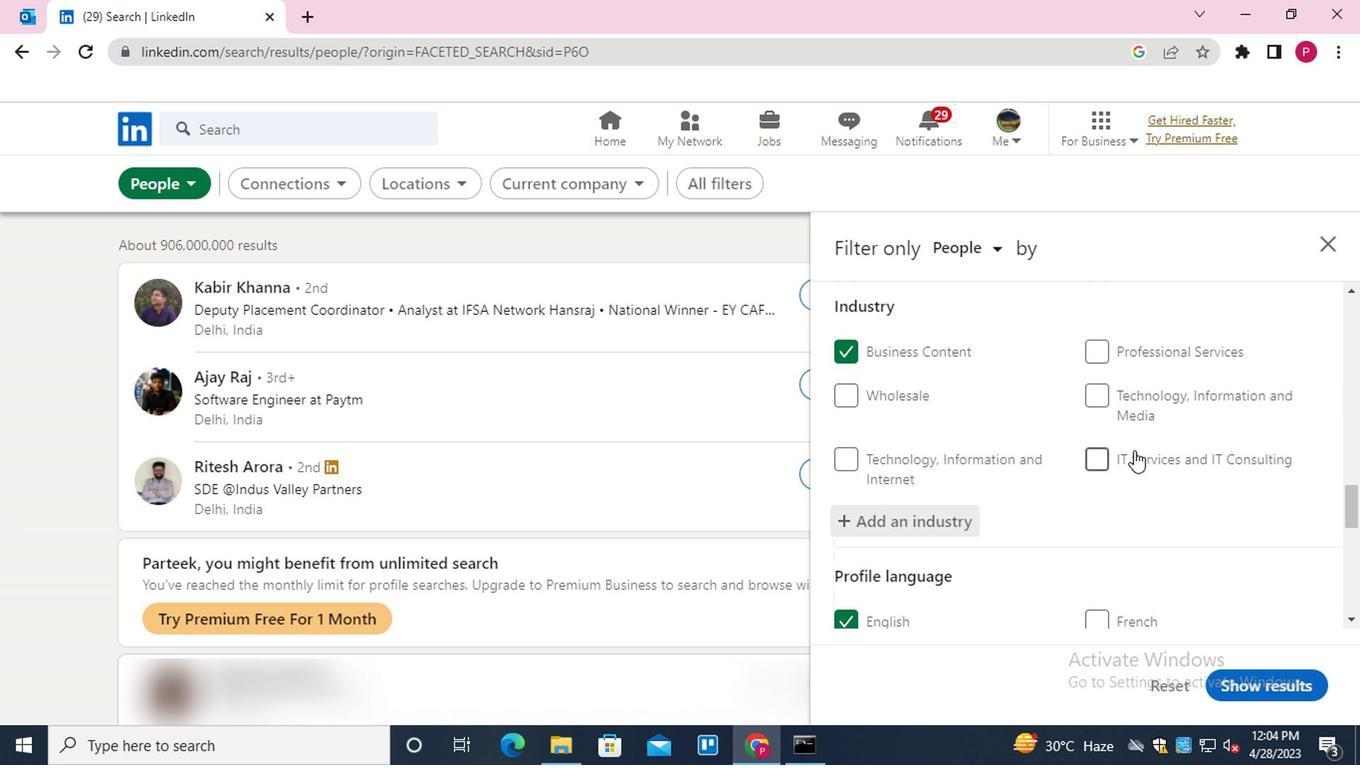 
Action: Mouse moved to (1086, 459)
Screenshot: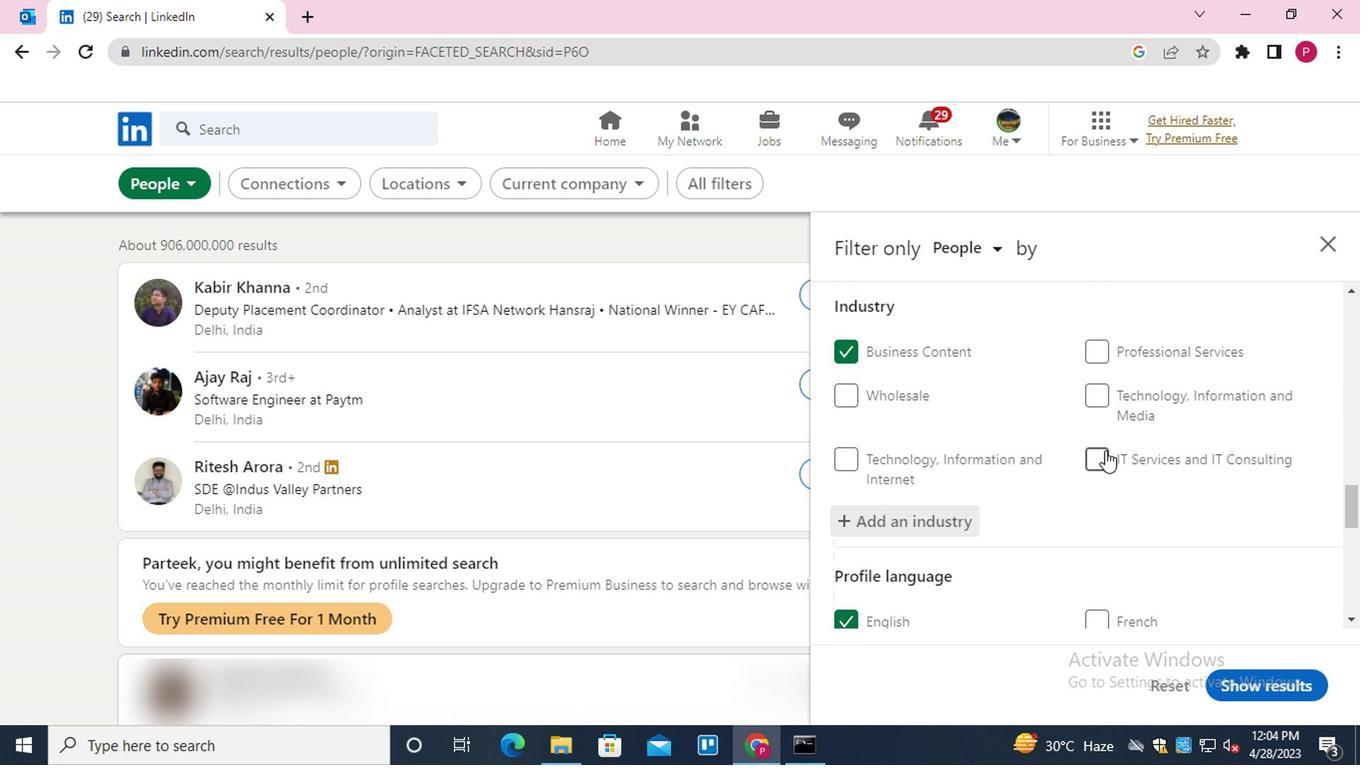 
Action: Mouse scrolled (1086, 457) with delta (0, -1)
Screenshot: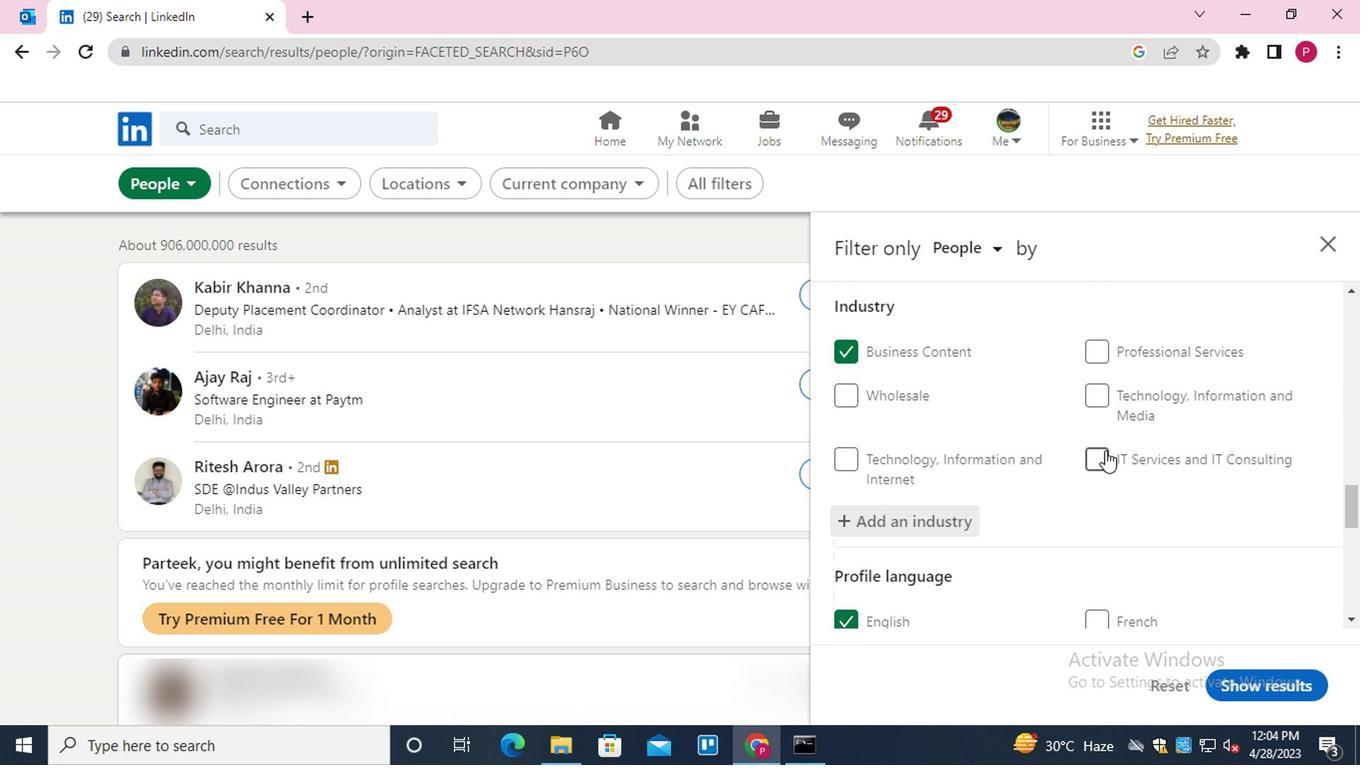 
Action: Mouse scrolled (1086, 457) with delta (0, -1)
Screenshot: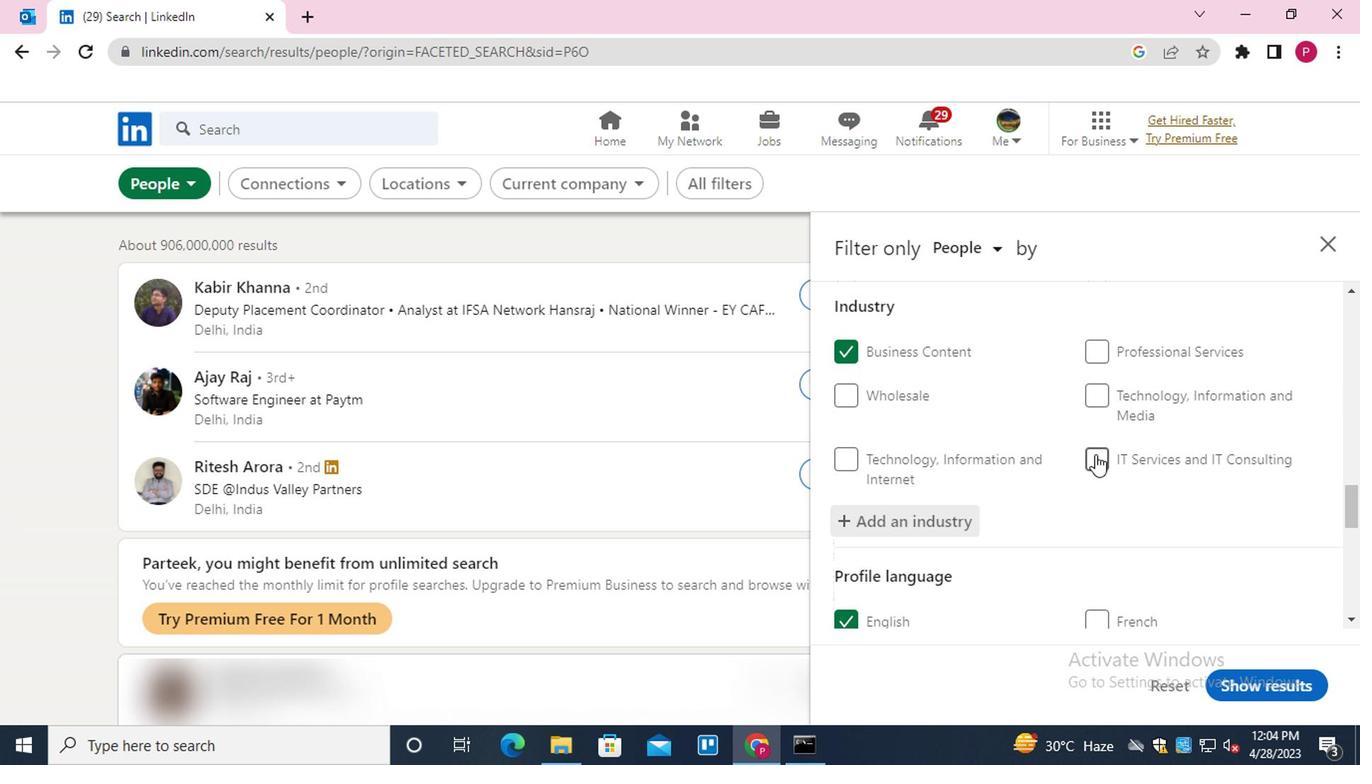 
Action: Mouse scrolled (1086, 457) with delta (0, -1)
Screenshot: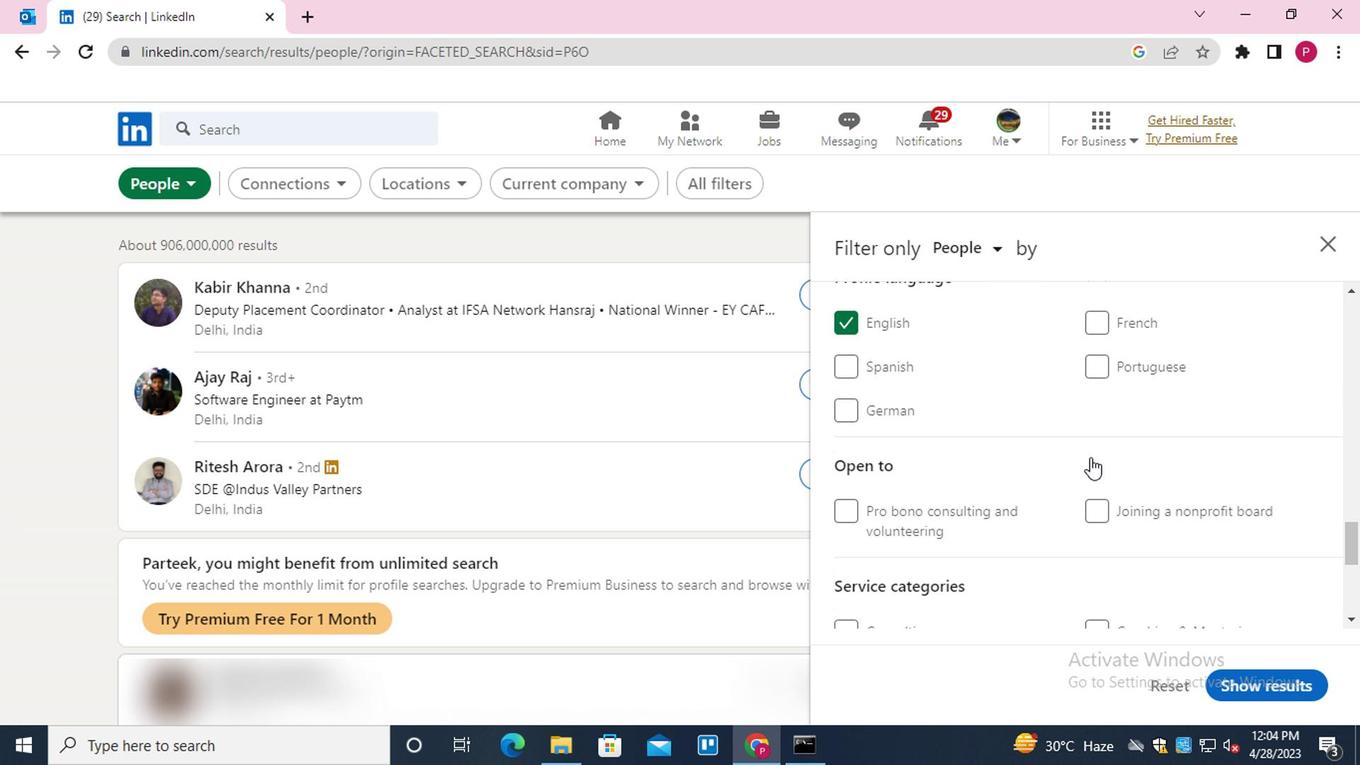 
Action: Mouse scrolled (1086, 457) with delta (0, -1)
Screenshot: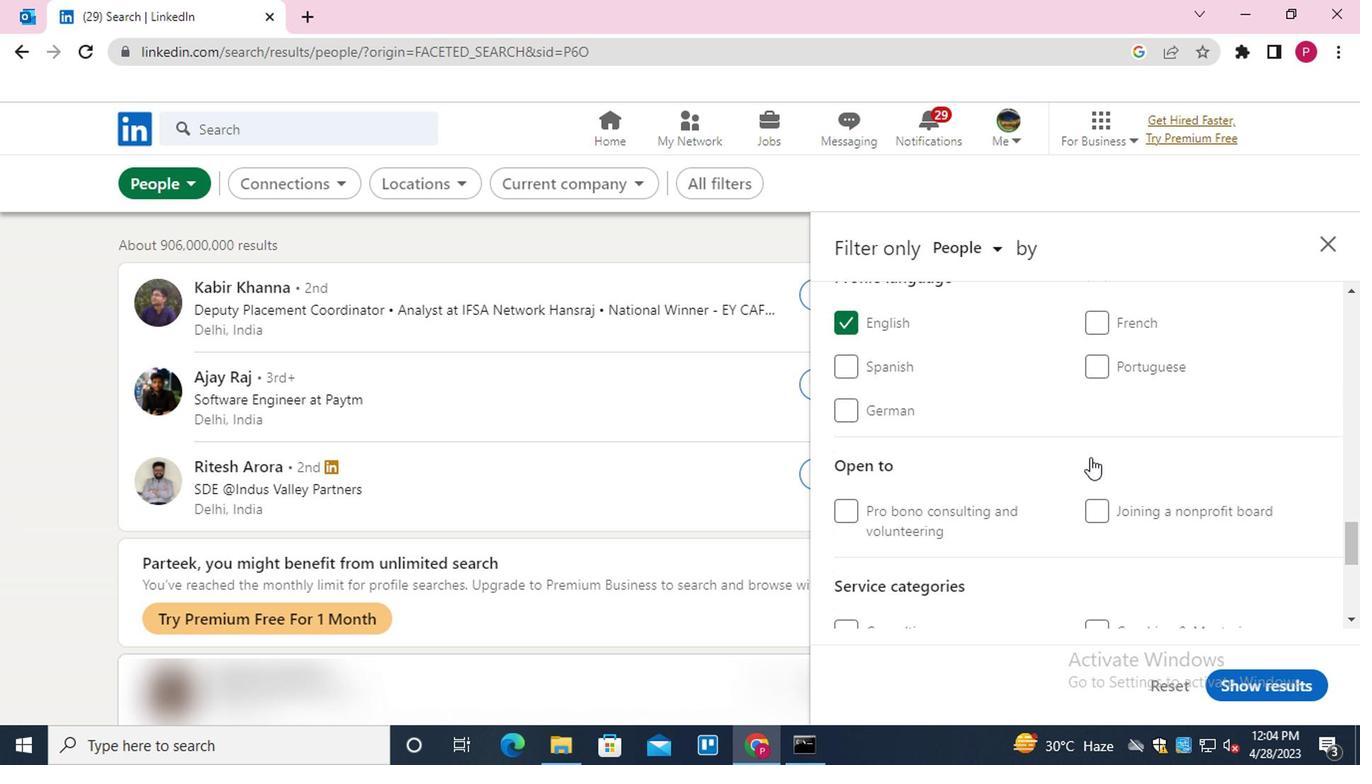 
Action: Mouse scrolled (1086, 457) with delta (0, -1)
Screenshot: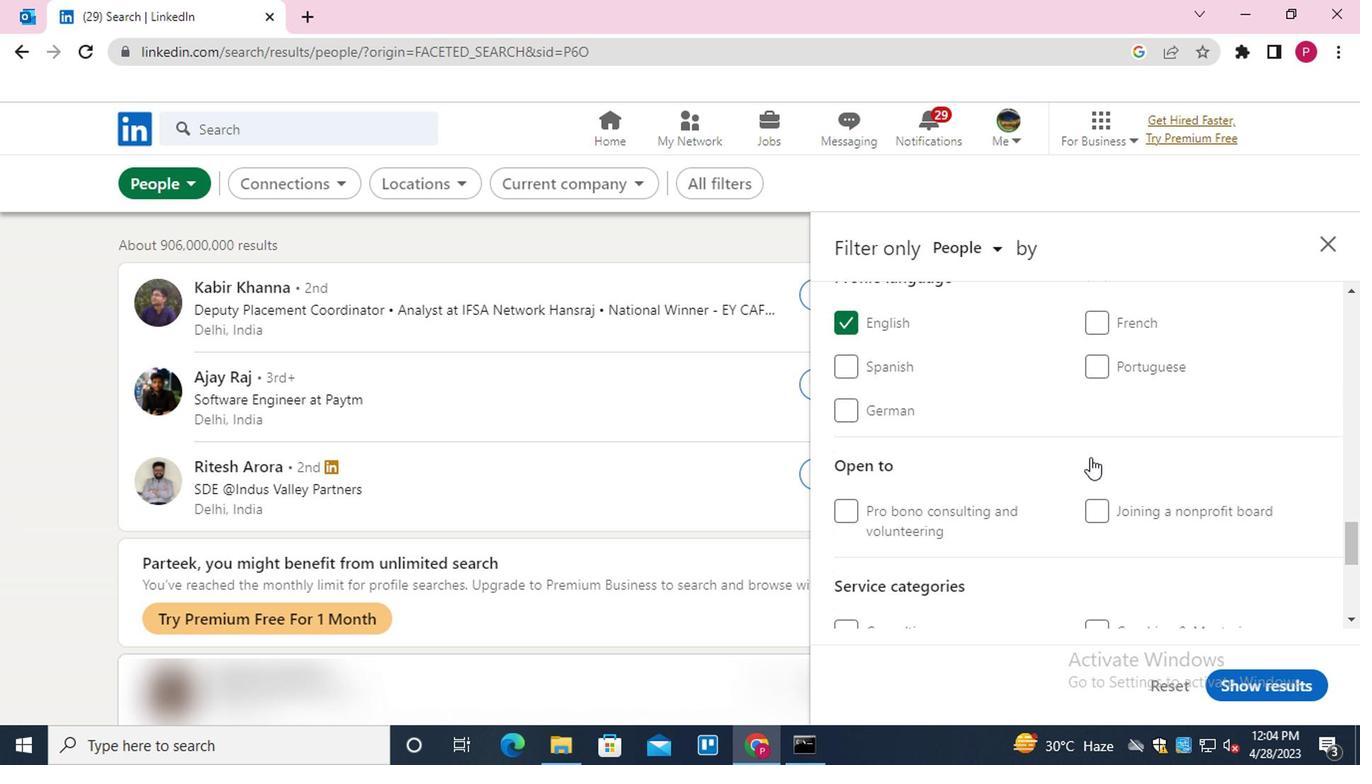 
Action: Mouse moved to (1164, 423)
Screenshot: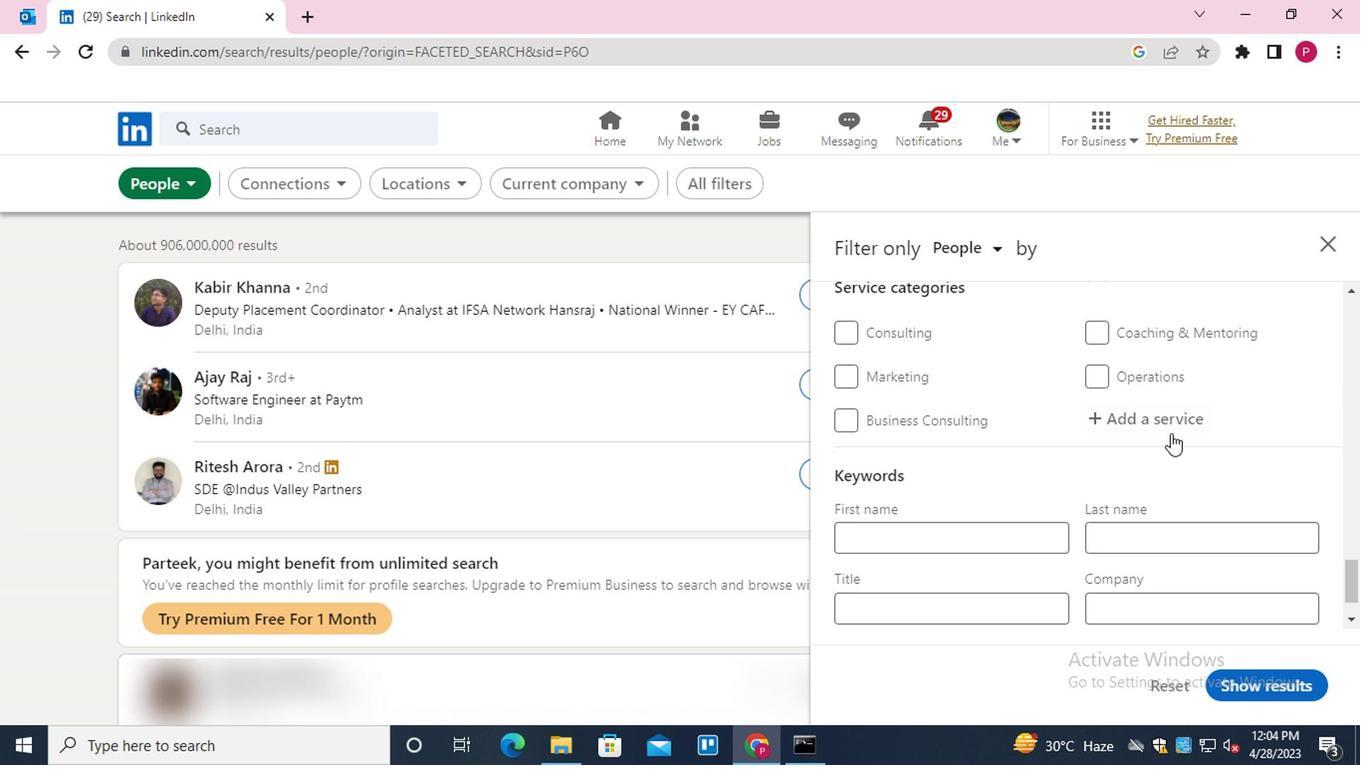 
Action: Mouse pressed left at (1164, 423)
Screenshot: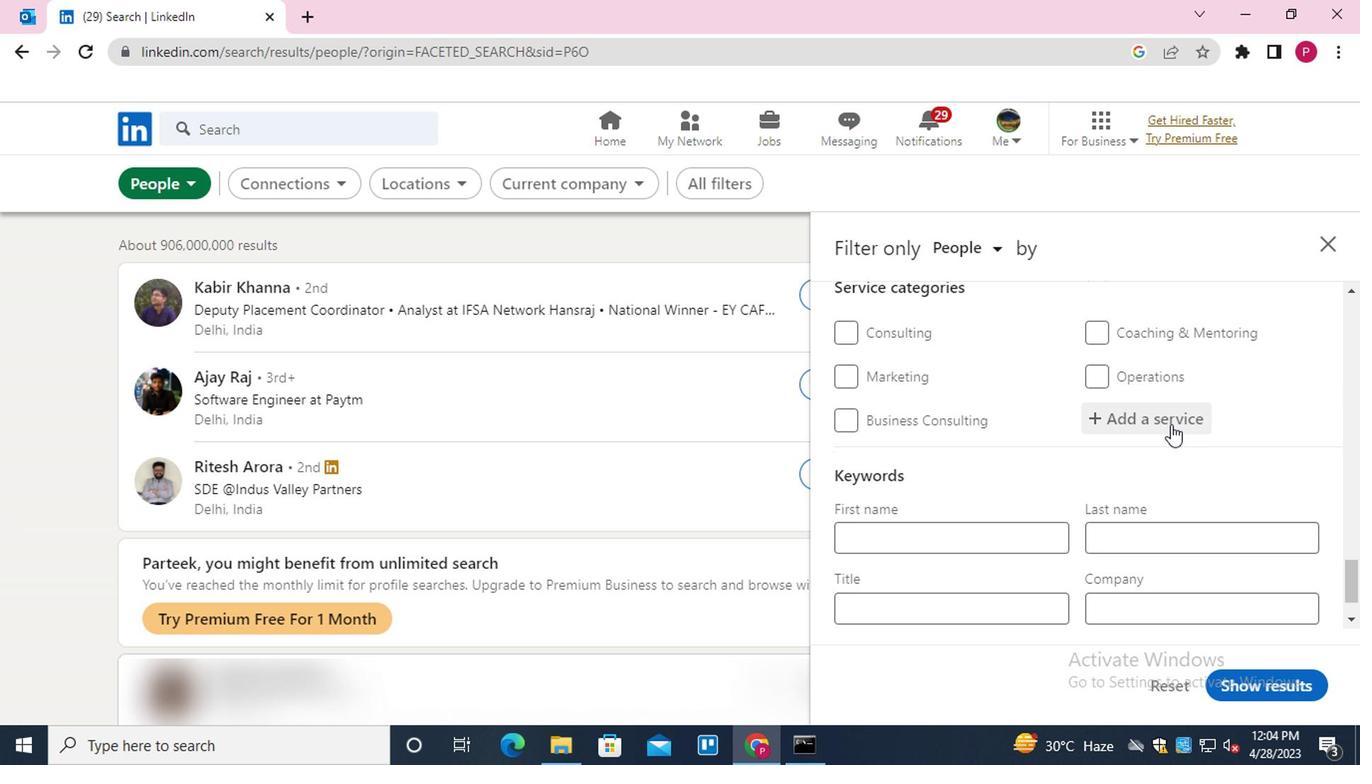 
Action: Key pressed <Key.shift>PACKA<Key.down><Key.enter>
Screenshot: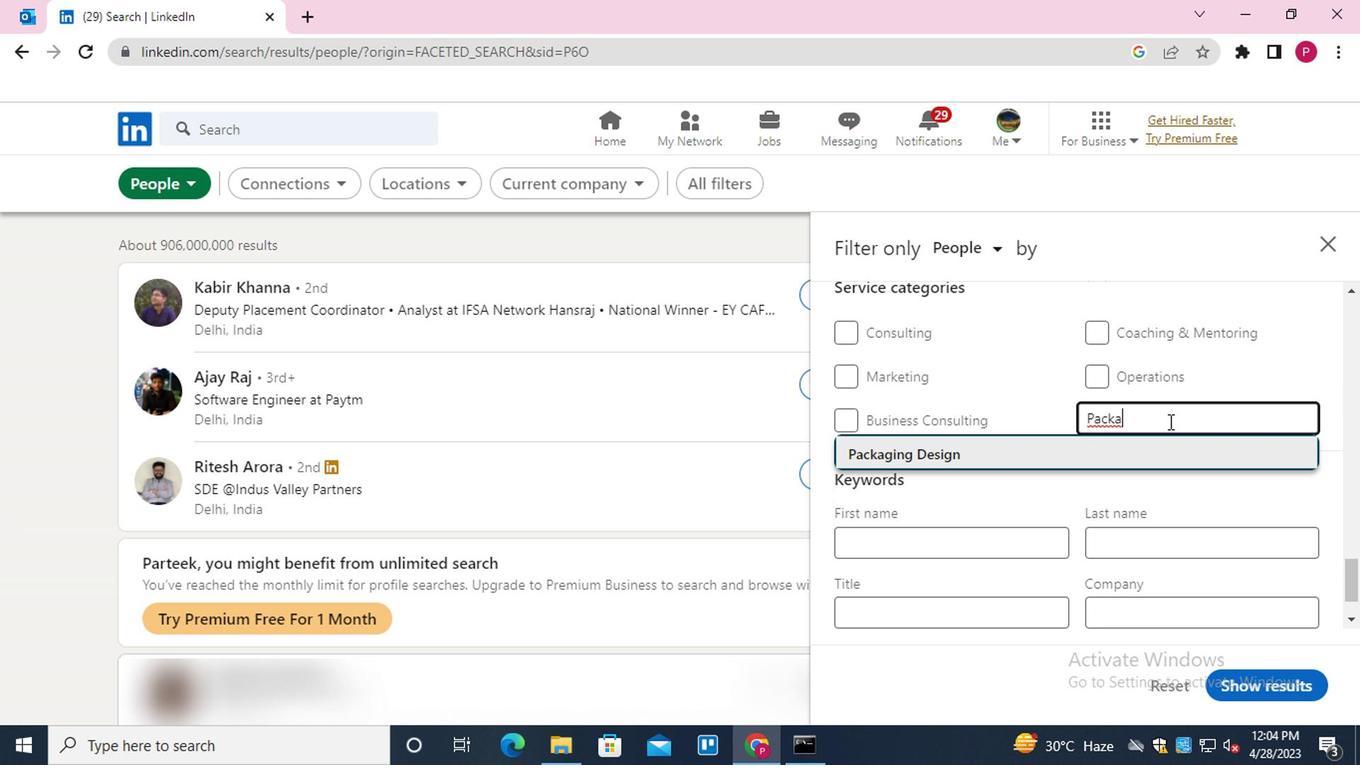
Action: Mouse scrolled (1164, 422) with delta (0, 0)
Screenshot: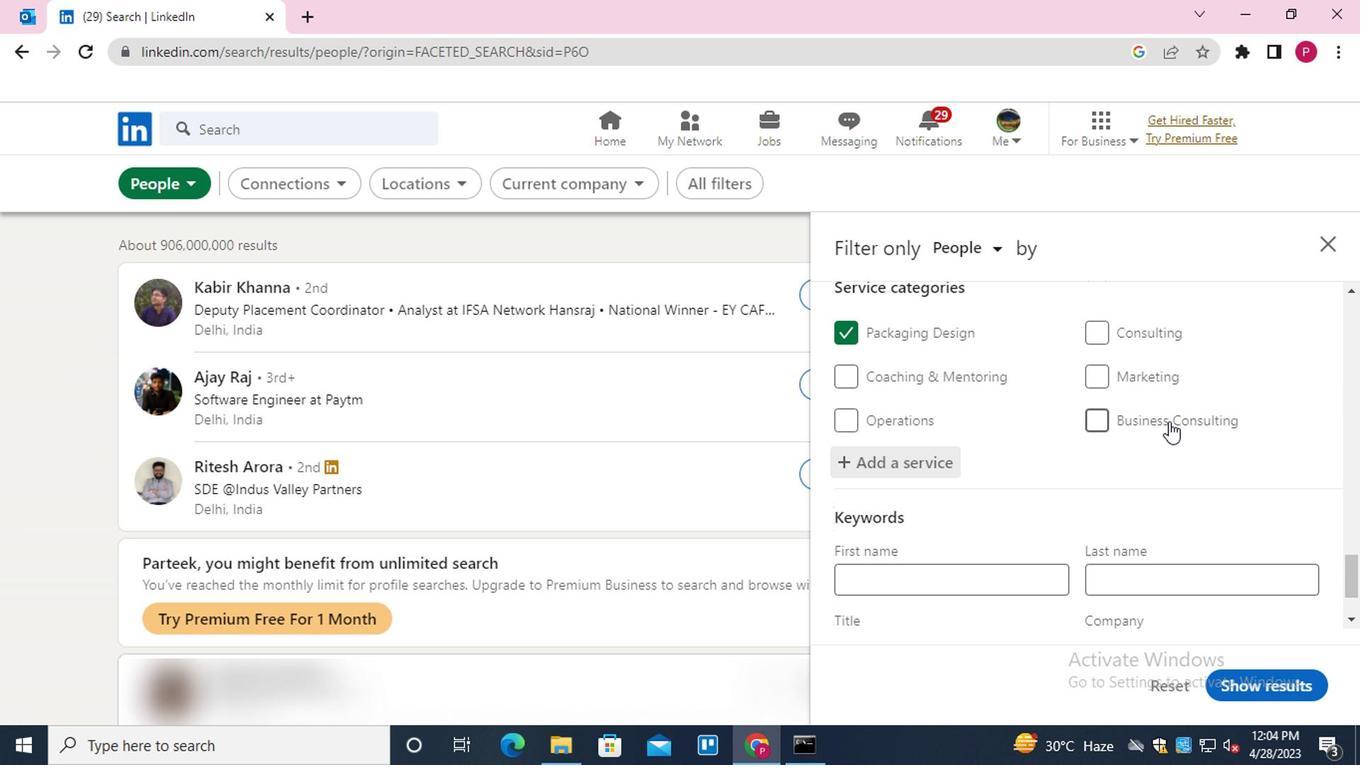 
Action: Mouse scrolled (1164, 422) with delta (0, 0)
Screenshot: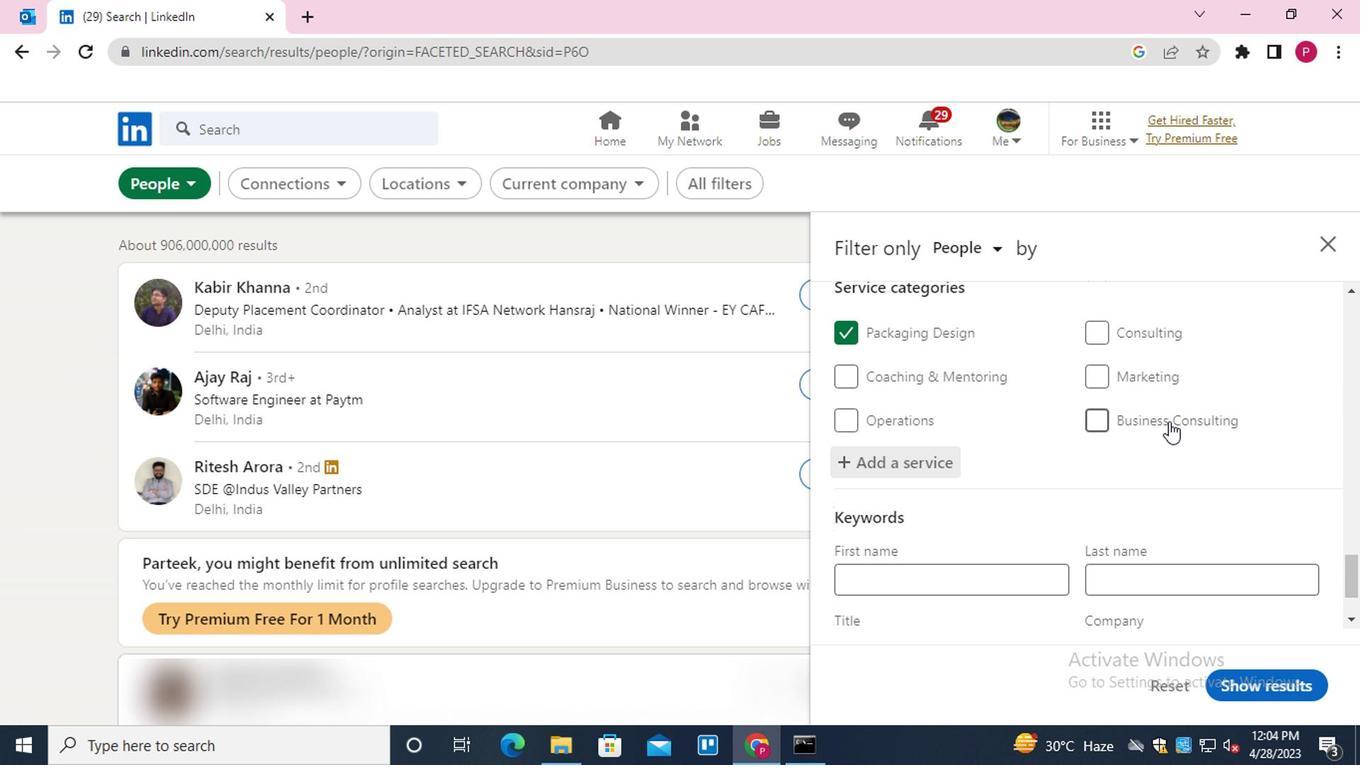 
Action: Mouse scrolled (1164, 422) with delta (0, 0)
Screenshot: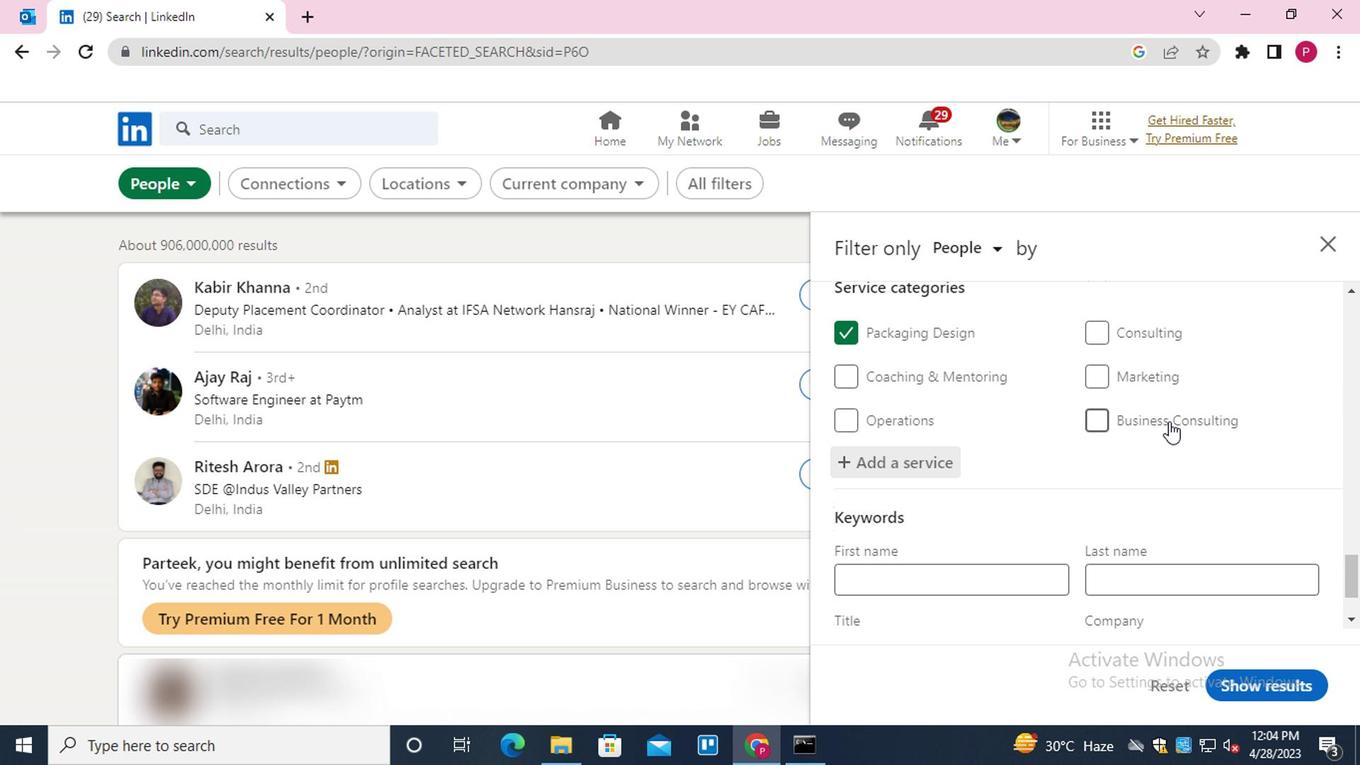 
Action: Mouse moved to (976, 525)
Screenshot: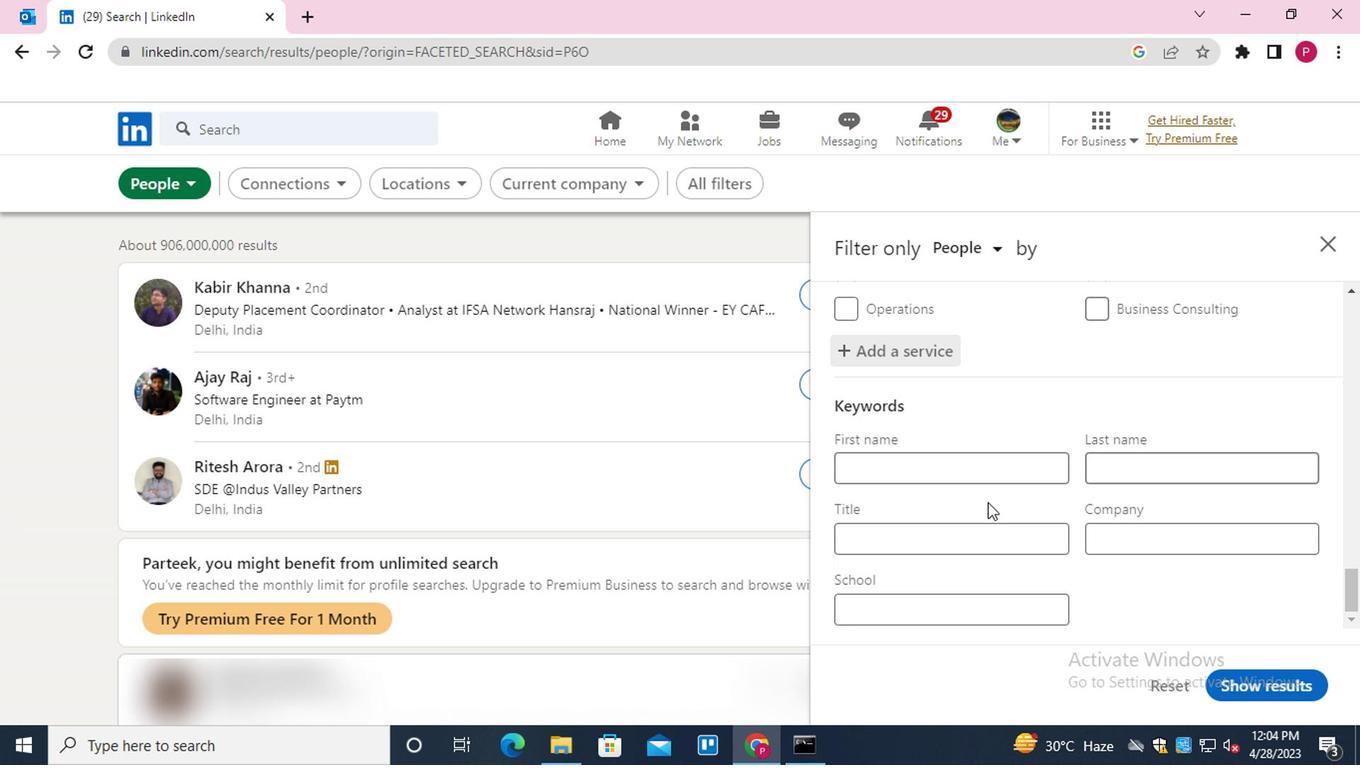 
Action: Mouse pressed left at (976, 525)
Screenshot: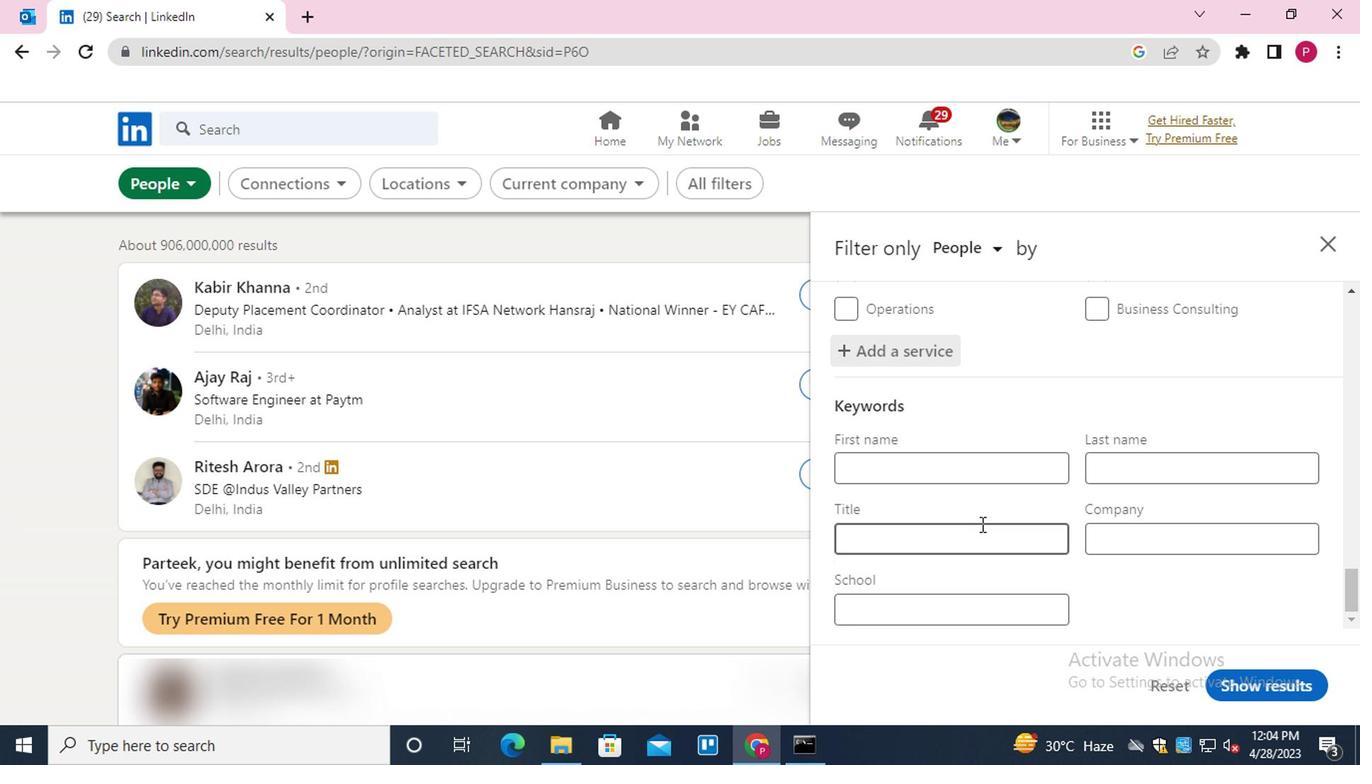 
Action: Key pressed <Key.shift>MEDICAL<Key.space><Key.shift>TRANSCRIPTION
Screenshot: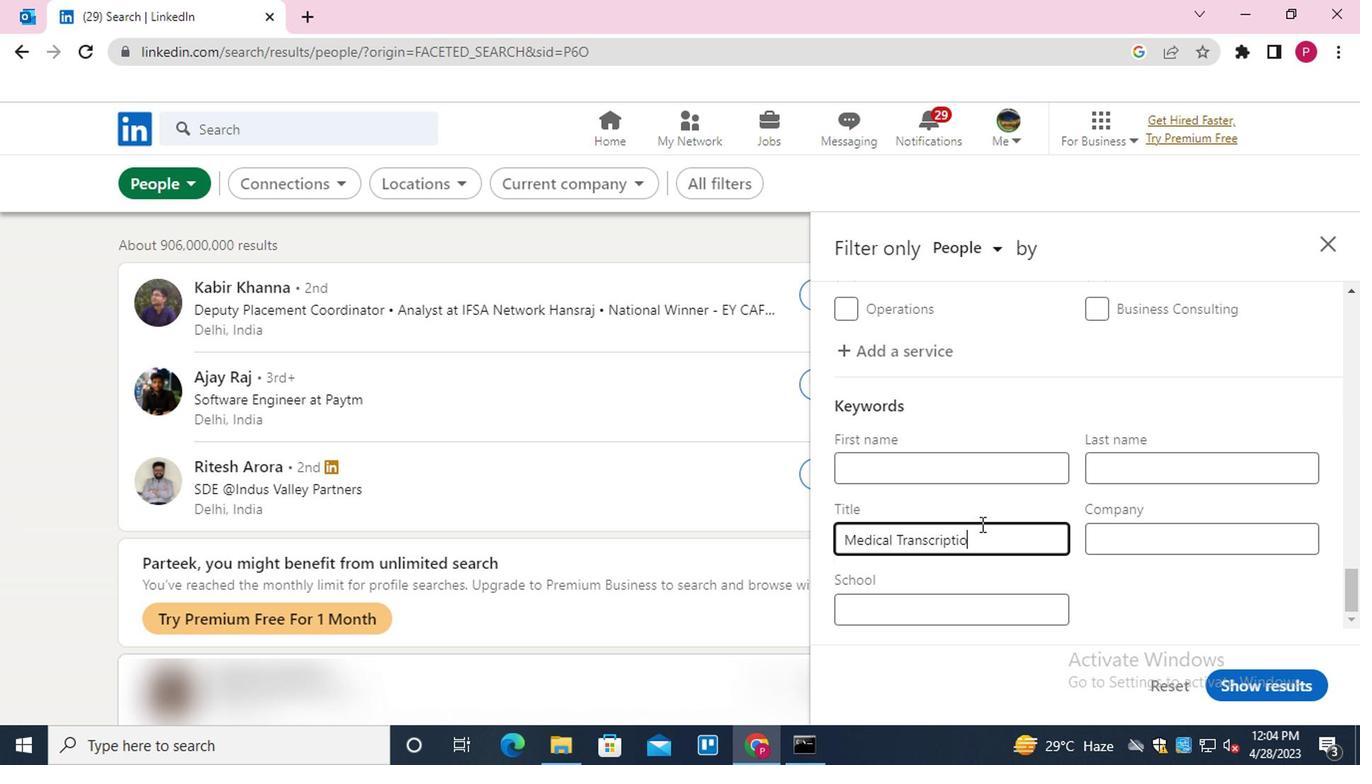 
Action: Mouse moved to (1211, 678)
Screenshot: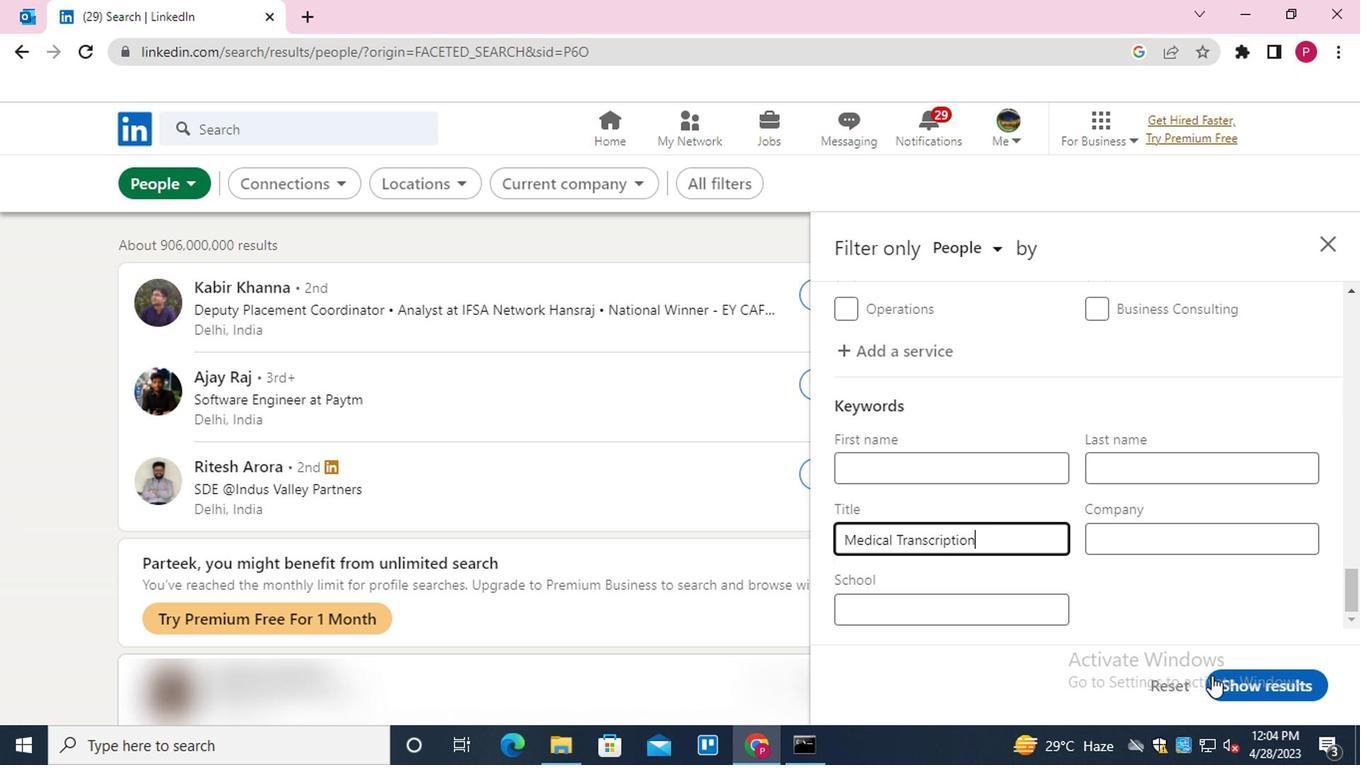 
Action: Mouse pressed left at (1211, 678)
Screenshot: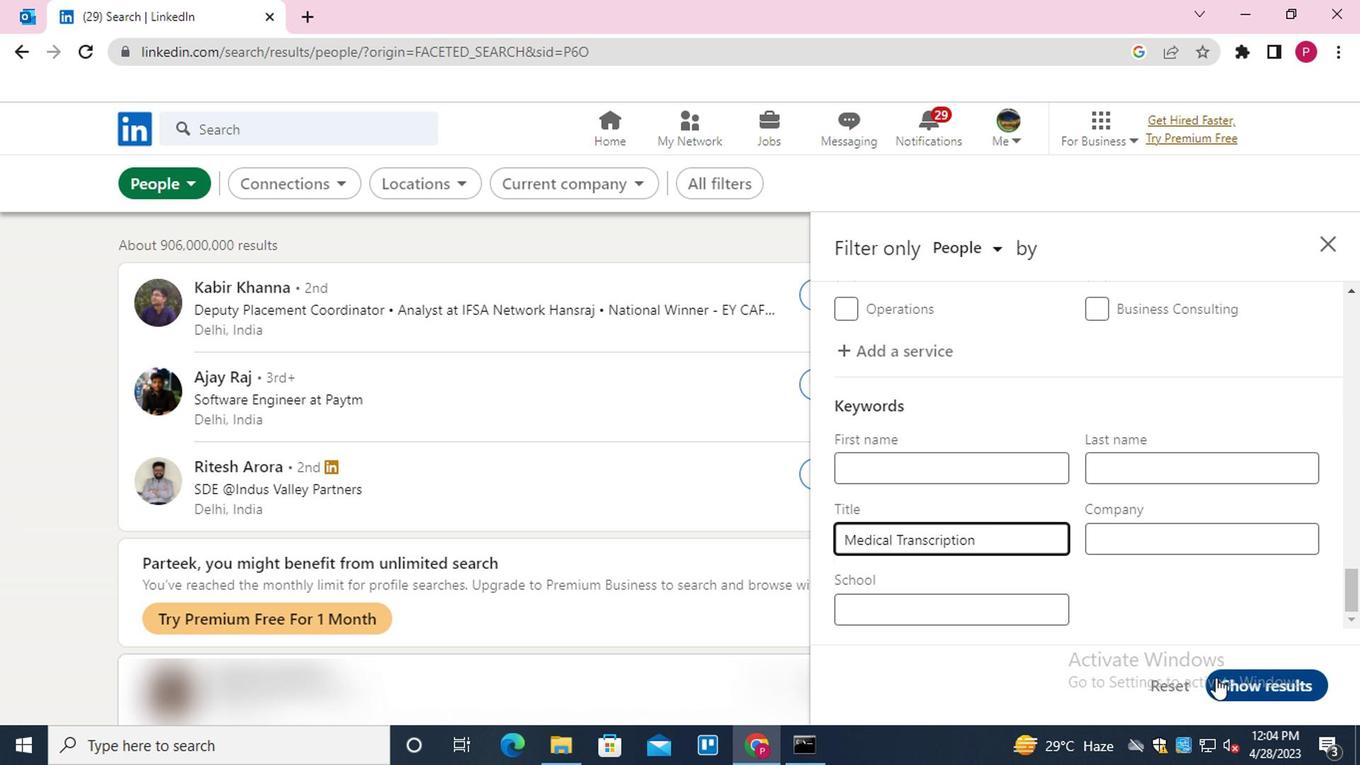 
Action: Mouse moved to (860, 330)
Screenshot: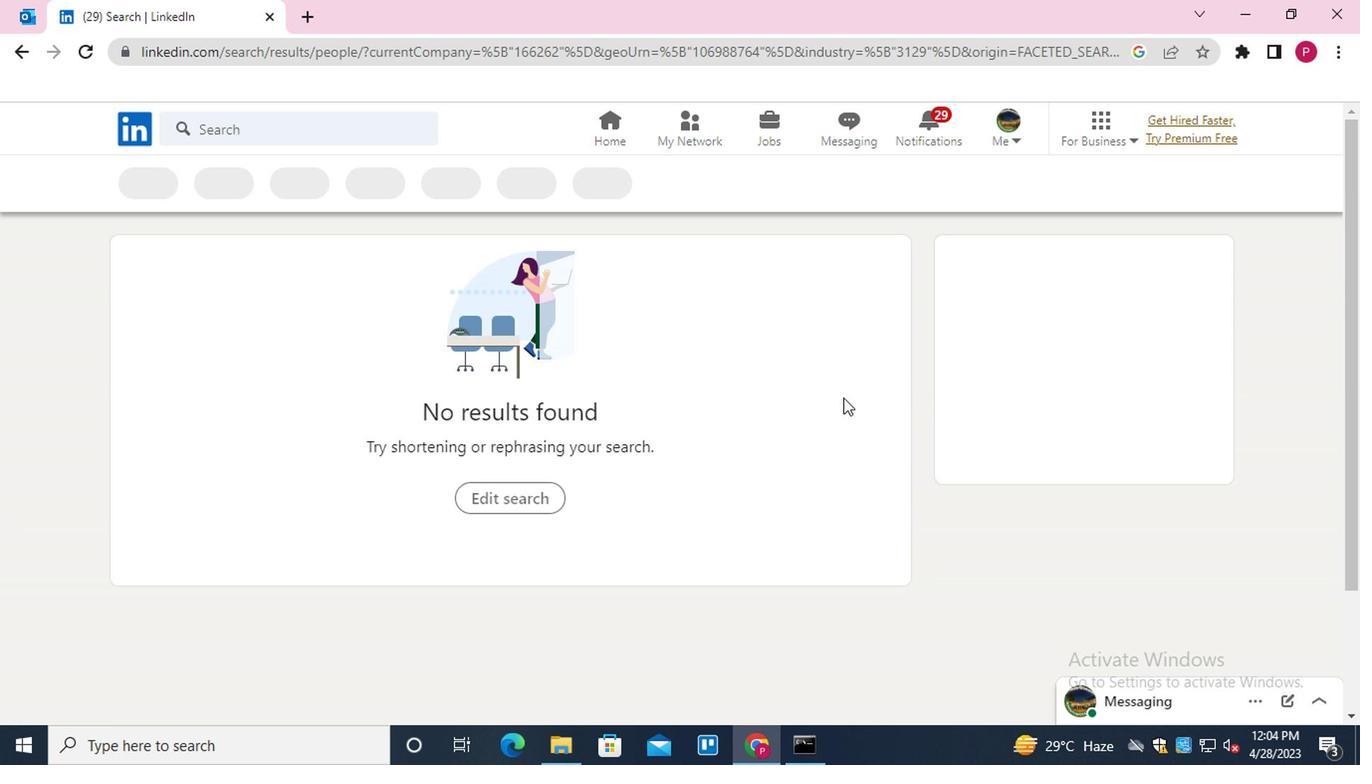 
